 Task: Look for space in Madipakkam, India from 5th June, 2023 to 16th June, 2023 for 2 adults in price range Rs.14000 to Rs.18000. Place can be entire place with 1  bedroom having 1 bed and 1 bathroom. Property type can be house, flat, guest house, hotel. Amenities needed are: wifi, washing machine. Booking option can be shelf check-in. Required host language is English.
Action: Mouse moved to (567, 120)
Screenshot: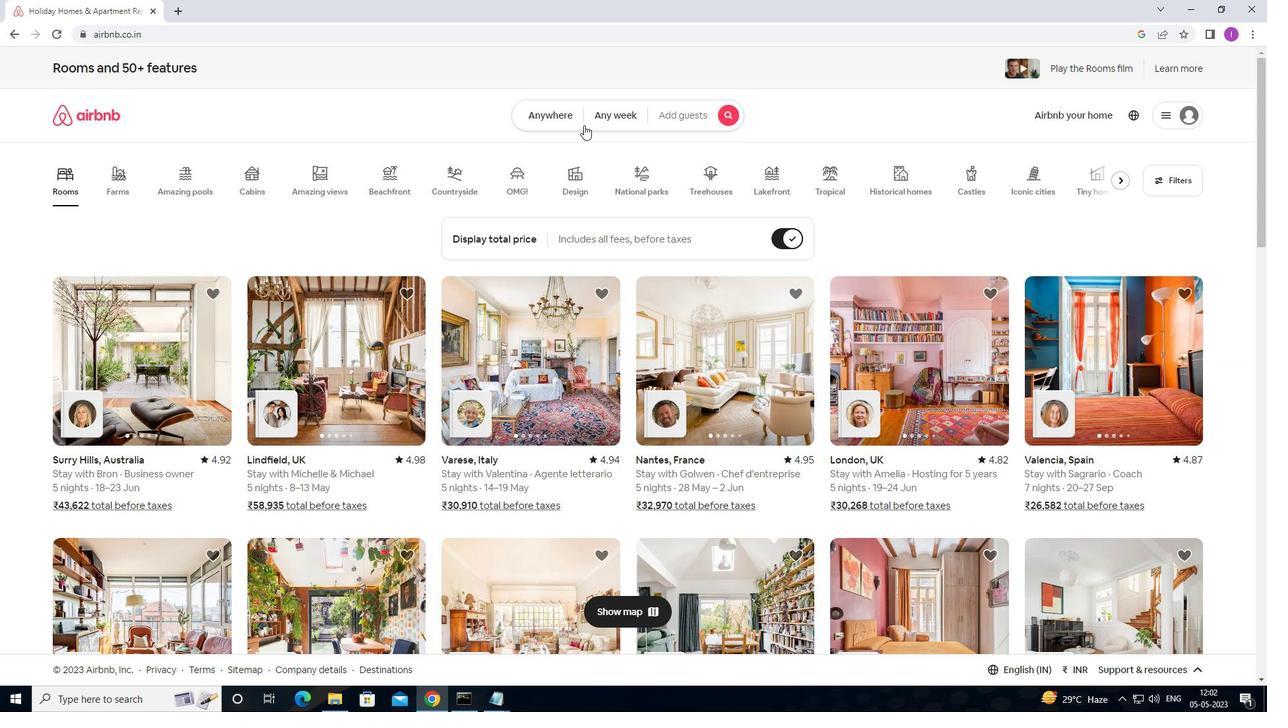 
Action: Mouse pressed left at (567, 120)
Screenshot: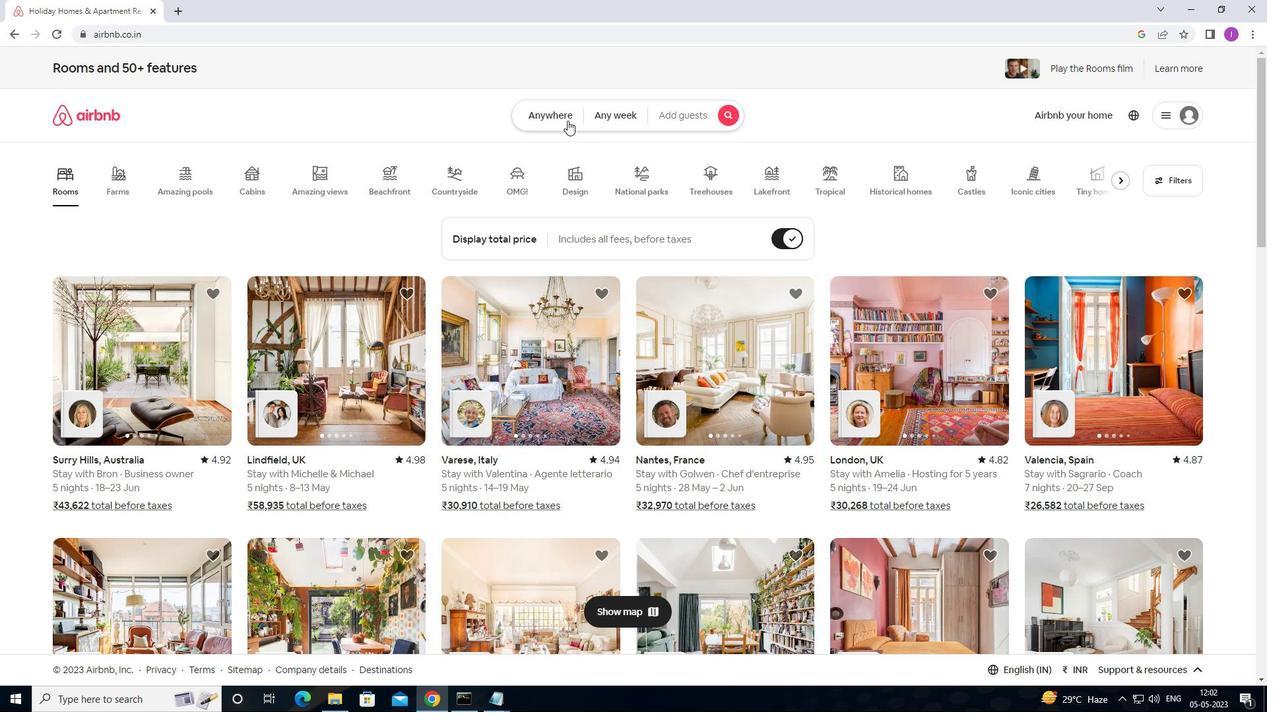 
Action: Mouse moved to (421, 159)
Screenshot: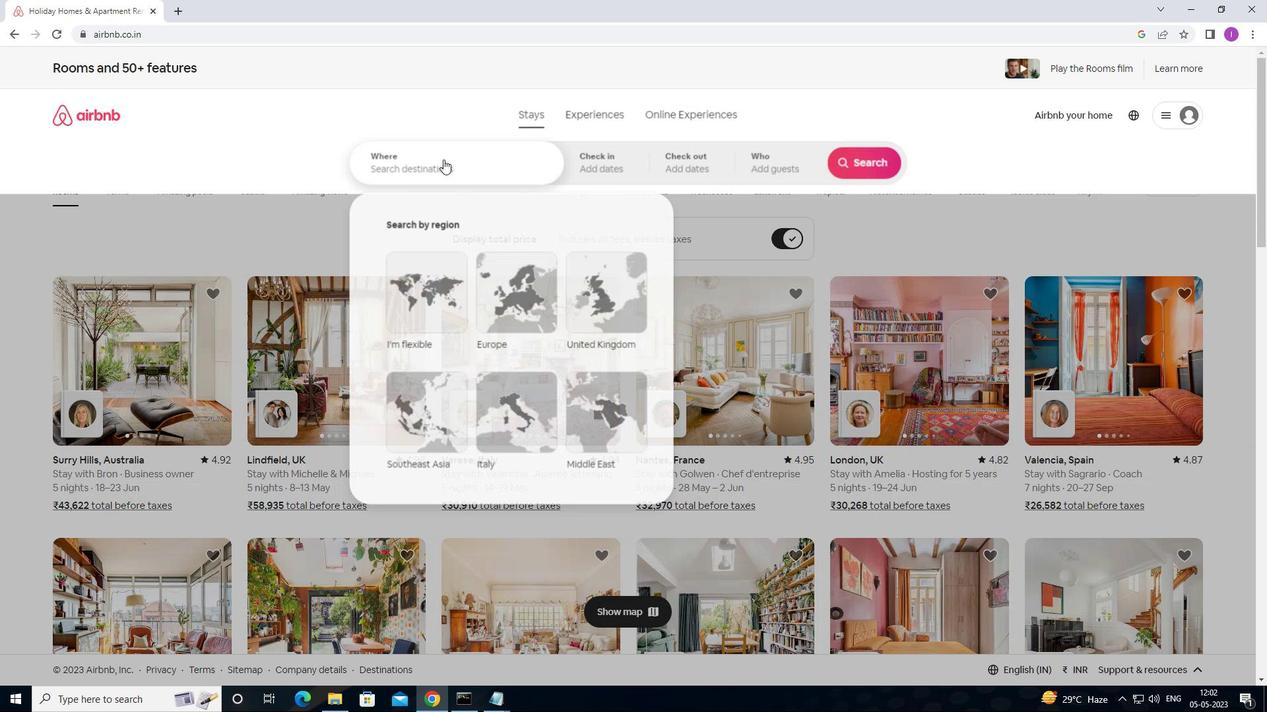 
Action: Mouse pressed left at (421, 159)
Screenshot: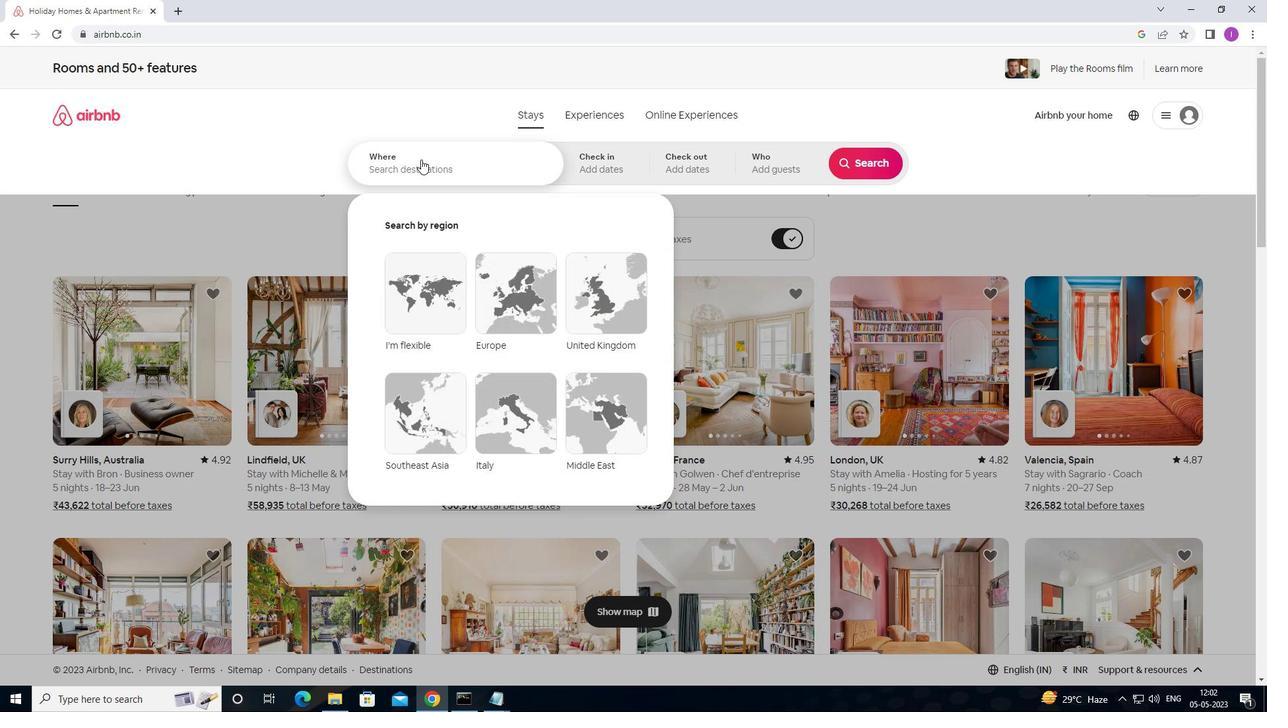 
Action: Mouse moved to (485, 159)
Screenshot: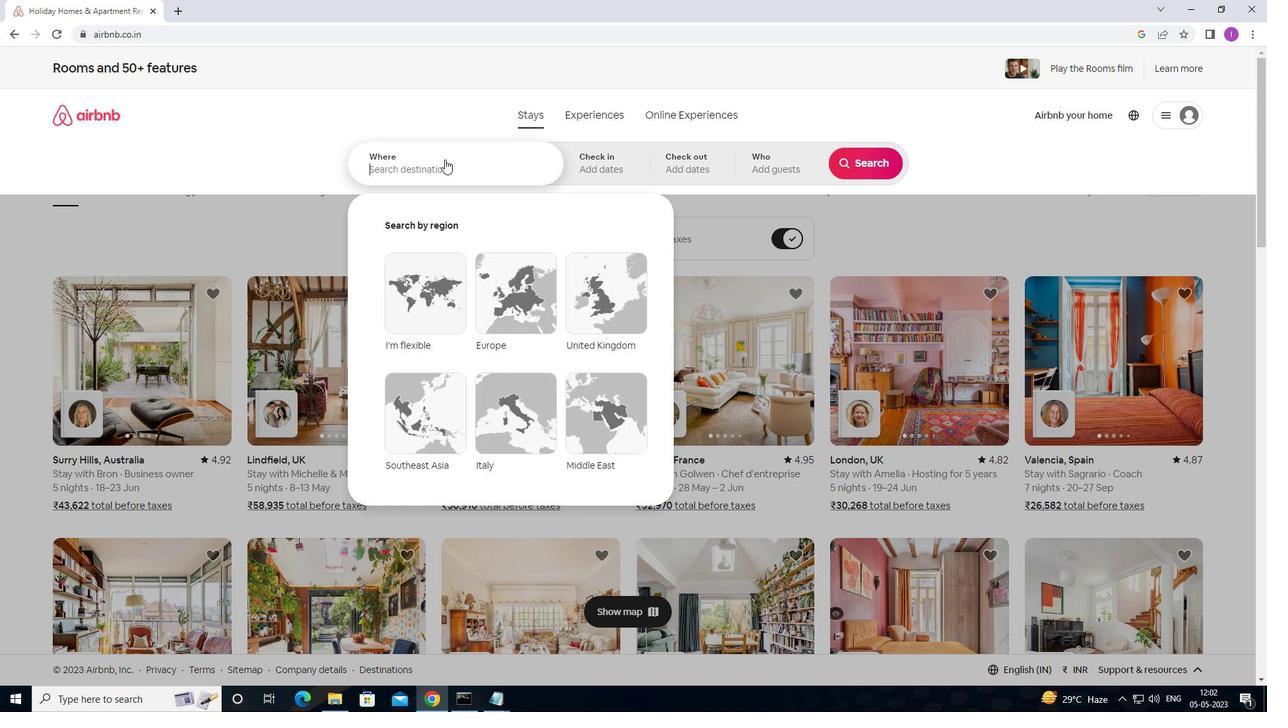 
Action: Key pressed <Key.shift><Key.shift><Key.shift><Key.shift>MADIPAKKAM,<Key.shift>INDIA
Screenshot: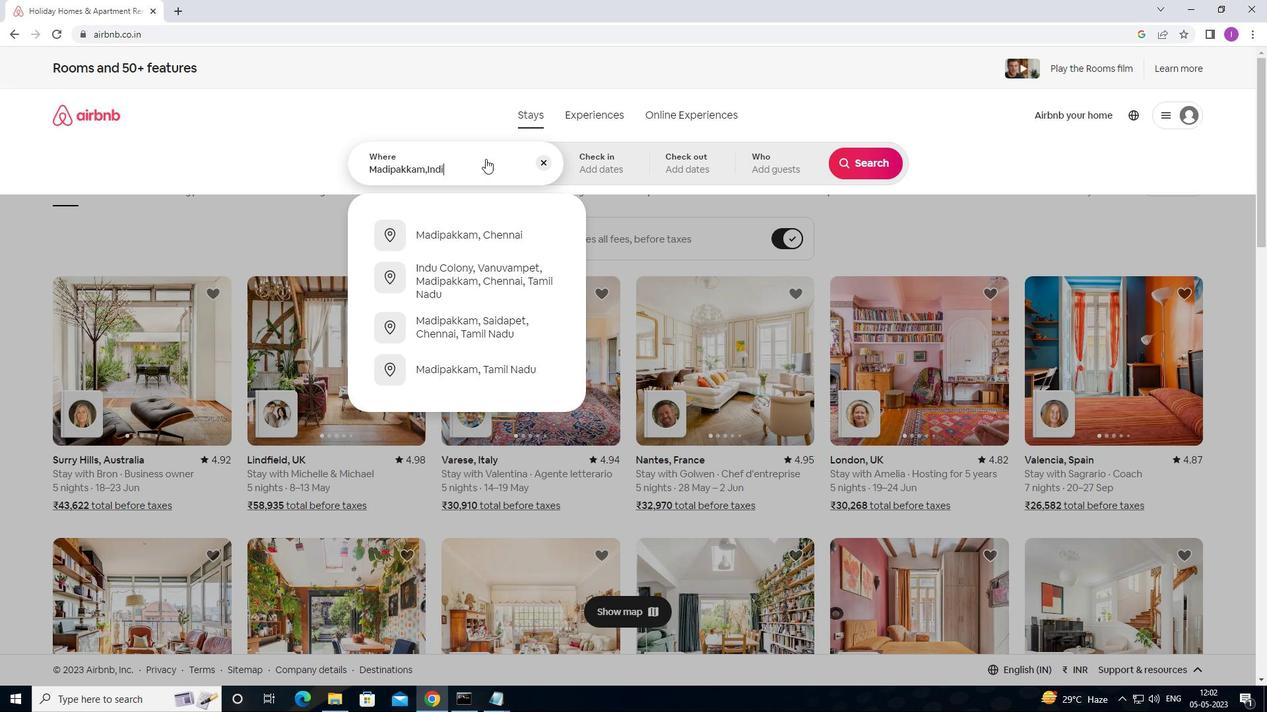 
Action: Mouse moved to (591, 169)
Screenshot: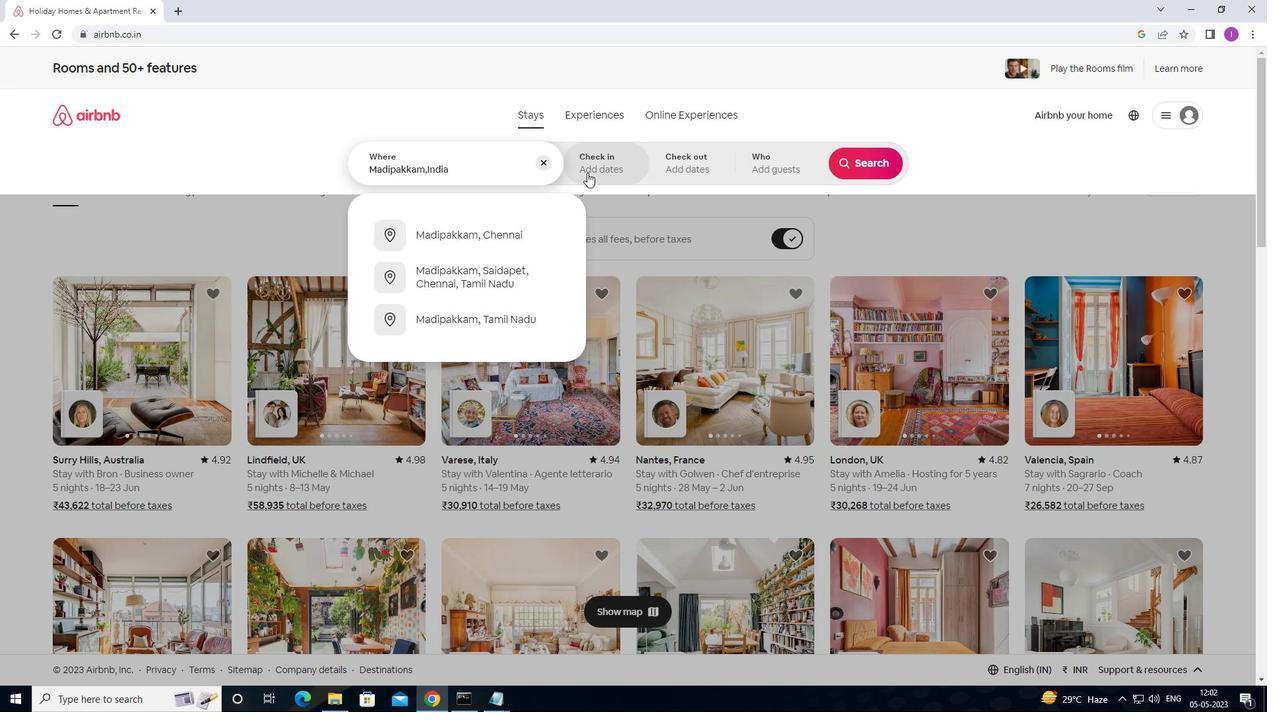 
Action: Mouse pressed left at (591, 169)
Screenshot: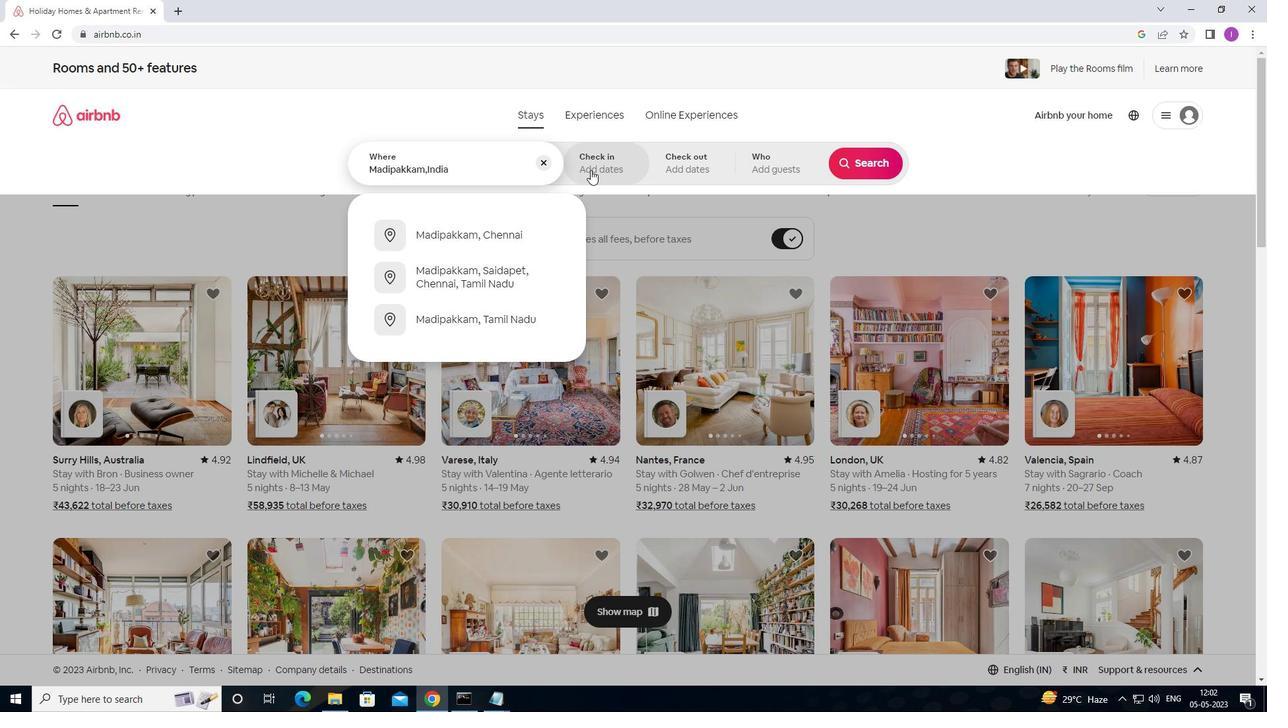 
Action: Mouse moved to (699, 360)
Screenshot: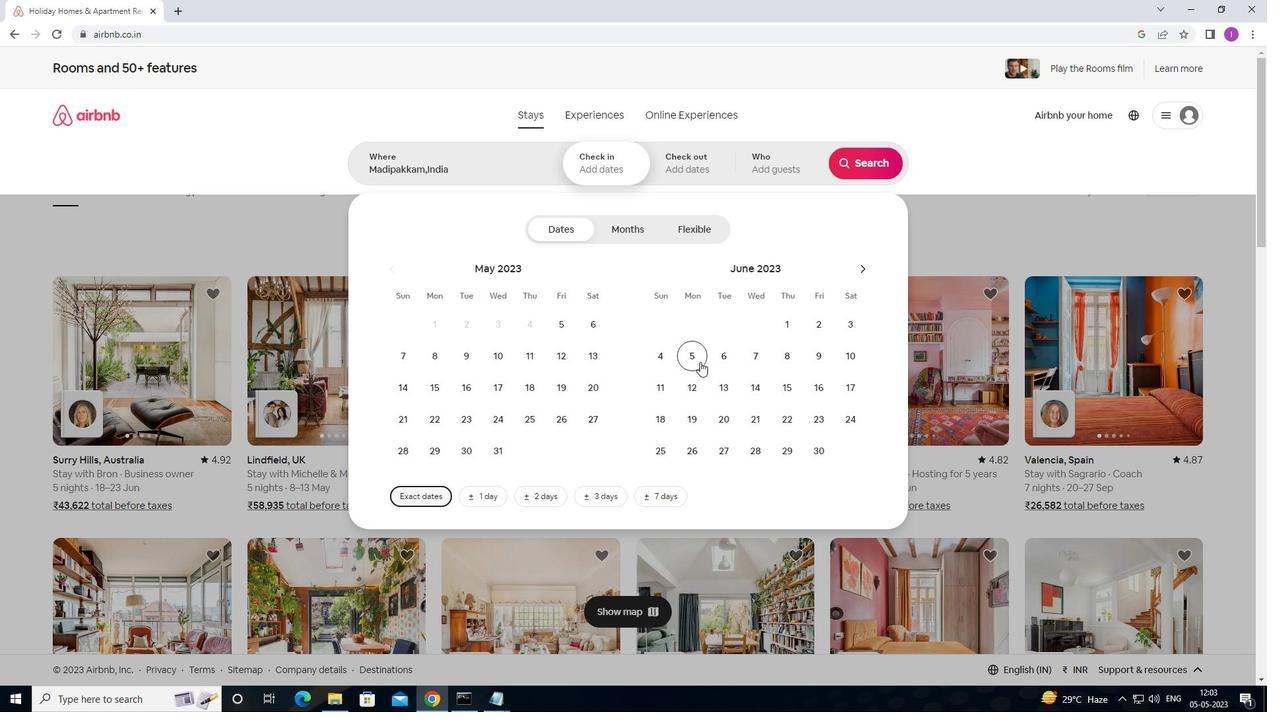 
Action: Mouse pressed left at (699, 360)
Screenshot: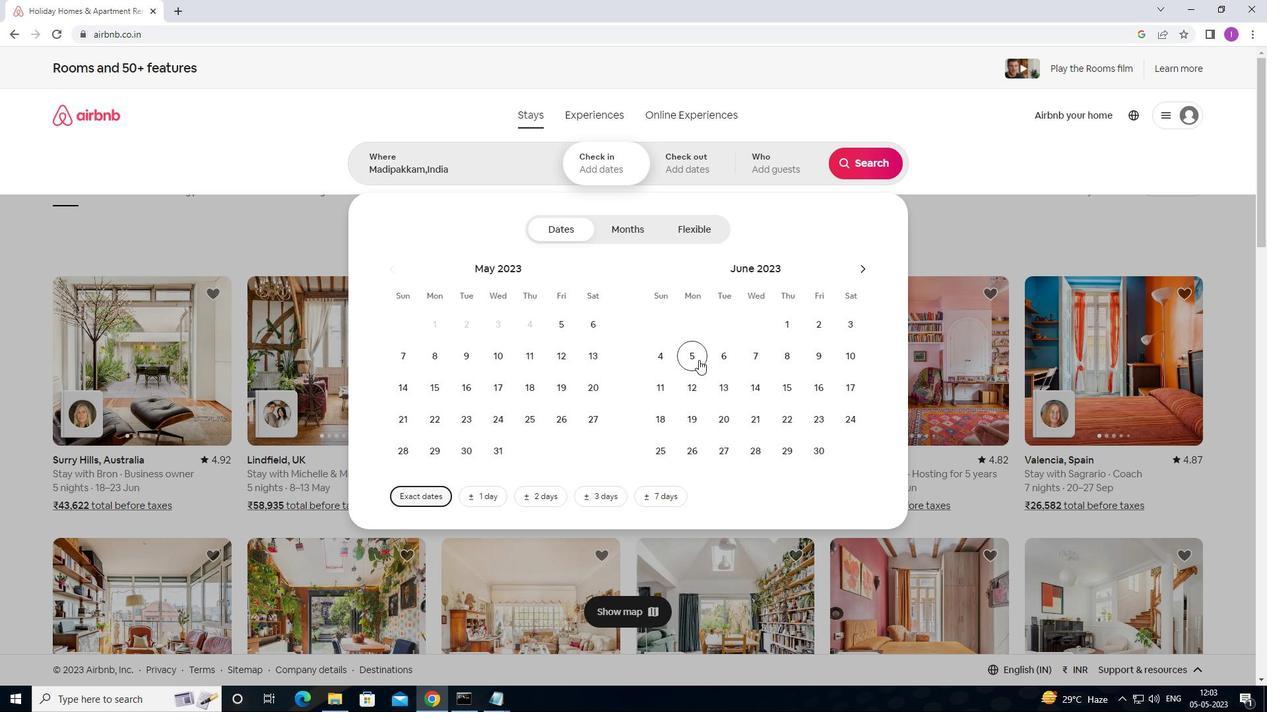 
Action: Mouse moved to (823, 382)
Screenshot: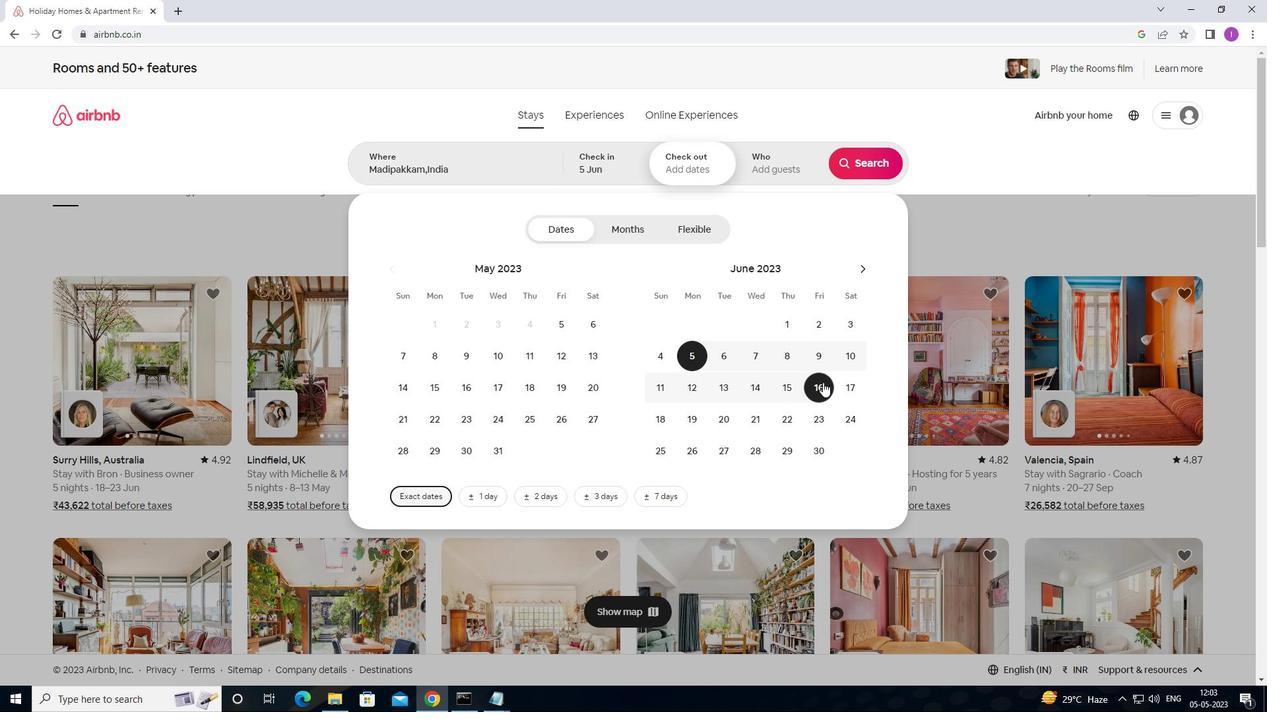 
Action: Mouse pressed left at (823, 382)
Screenshot: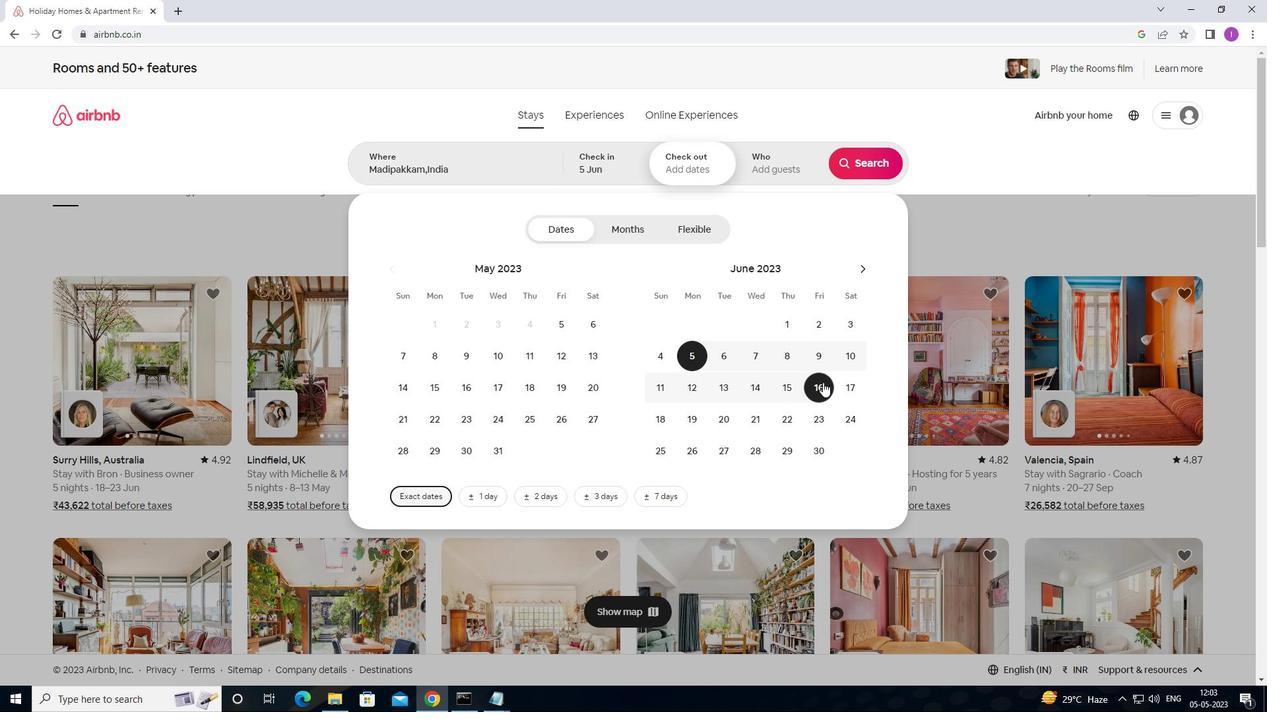 
Action: Mouse moved to (792, 172)
Screenshot: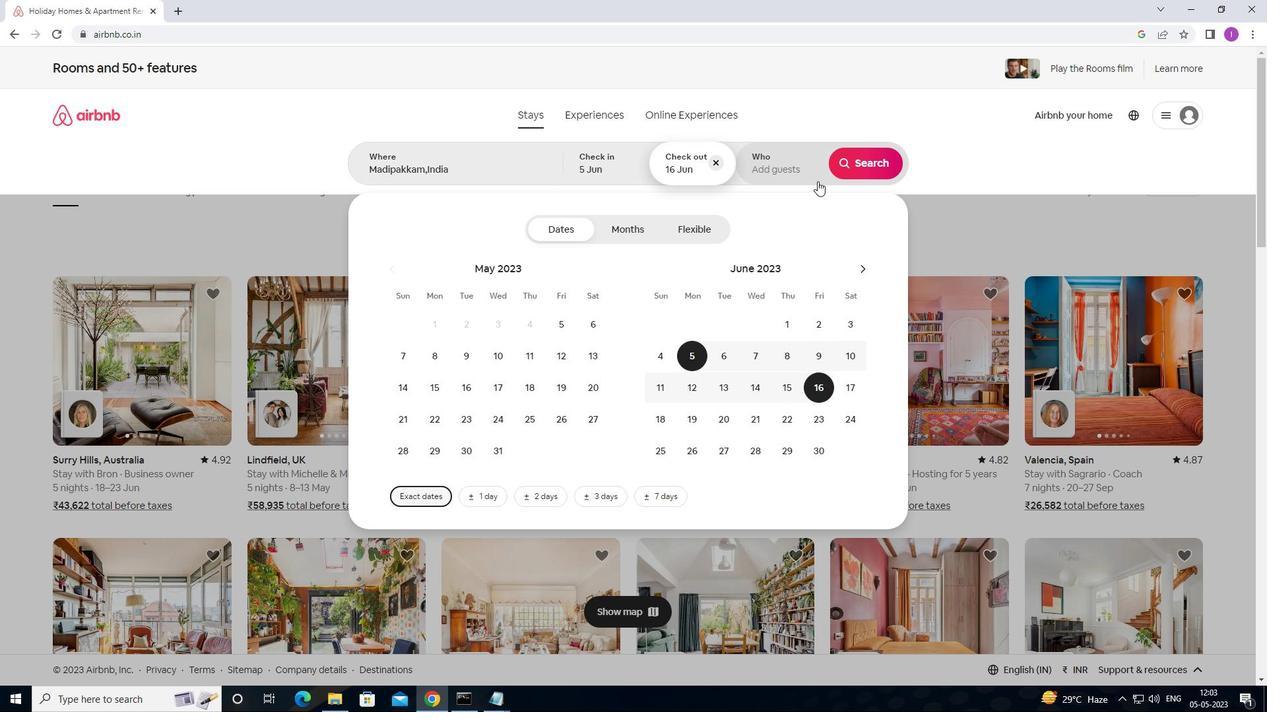 
Action: Mouse pressed left at (792, 172)
Screenshot: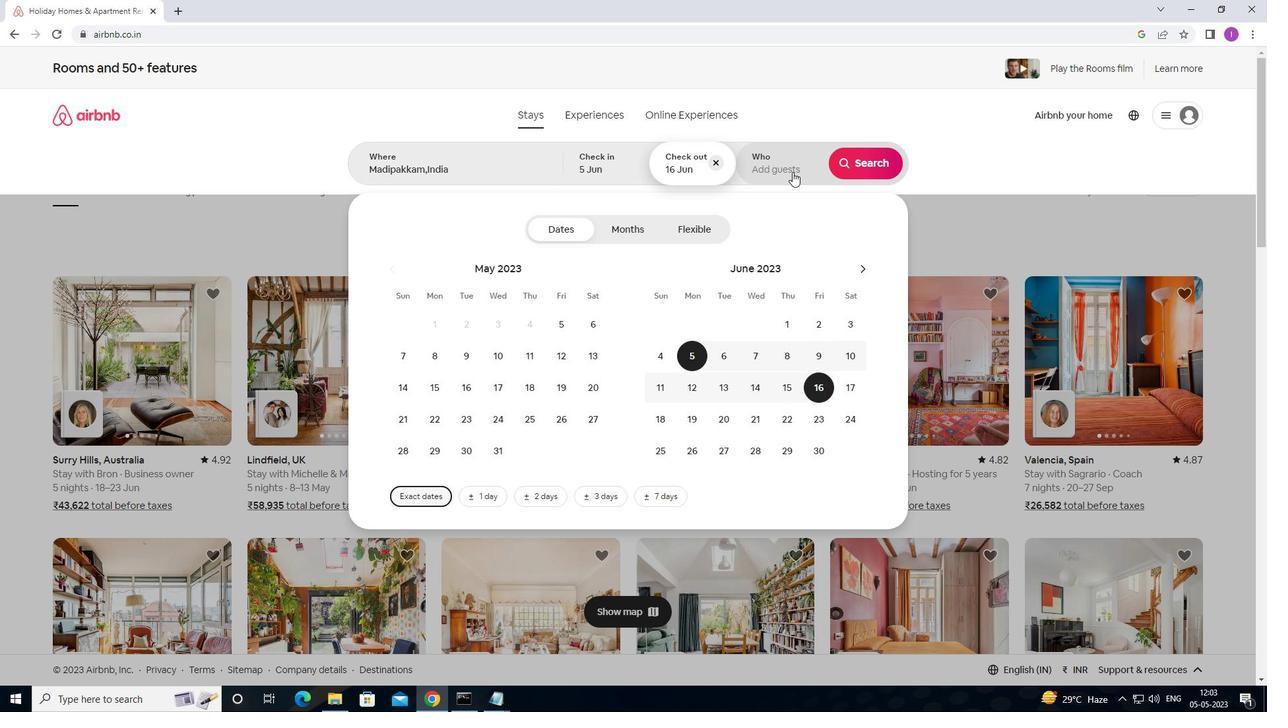 
Action: Mouse moved to (869, 231)
Screenshot: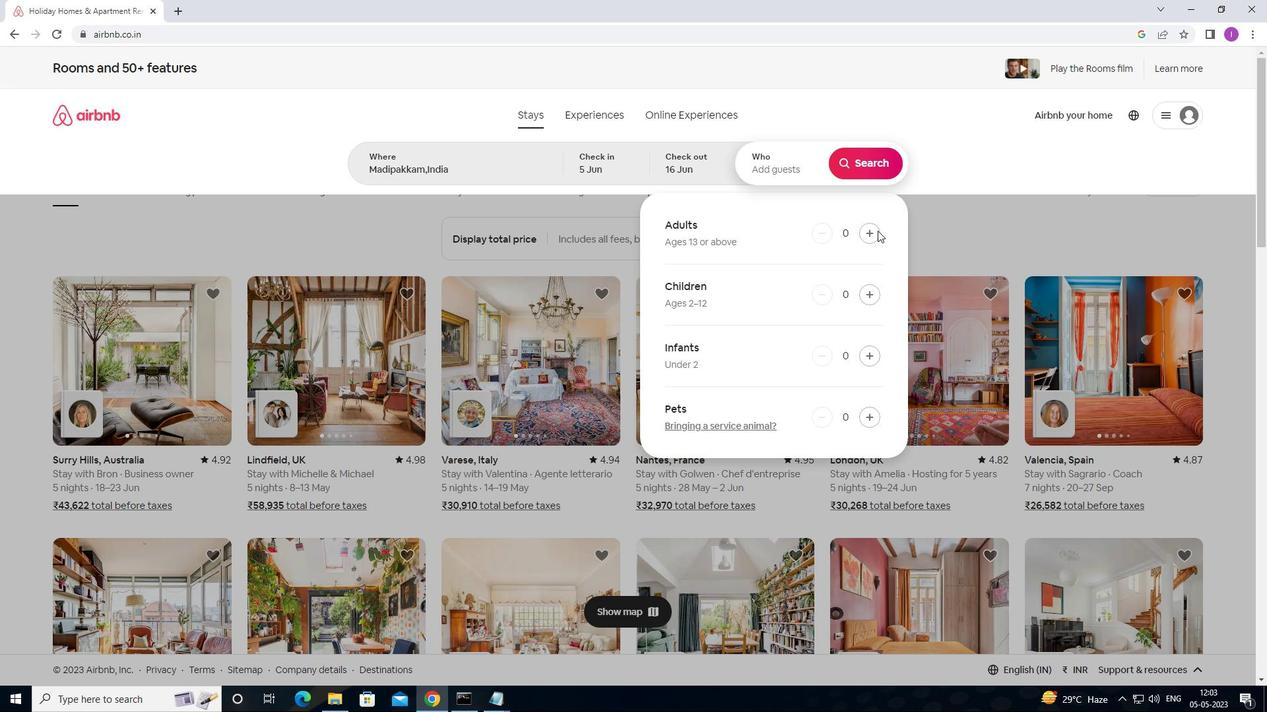 
Action: Mouse pressed left at (869, 231)
Screenshot: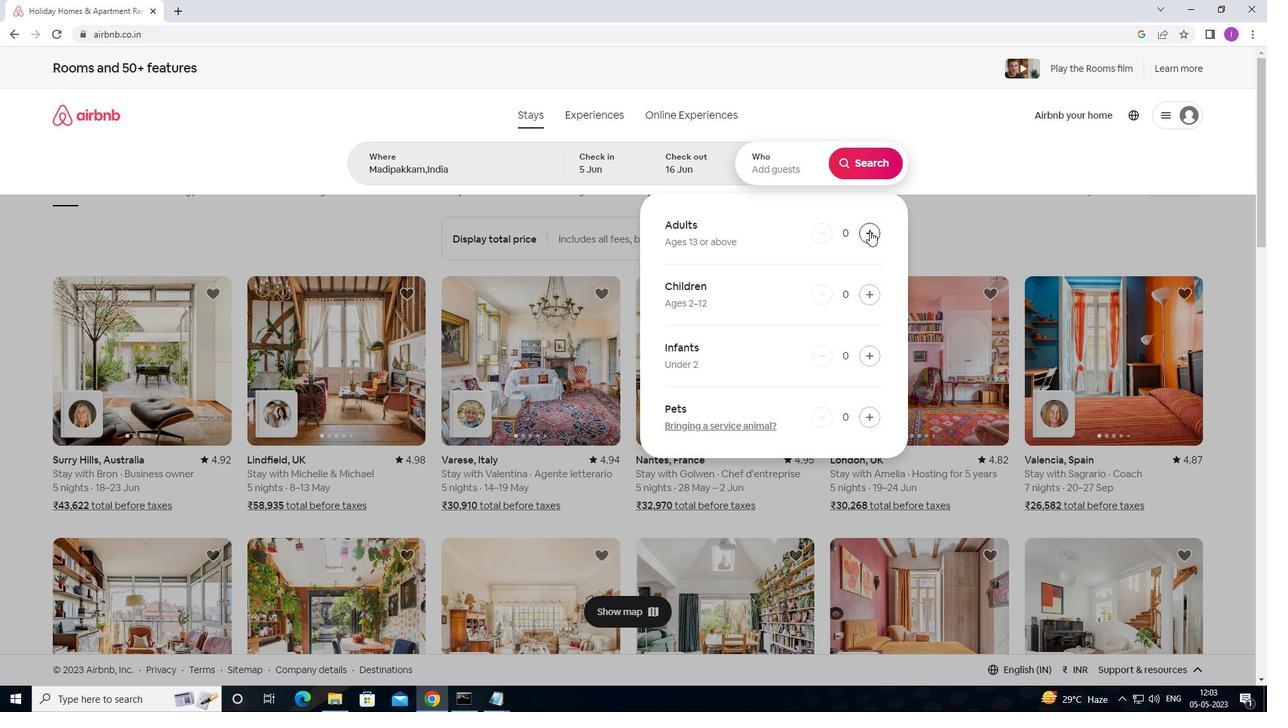
Action: Mouse pressed left at (869, 231)
Screenshot: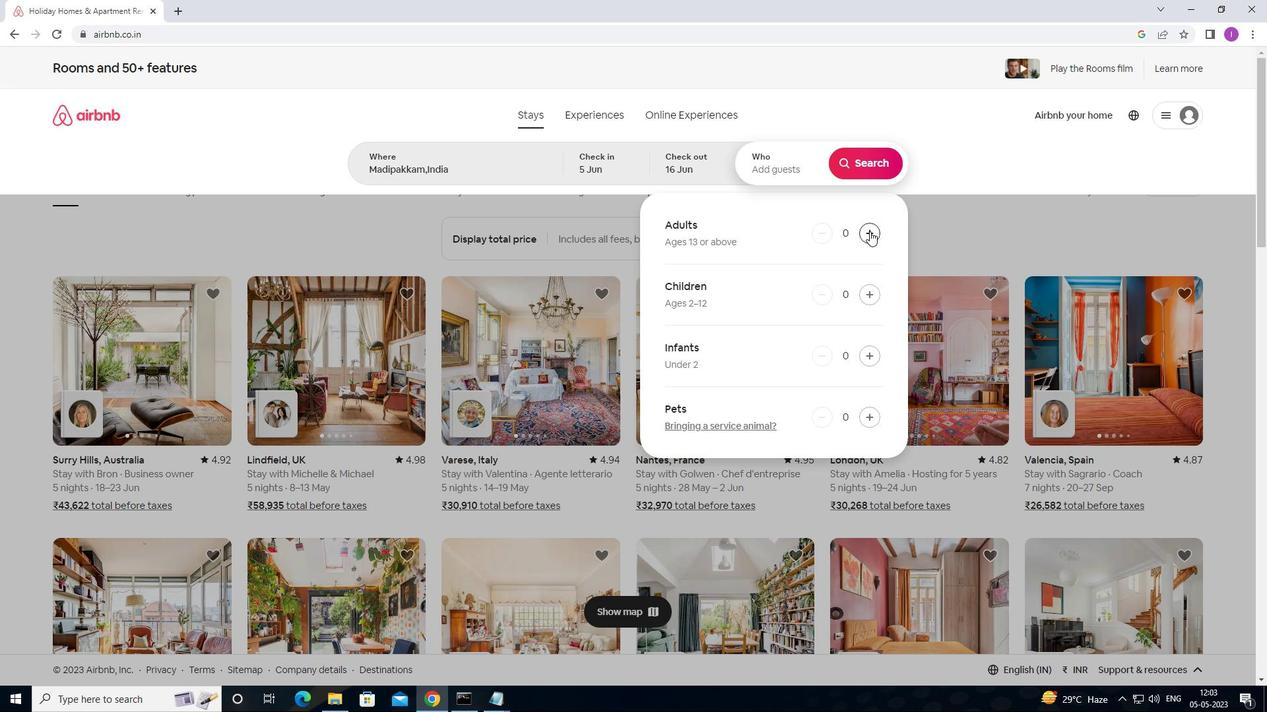 
Action: Mouse moved to (876, 174)
Screenshot: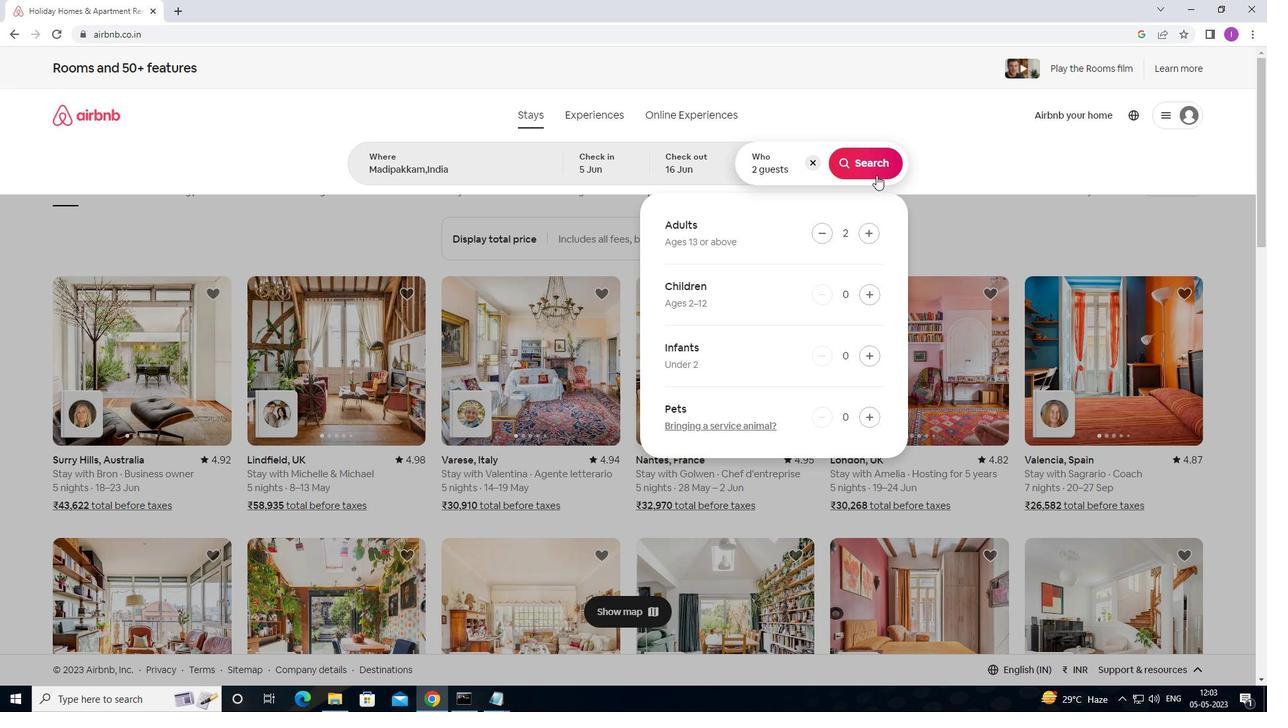 
Action: Mouse pressed left at (876, 174)
Screenshot: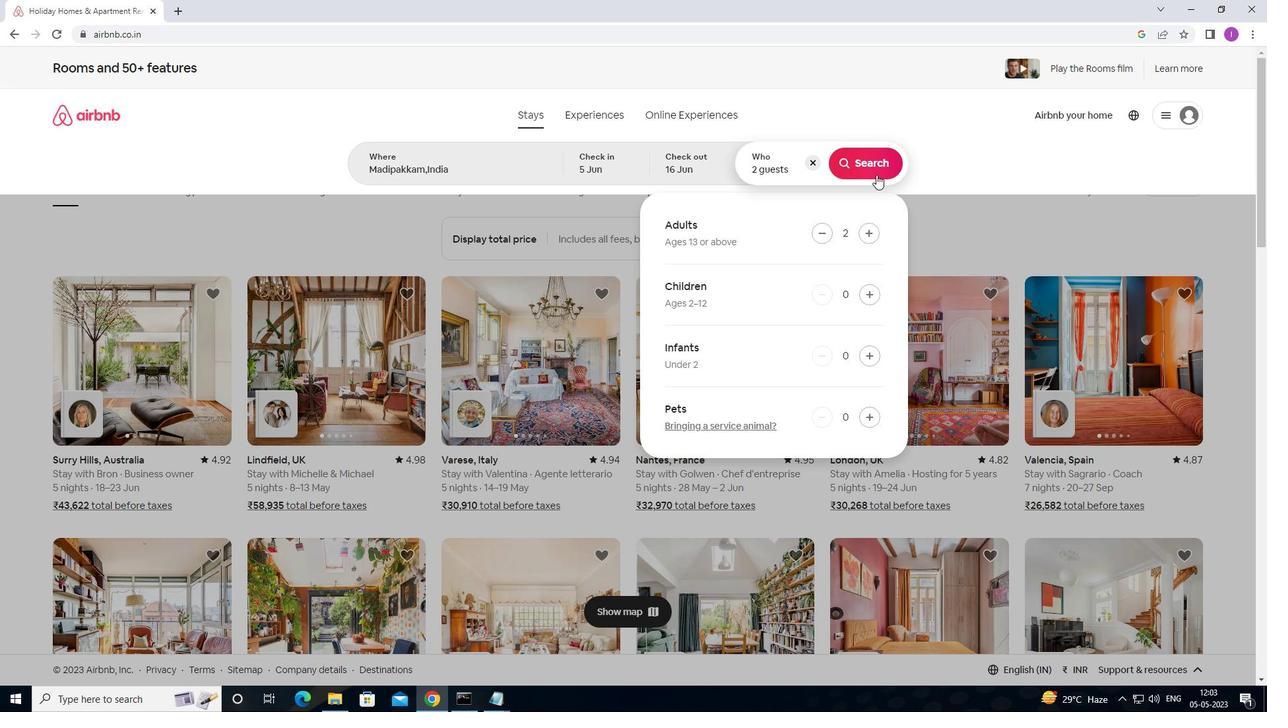 
Action: Mouse moved to (1221, 138)
Screenshot: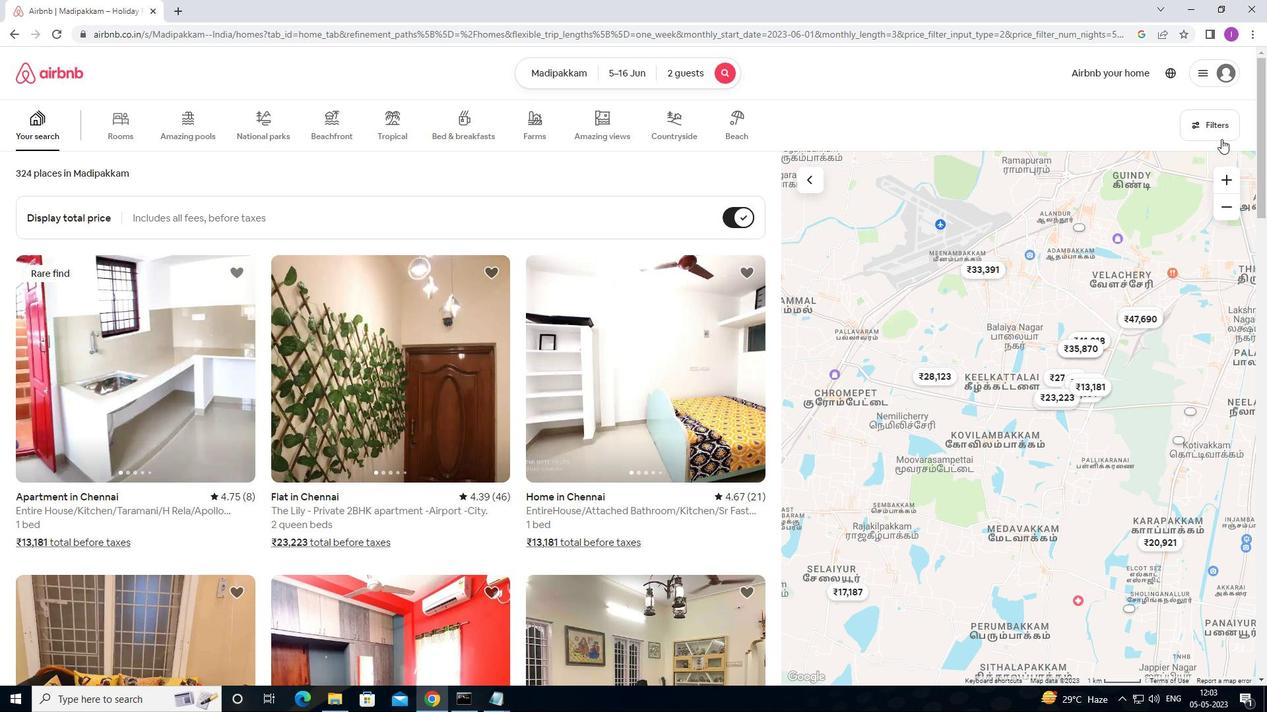 
Action: Mouse pressed left at (1221, 138)
Screenshot: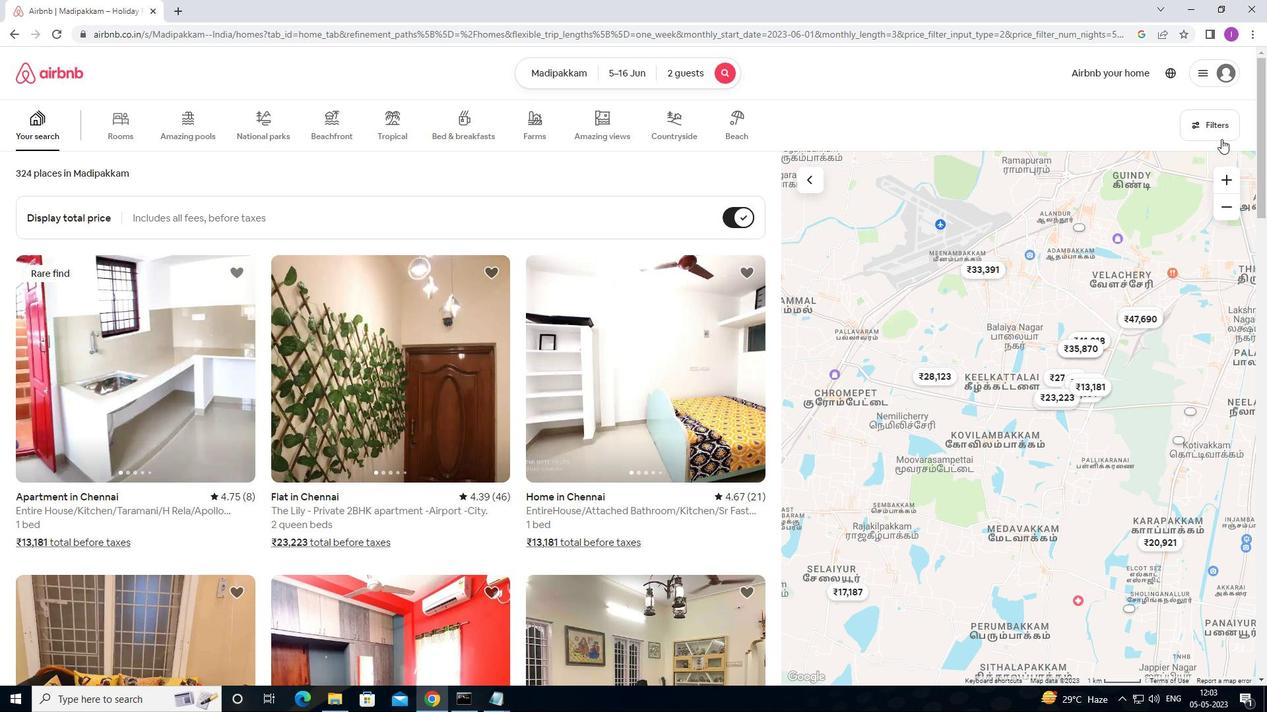 
Action: Mouse moved to (503, 453)
Screenshot: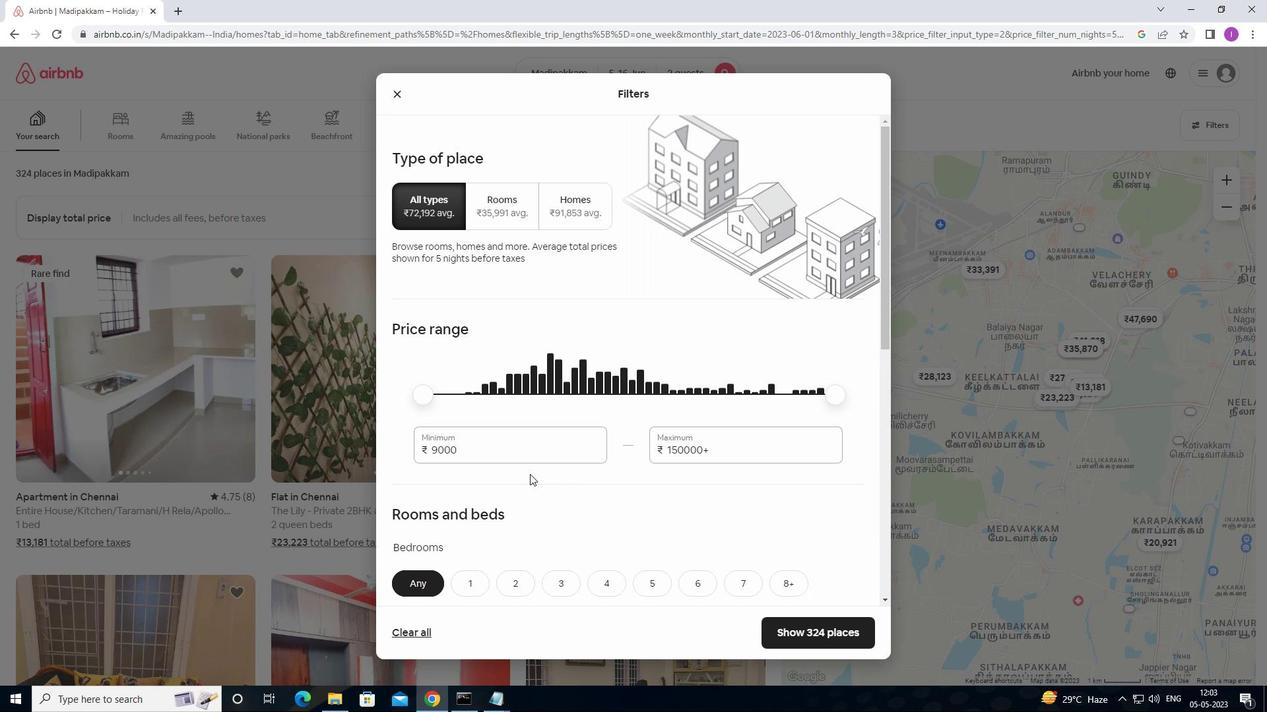 
Action: Mouse pressed left at (503, 453)
Screenshot: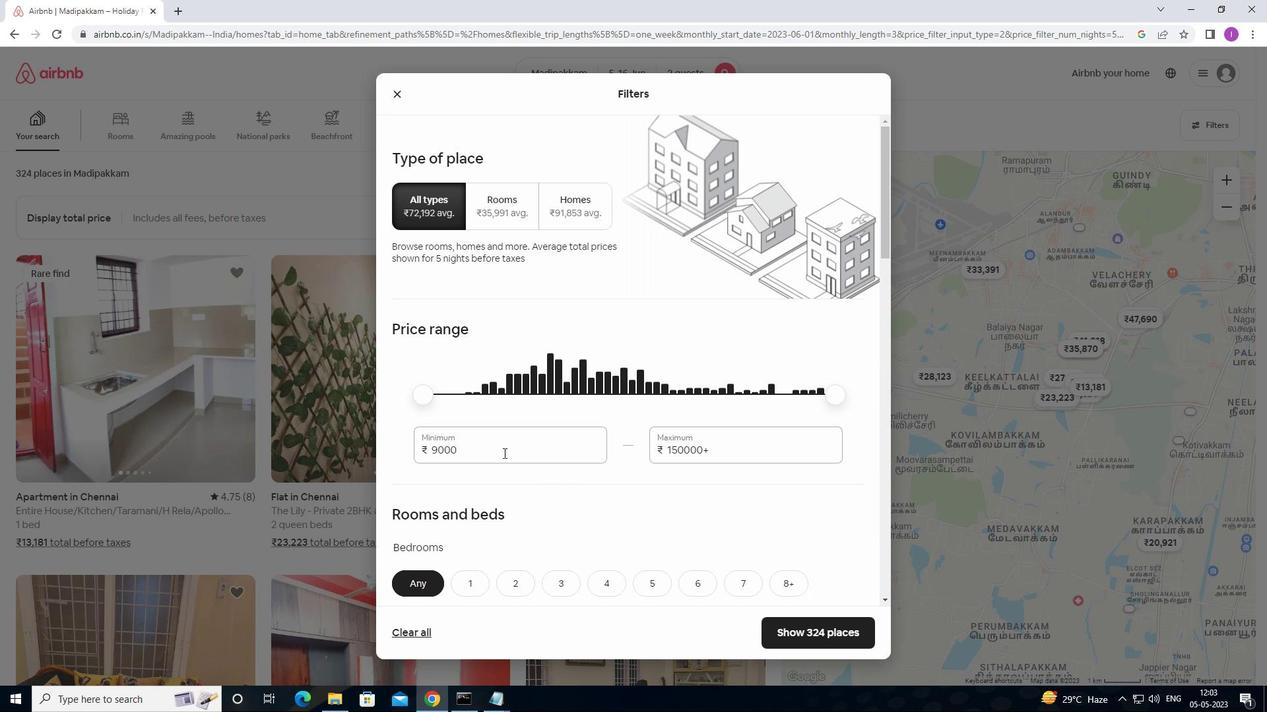 
Action: Mouse moved to (404, 452)
Screenshot: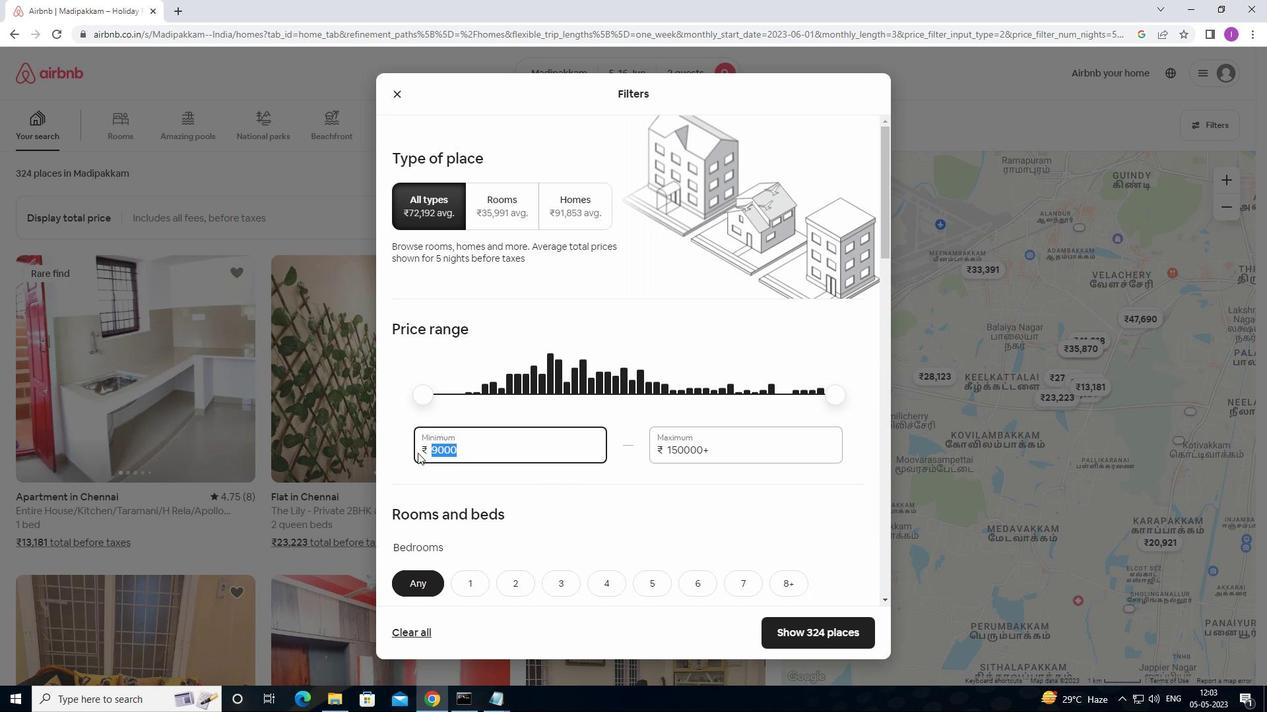 
Action: Key pressed 1
Screenshot: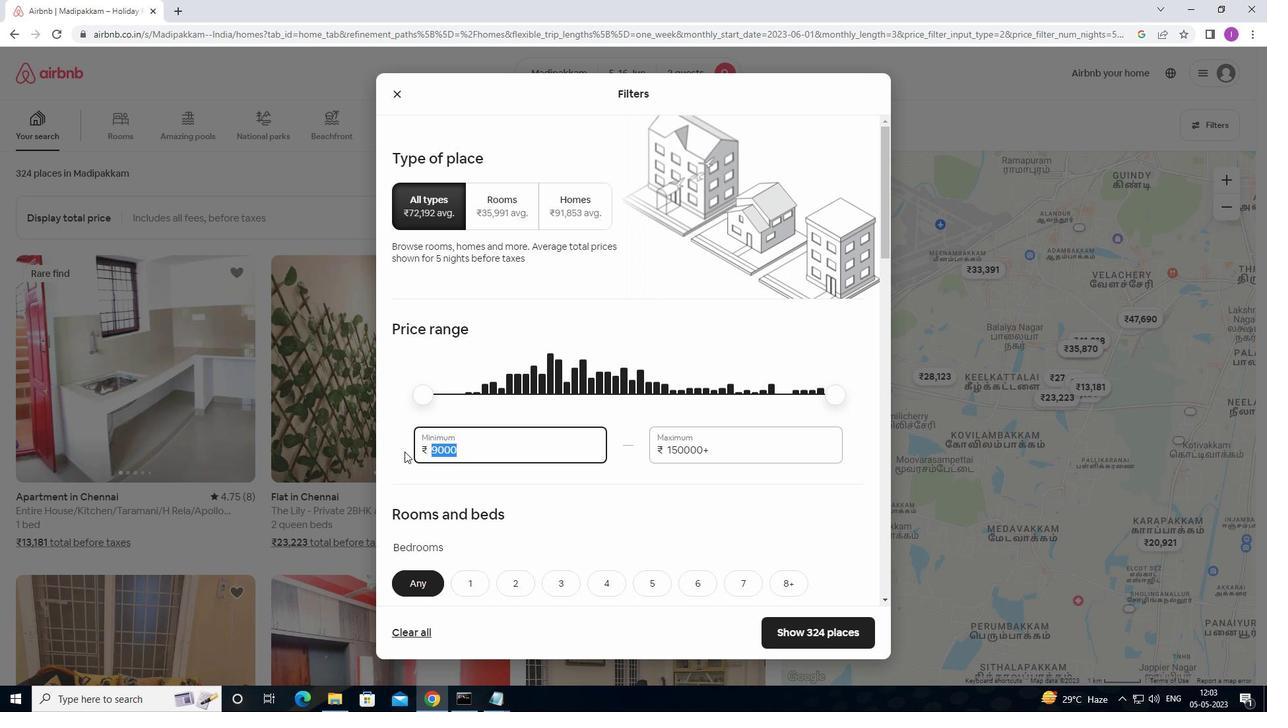
Action: Mouse moved to (409, 448)
Screenshot: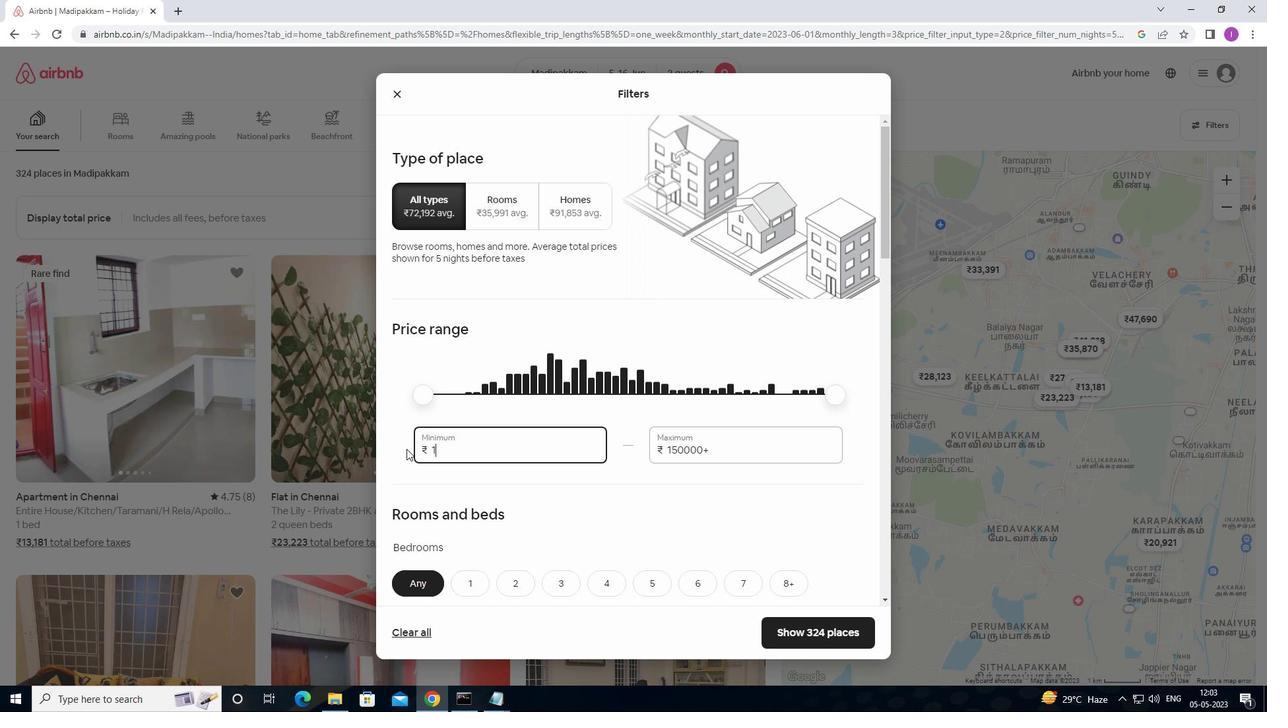 
Action: Key pressed 4
Screenshot: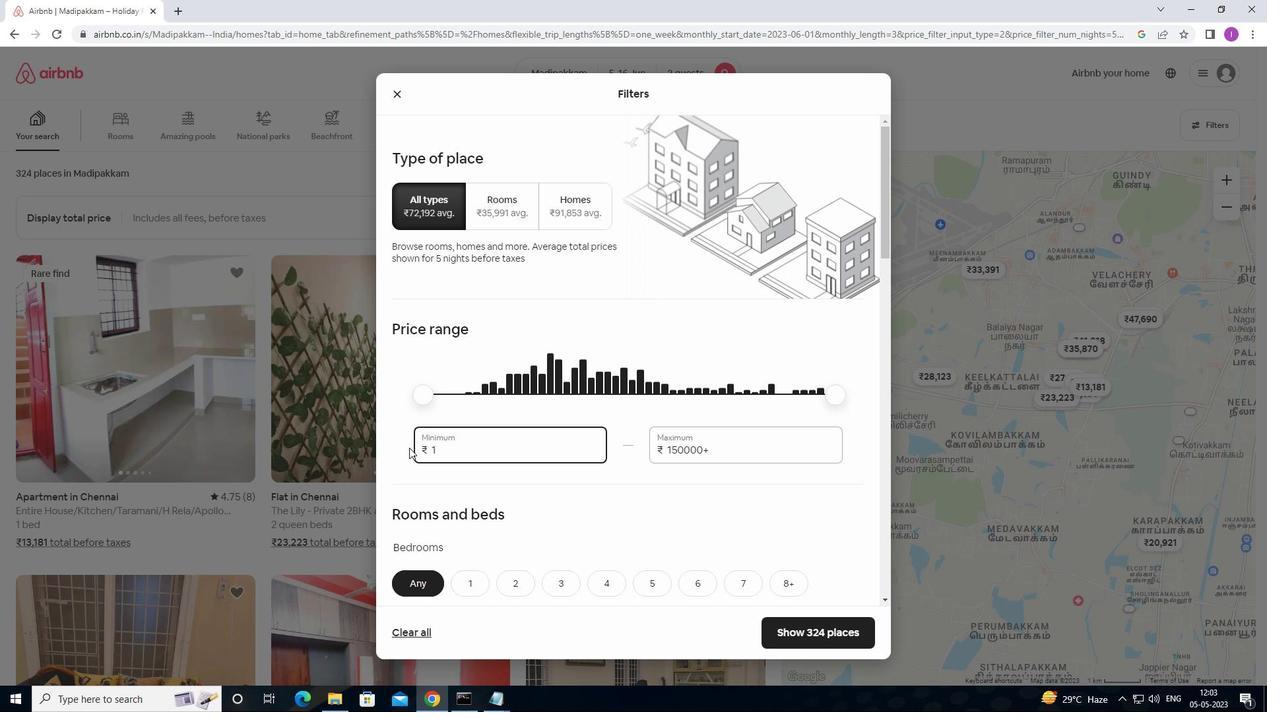 
Action: Mouse moved to (413, 445)
Screenshot: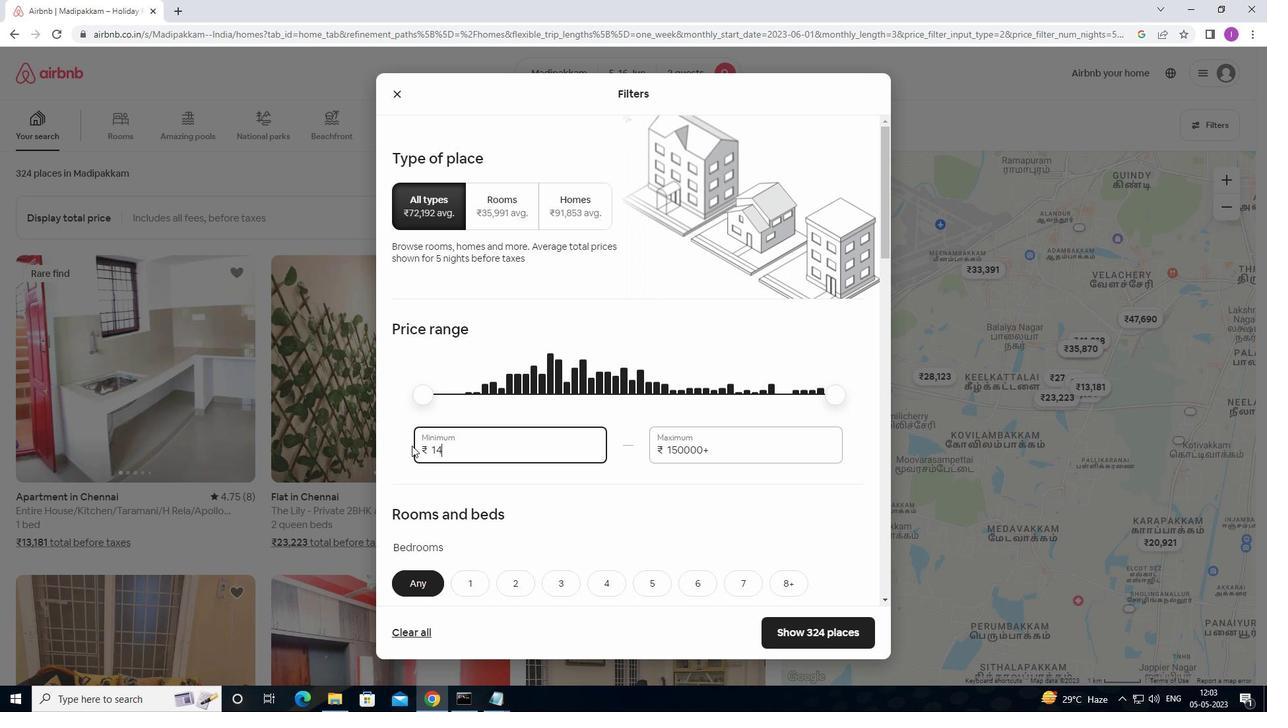 
Action: Key pressed 00
Screenshot: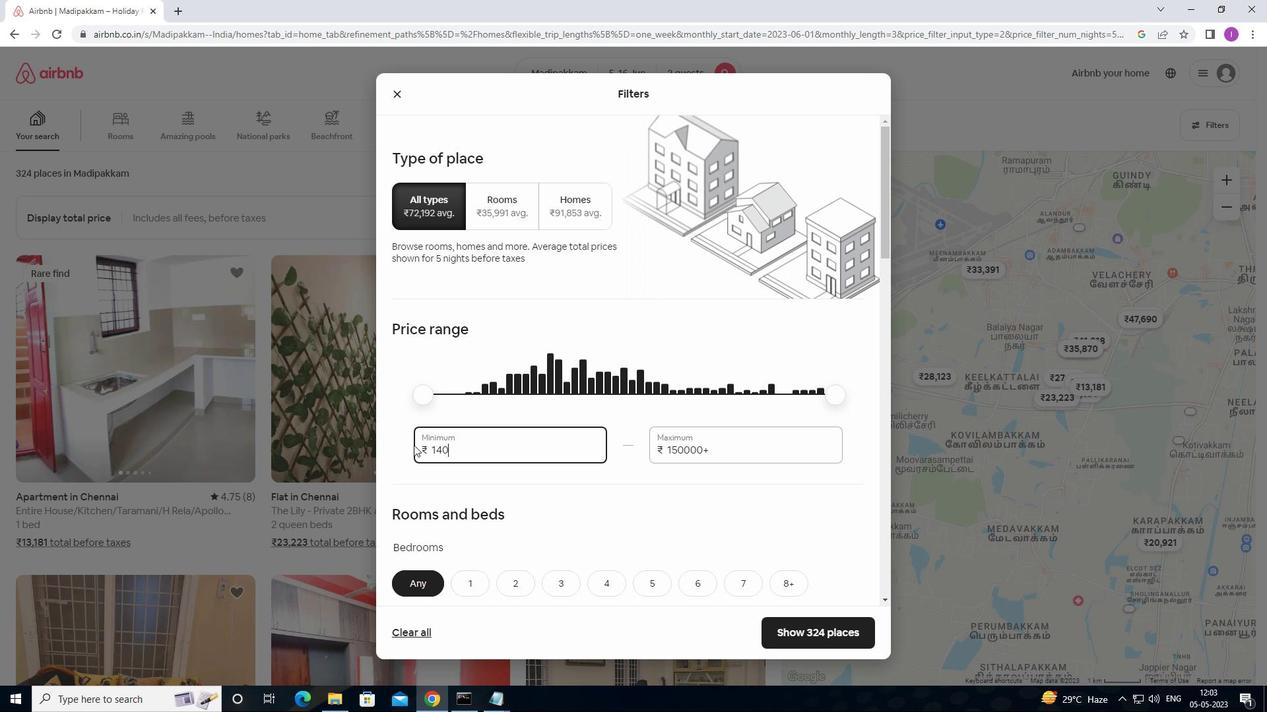 
Action: Mouse moved to (463, 437)
Screenshot: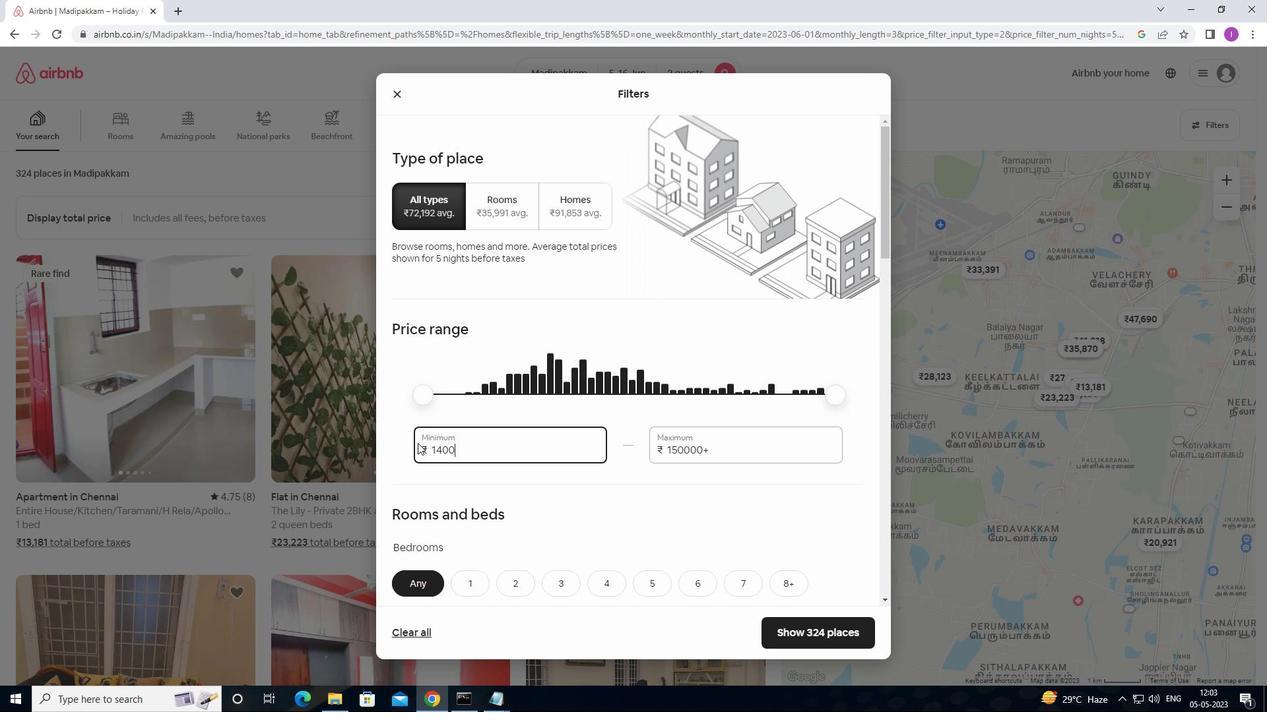 
Action: Key pressed 0
Screenshot: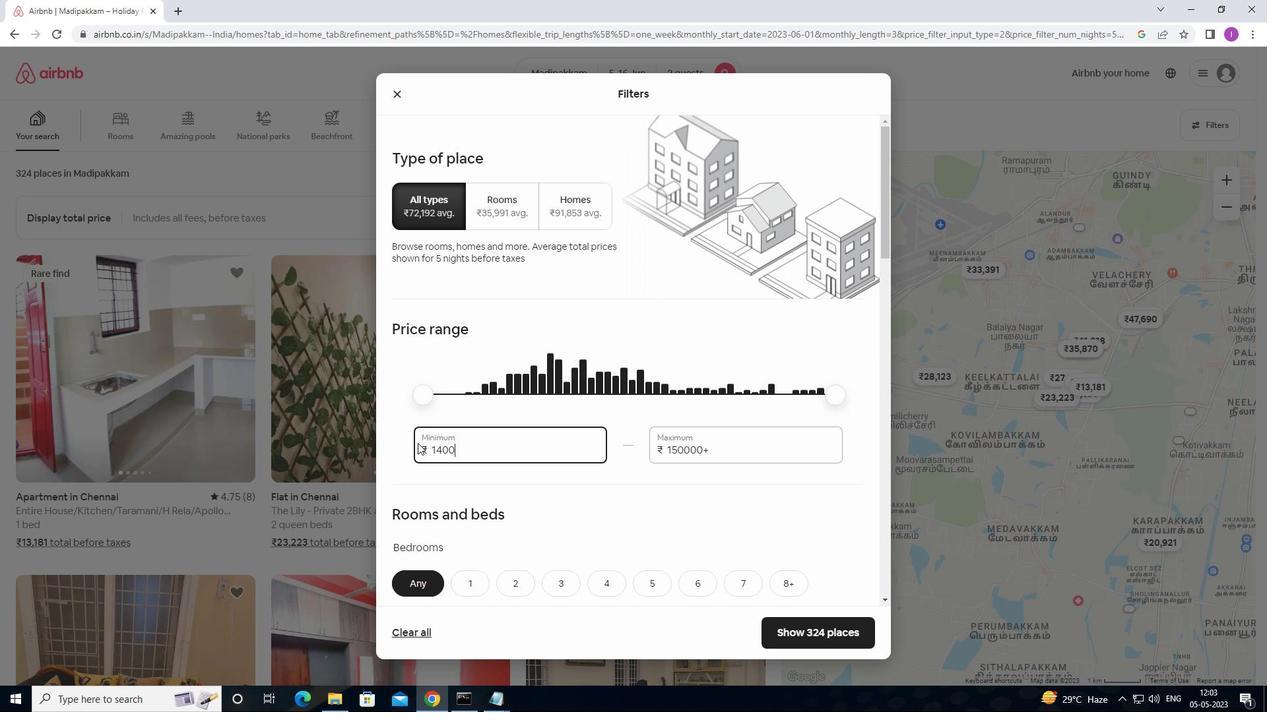 
Action: Mouse moved to (712, 447)
Screenshot: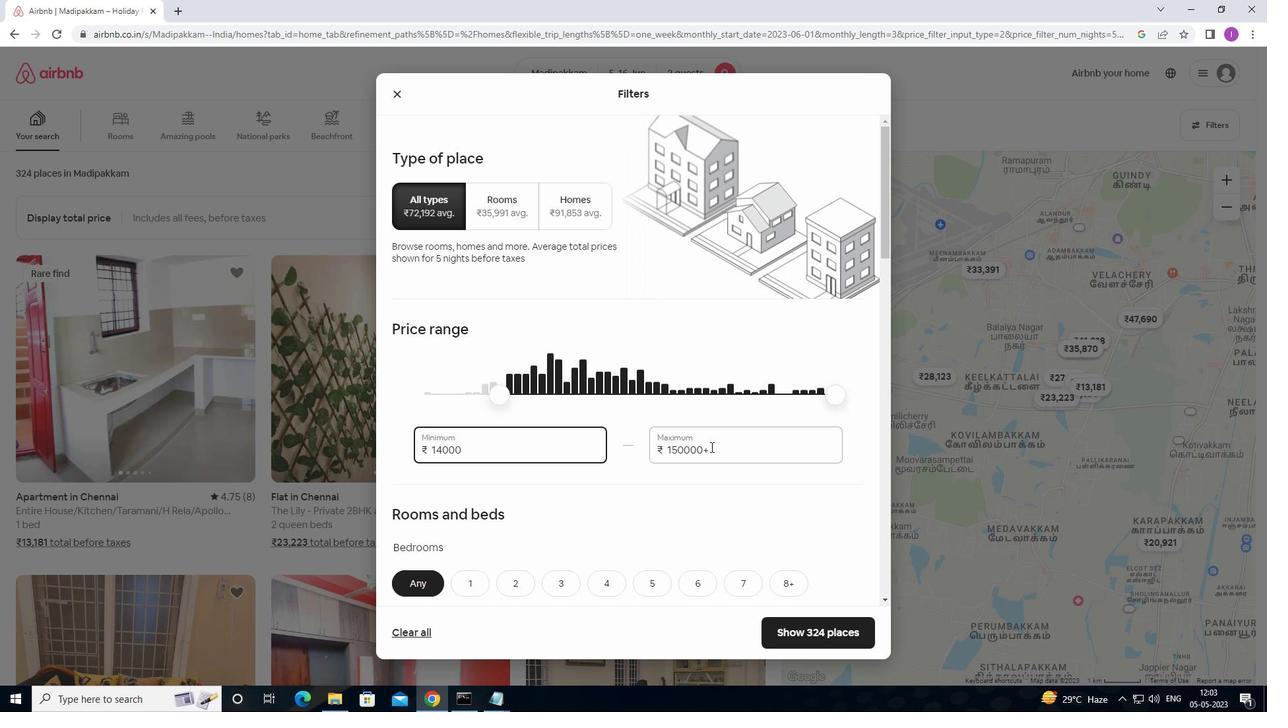 
Action: Mouse pressed left at (712, 447)
Screenshot: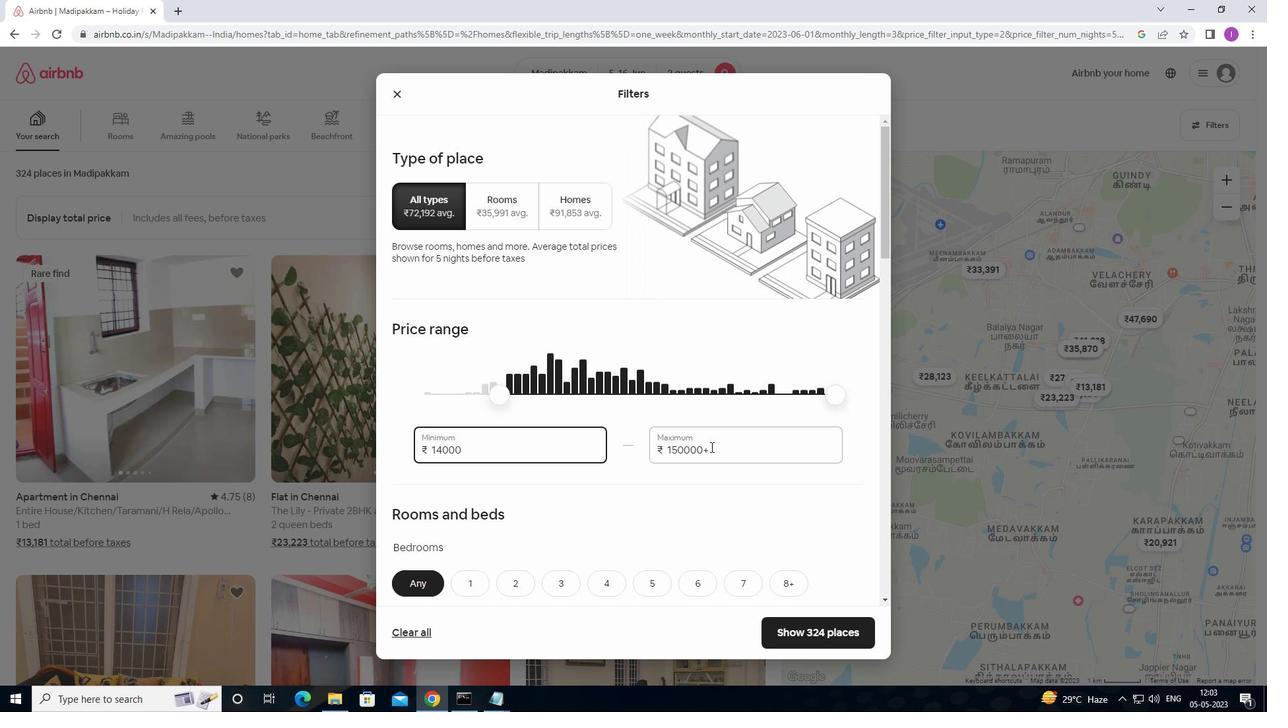 
Action: Mouse moved to (648, 444)
Screenshot: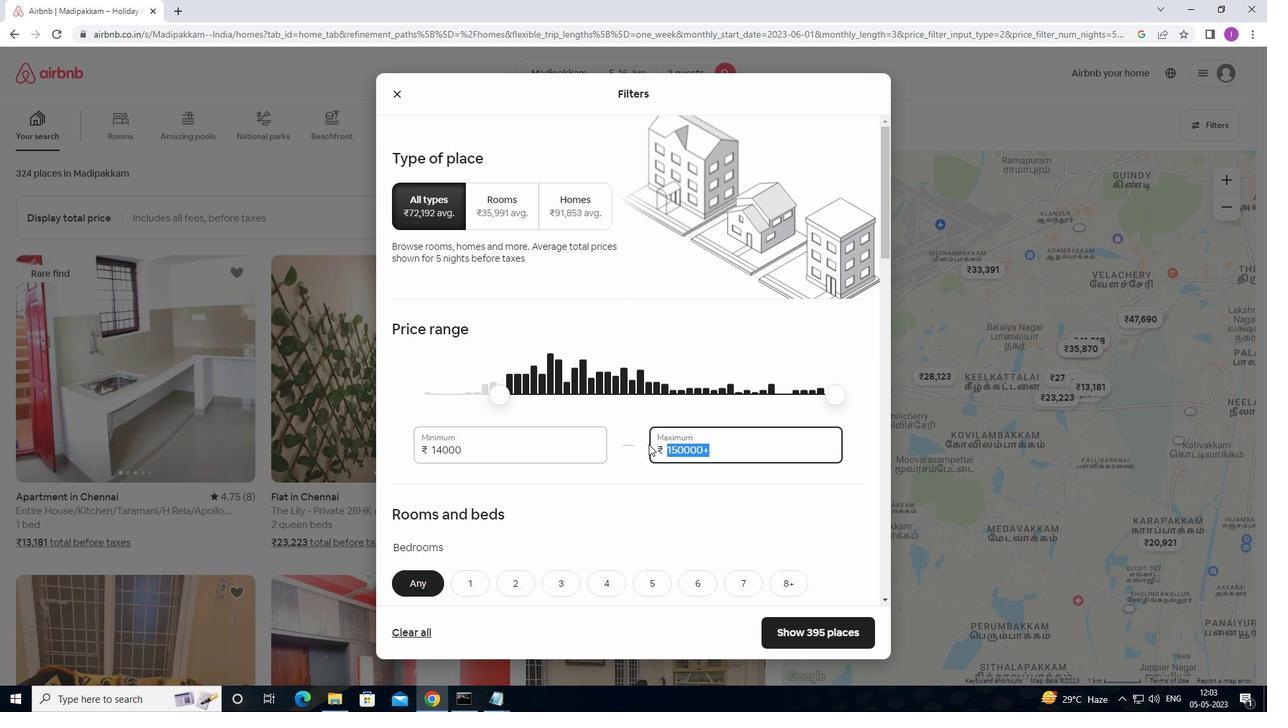 
Action: Key pressed 1
Screenshot: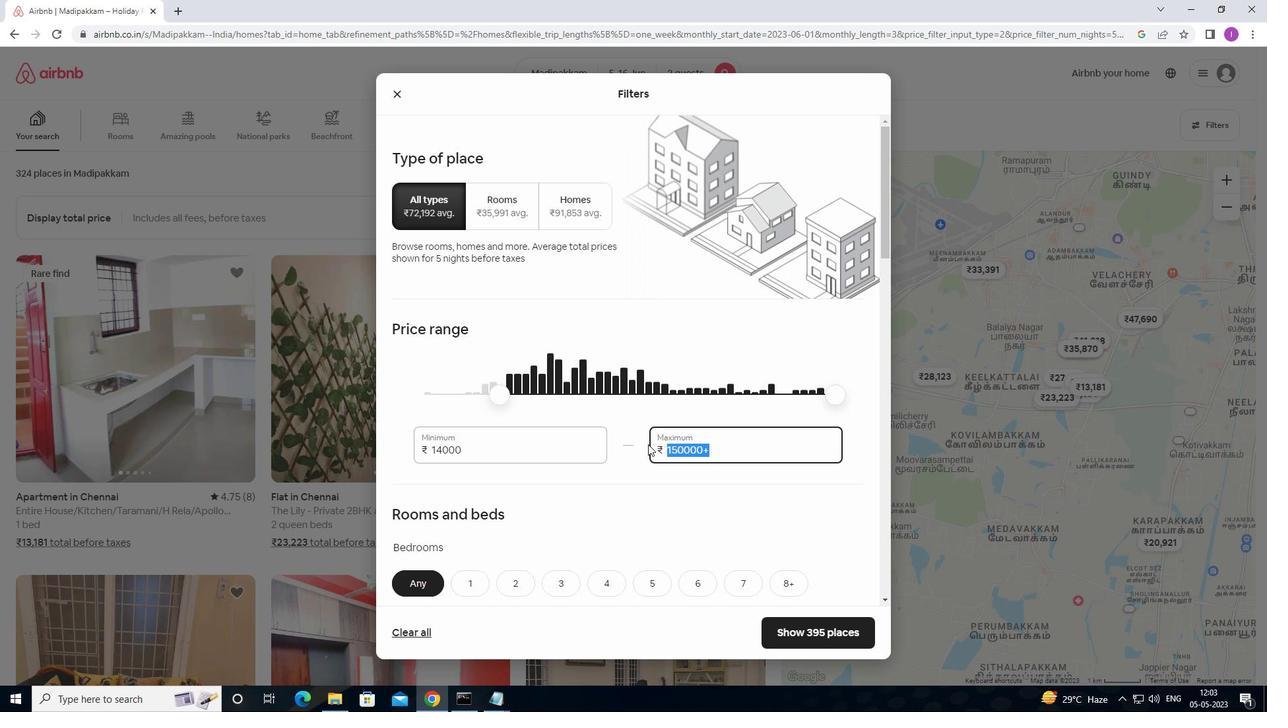 
Action: Mouse moved to (652, 440)
Screenshot: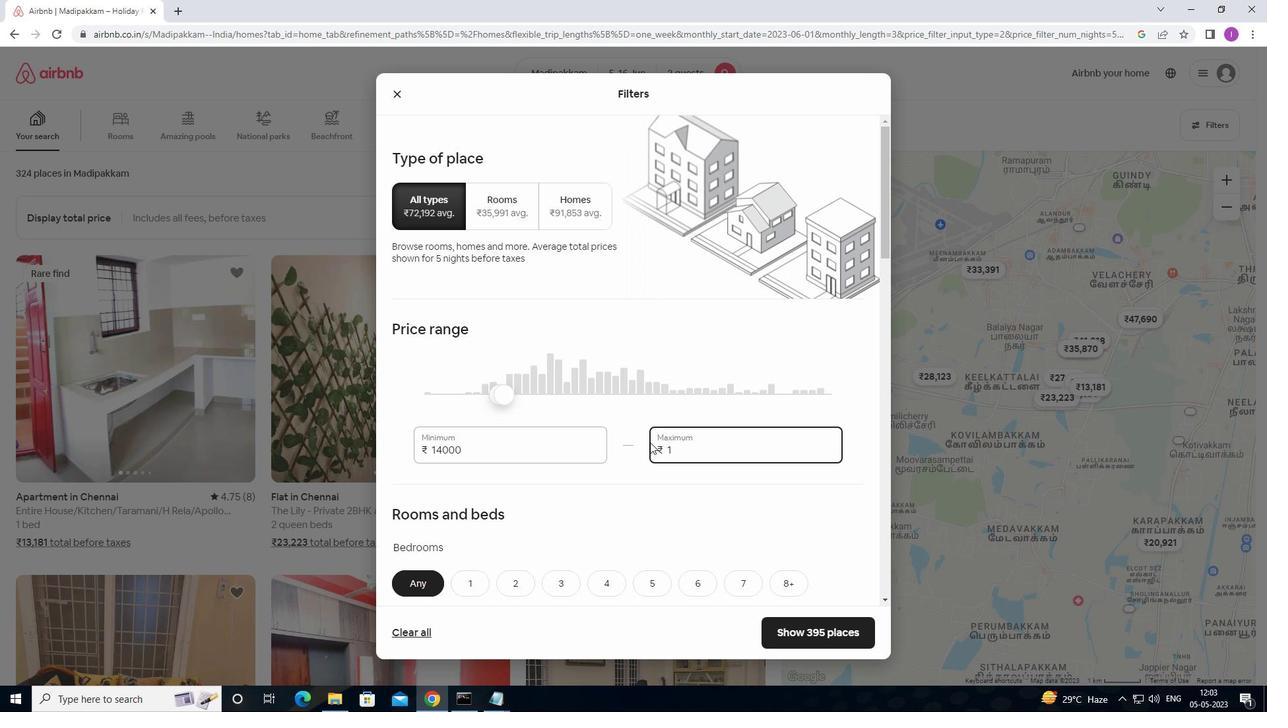 
Action: Key pressed 80000
Screenshot: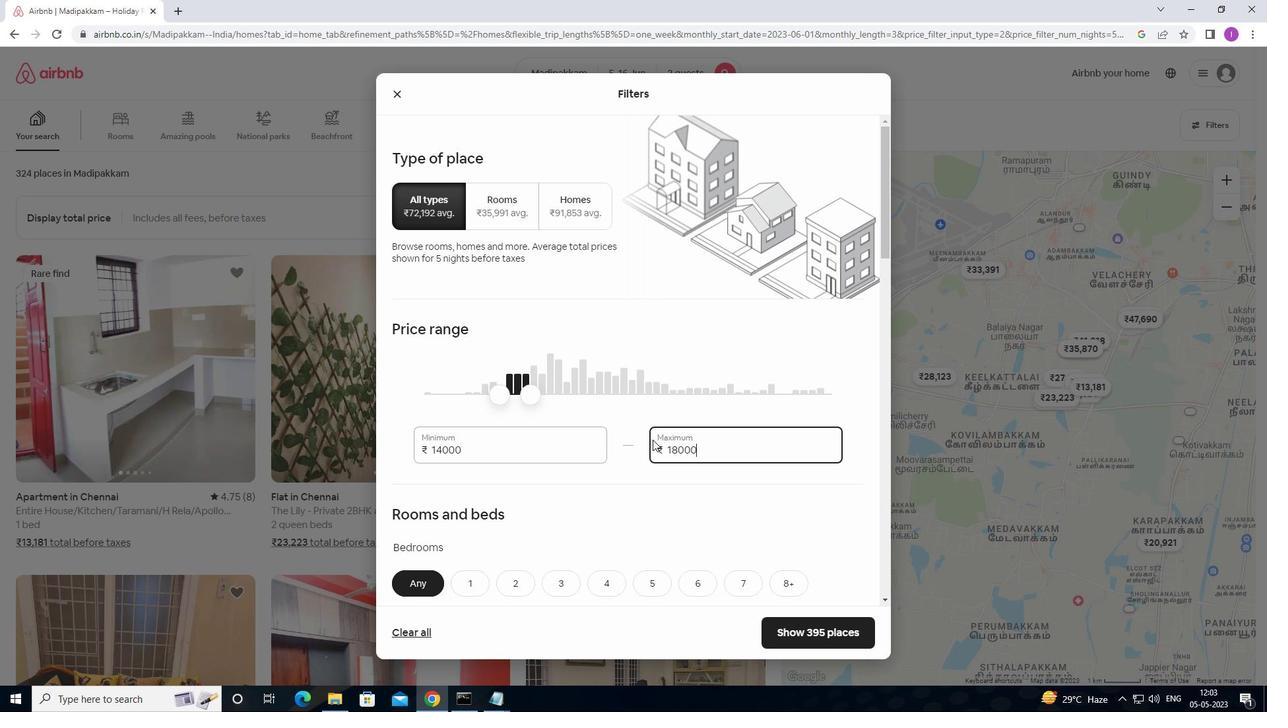 
Action: Mouse moved to (653, 439)
Screenshot: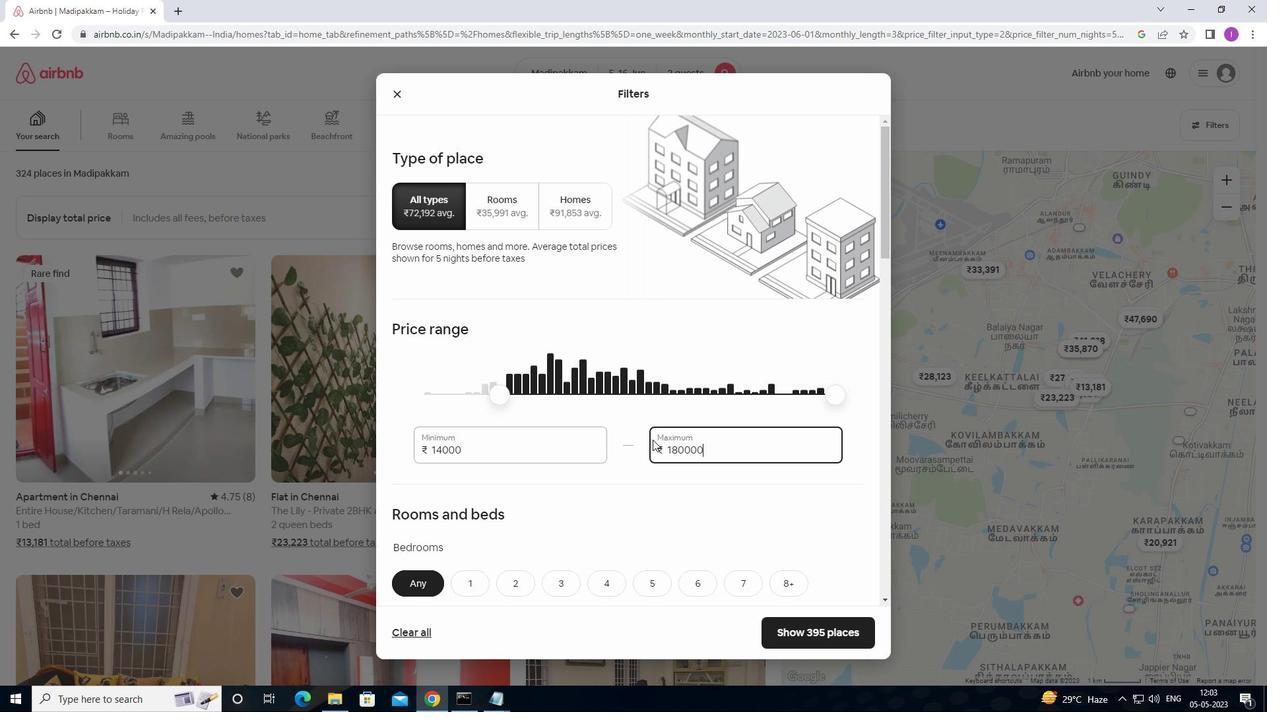 
Action: Key pressed <Key.backspace>
Screenshot: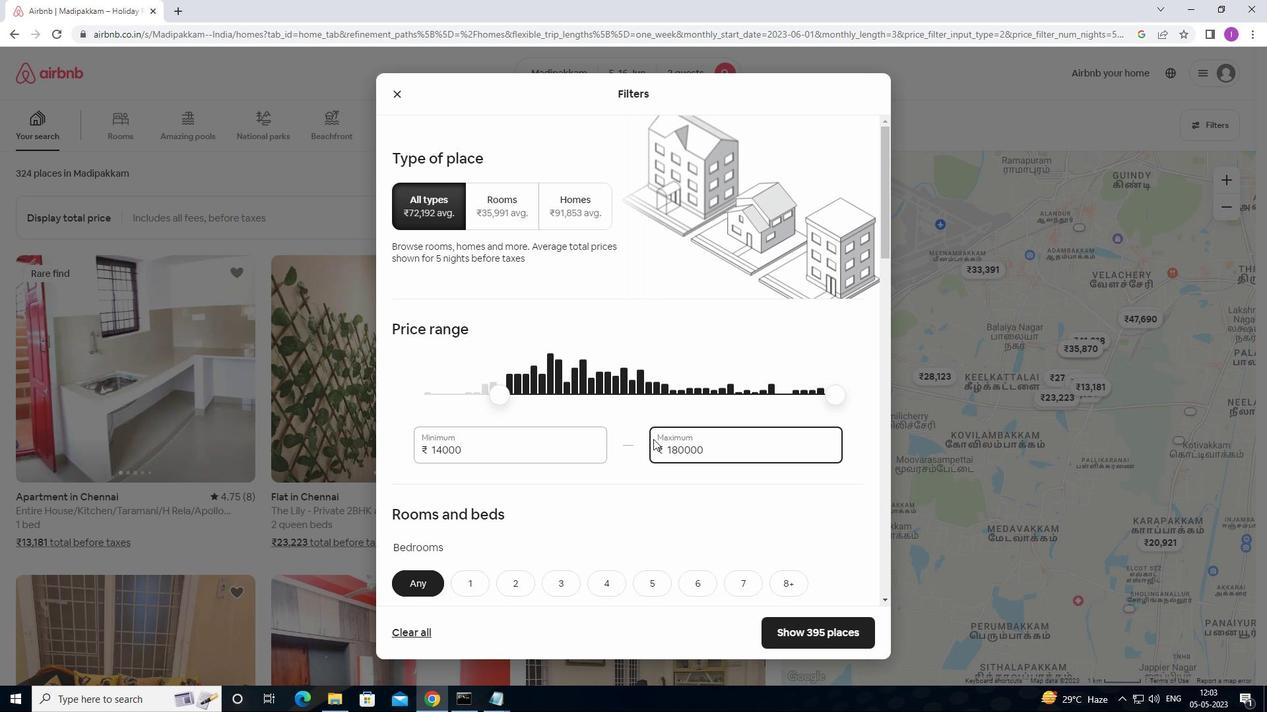 
Action: Mouse moved to (663, 437)
Screenshot: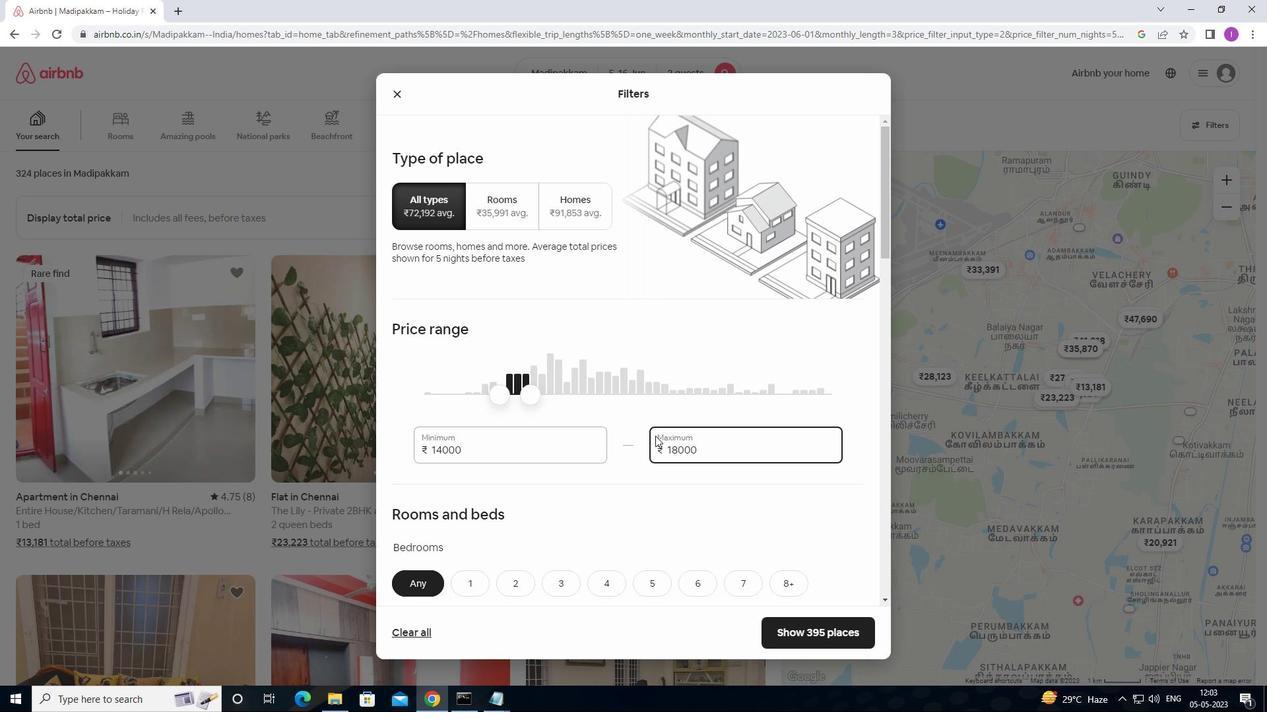 
Action: Mouse scrolled (663, 436) with delta (0, 0)
Screenshot: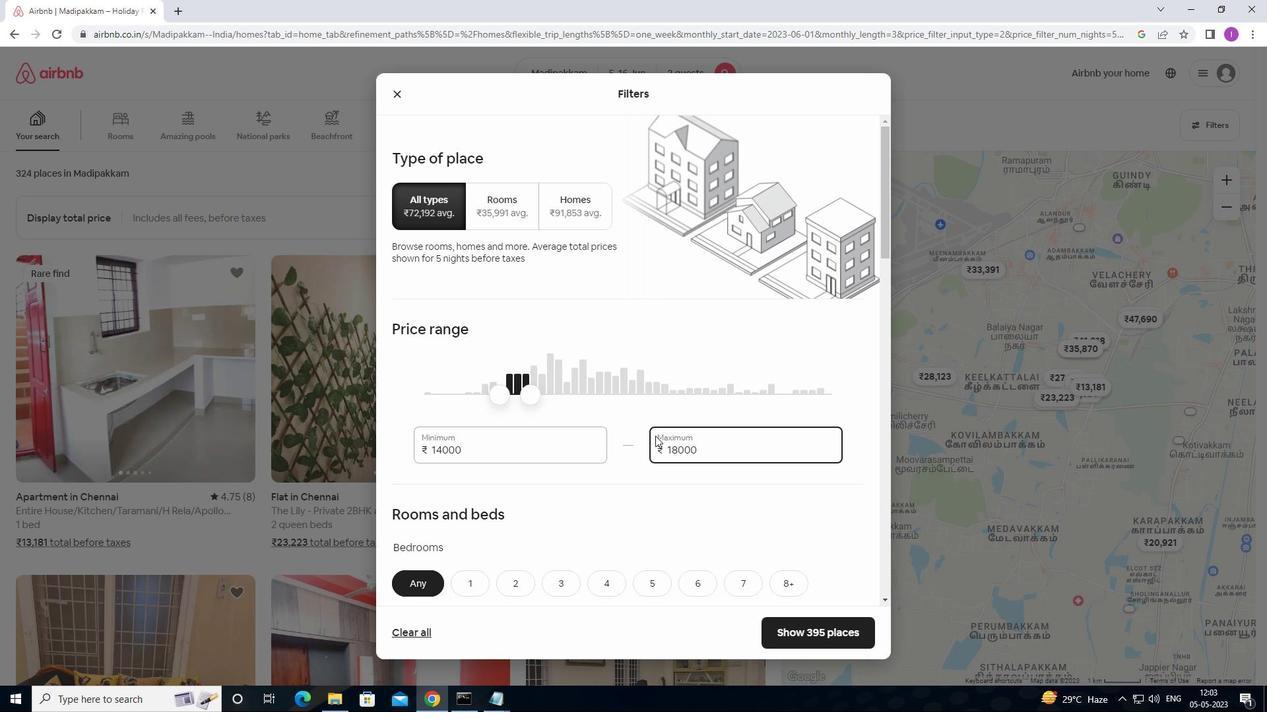 
Action: Mouse moved to (665, 437)
Screenshot: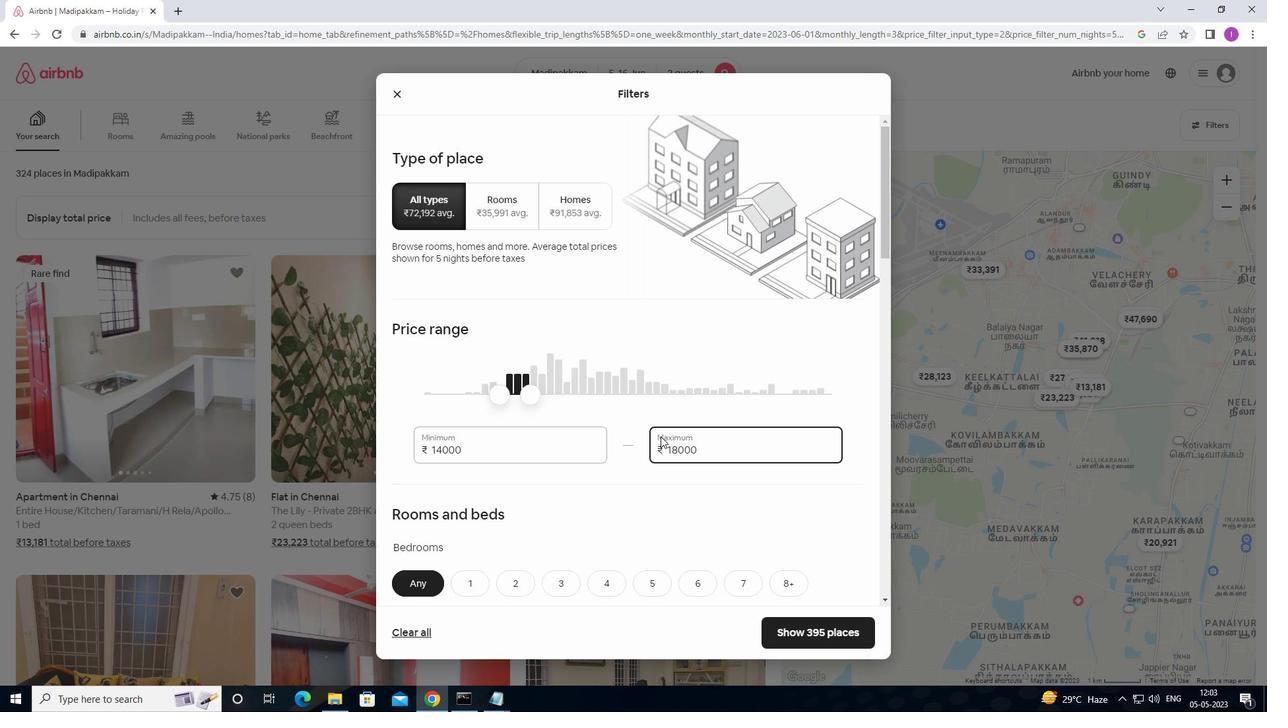 
Action: Mouse scrolled (665, 436) with delta (0, 0)
Screenshot: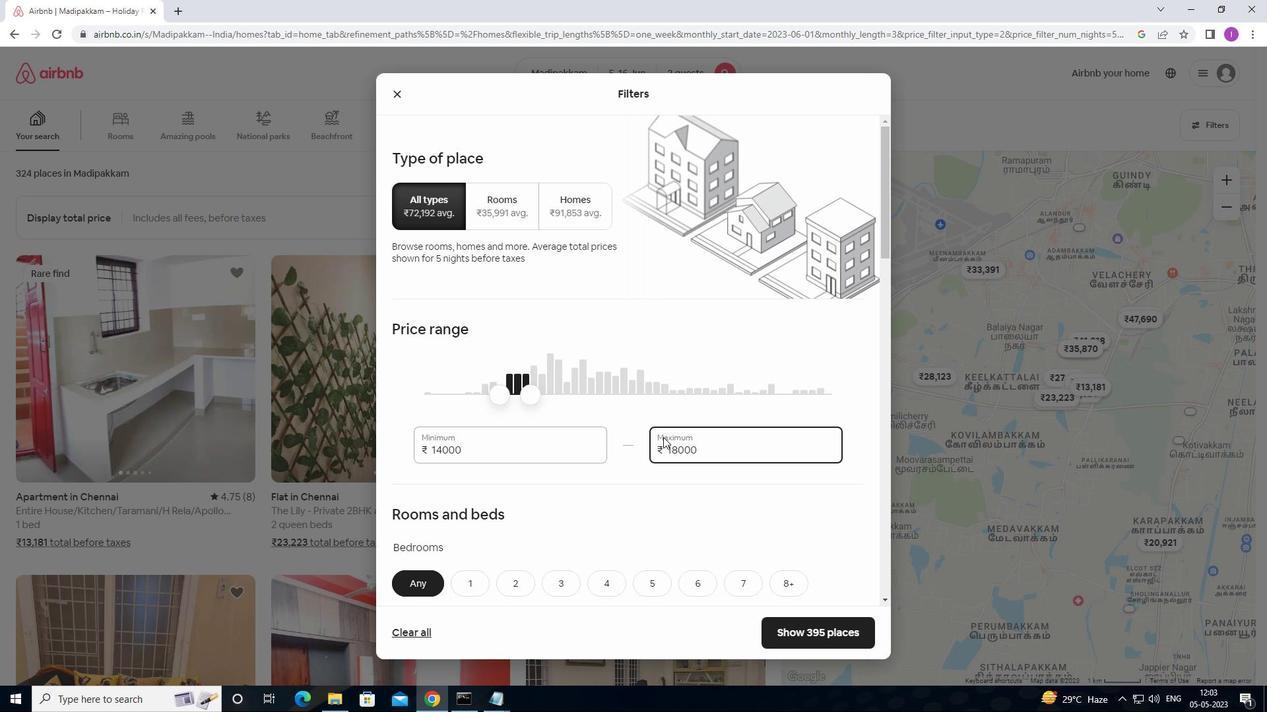 
Action: Mouse moved to (666, 438)
Screenshot: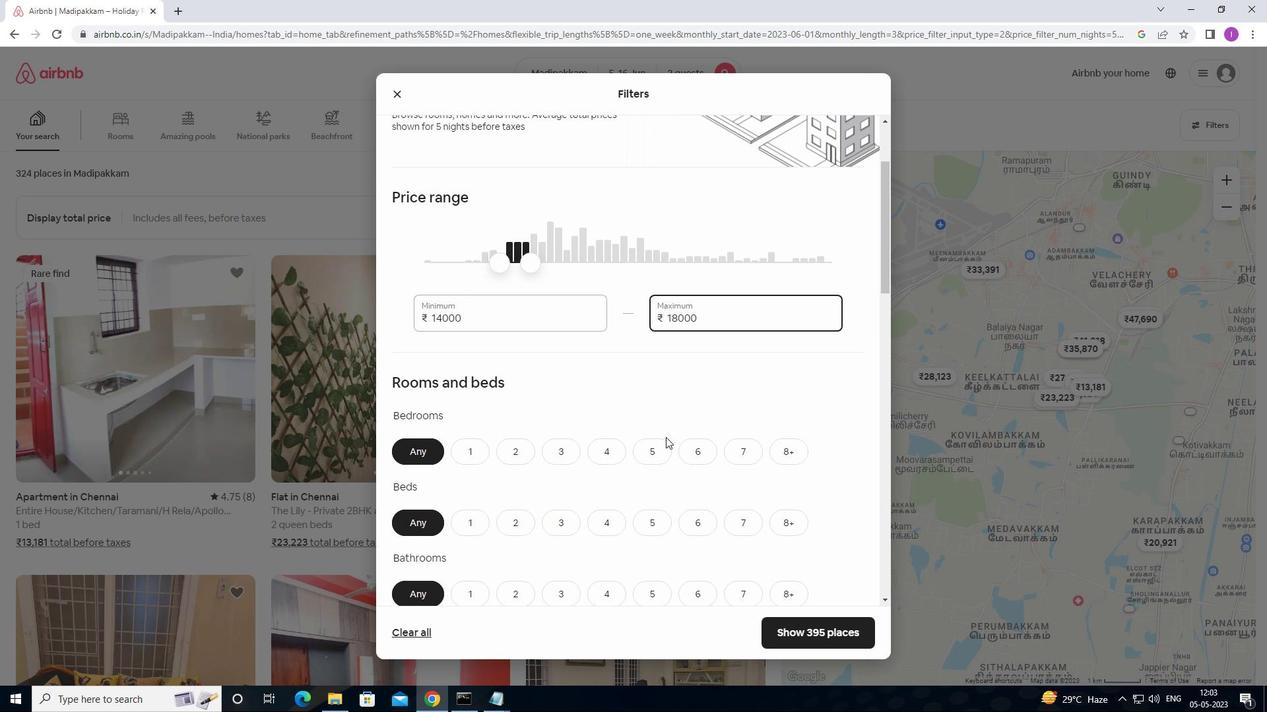 
Action: Mouse scrolled (666, 438) with delta (0, 0)
Screenshot: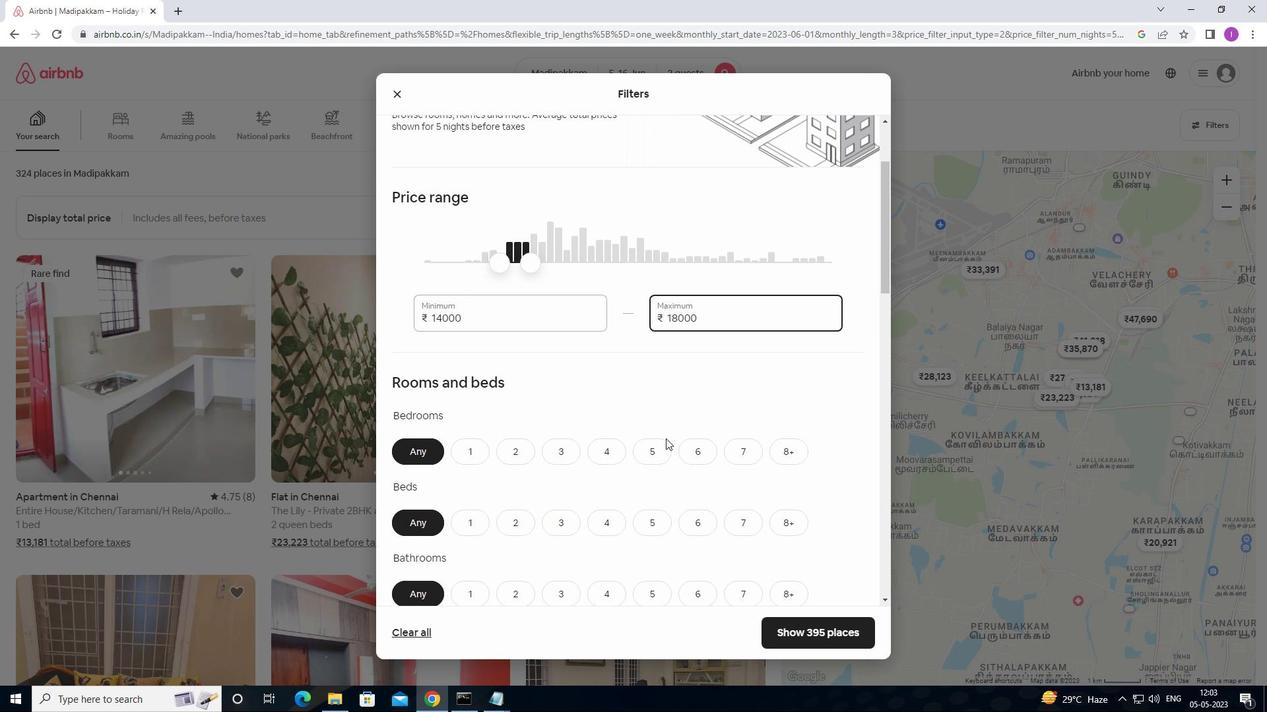 
Action: Mouse scrolled (666, 438) with delta (0, 0)
Screenshot: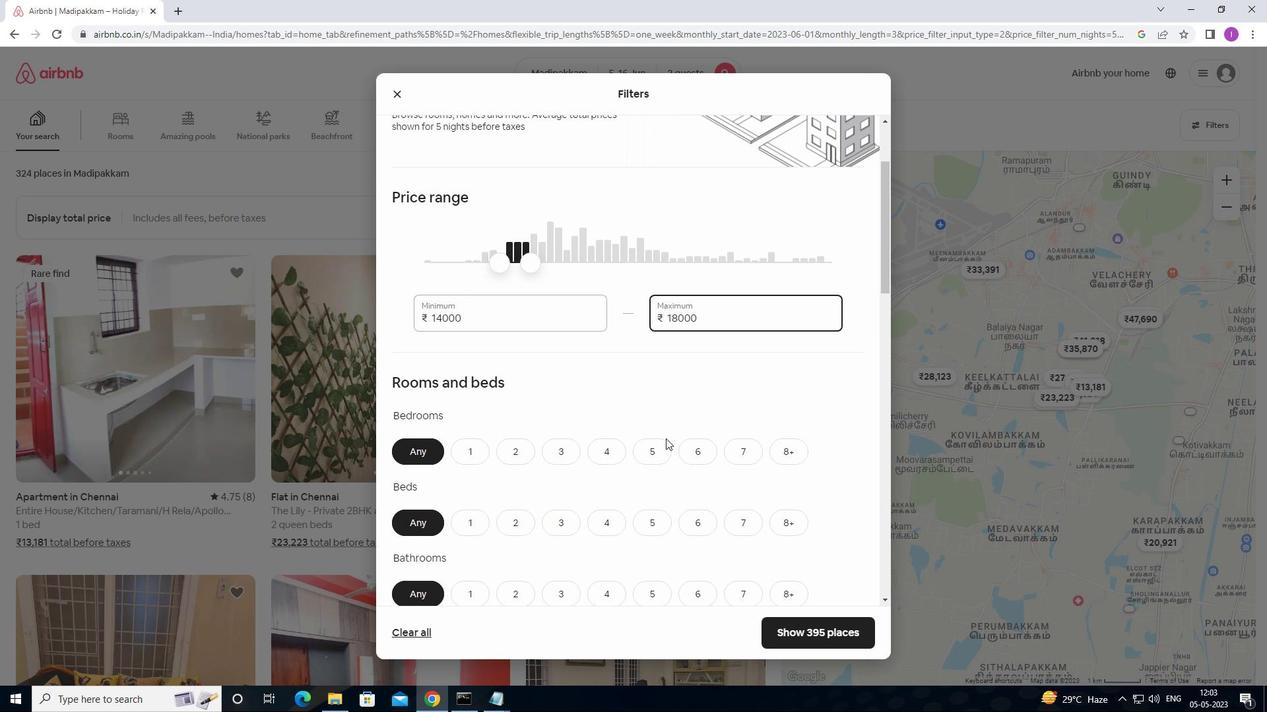 
Action: Mouse moved to (471, 318)
Screenshot: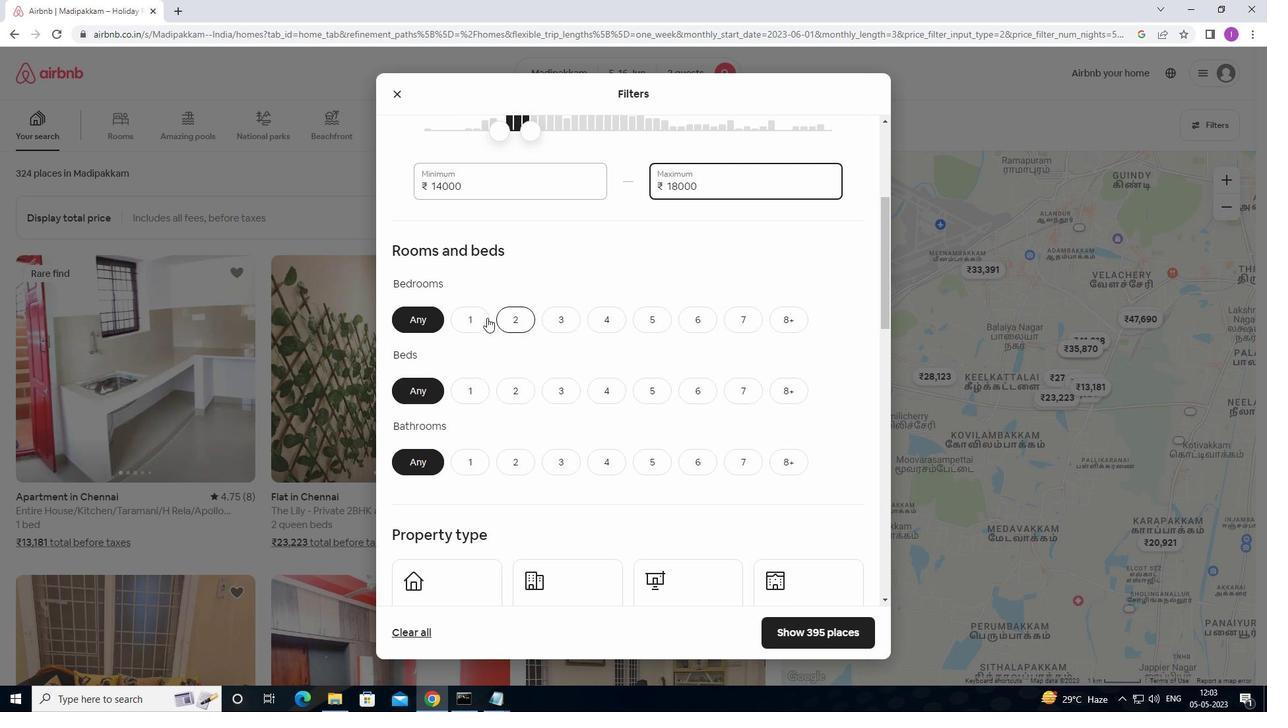 
Action: Mouse pressed left at (471, 318)
Screenshot: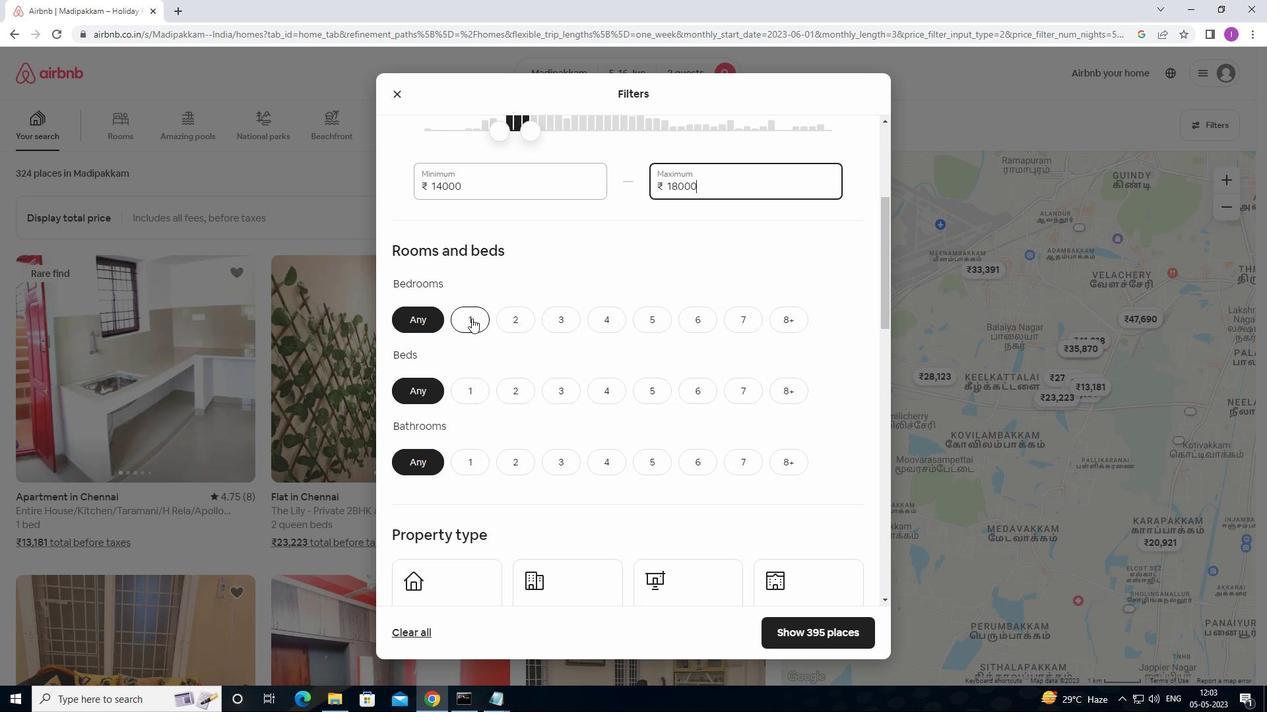 
Action: Mouse moved to (456, 392)
Screenshot: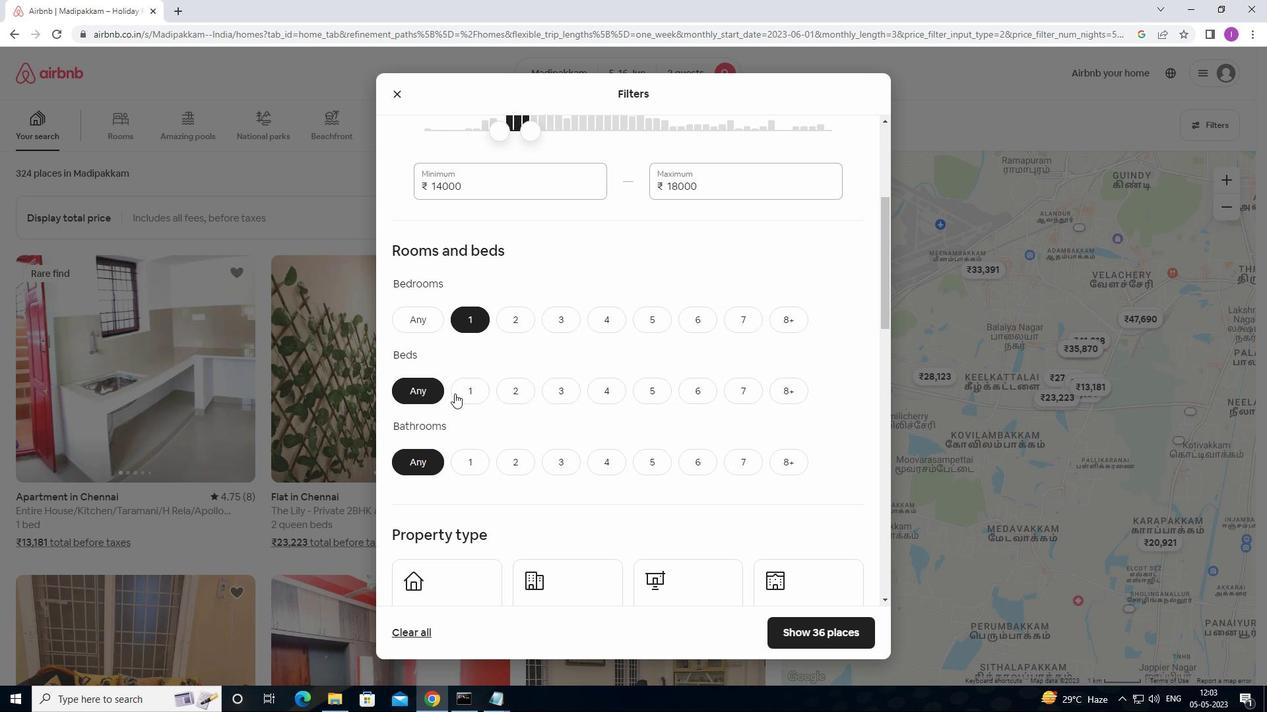 
Action: Mouse pressed left at (456, 392)
Screenshot: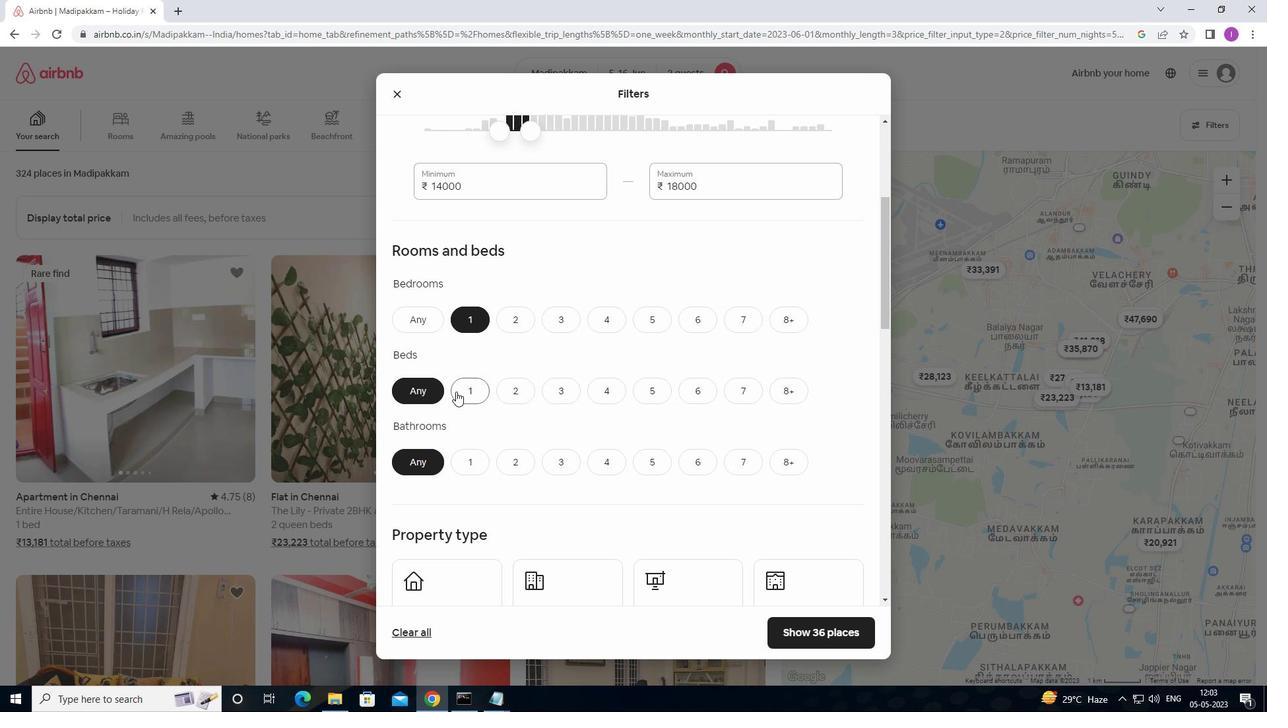 
Action: Mouse moved to (473, 465)
Screenshot: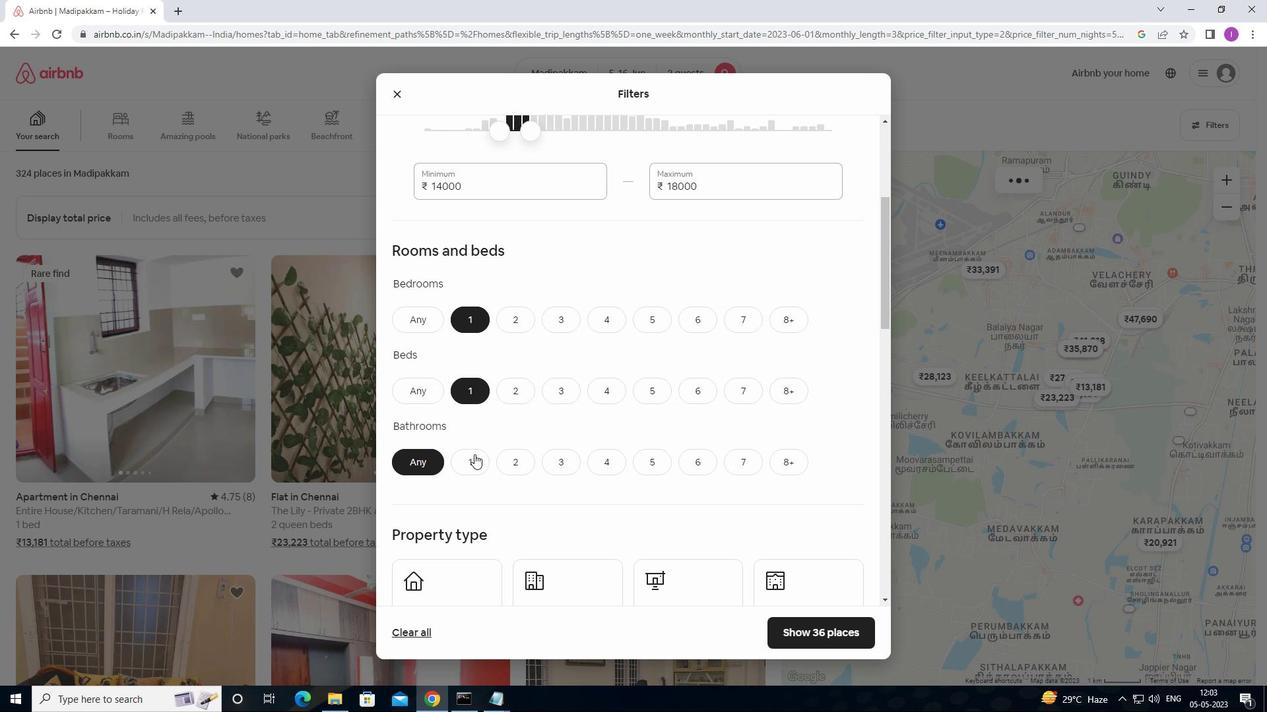 
Action: Mouse pressed left at (473, 465)
Screenshot: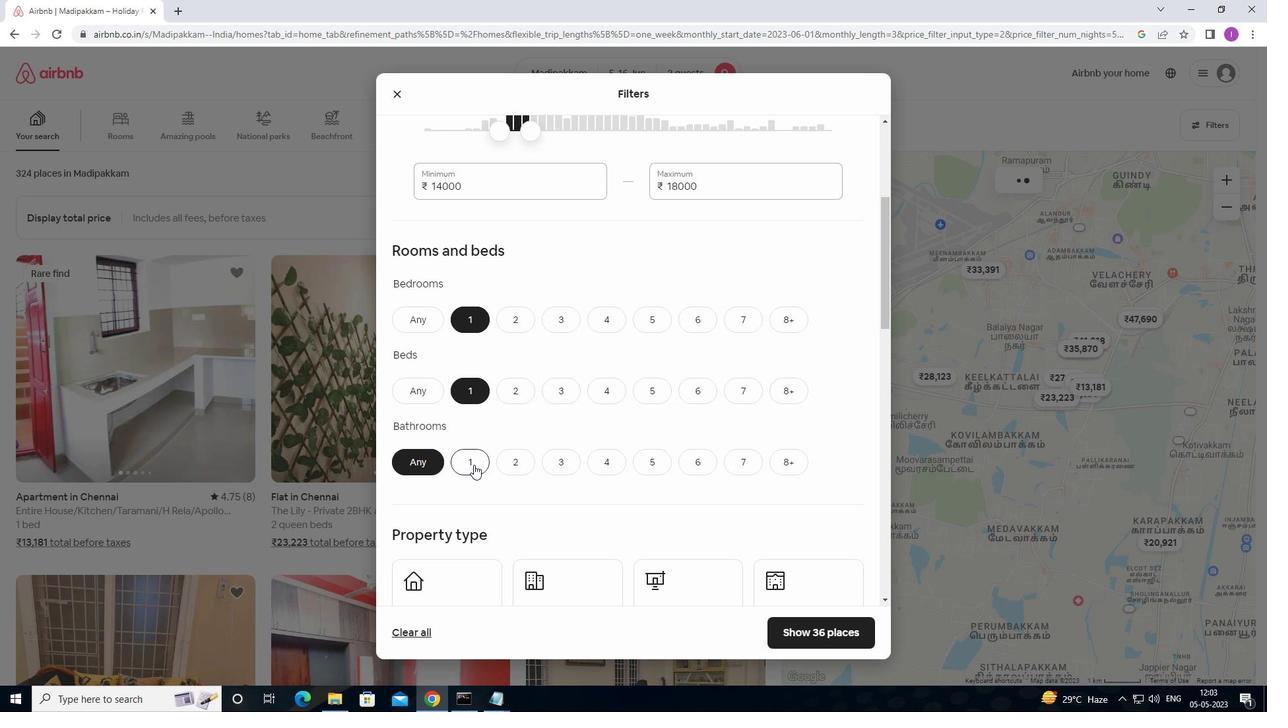 
Action: Mouse moved to (485, 456)
Screenshot: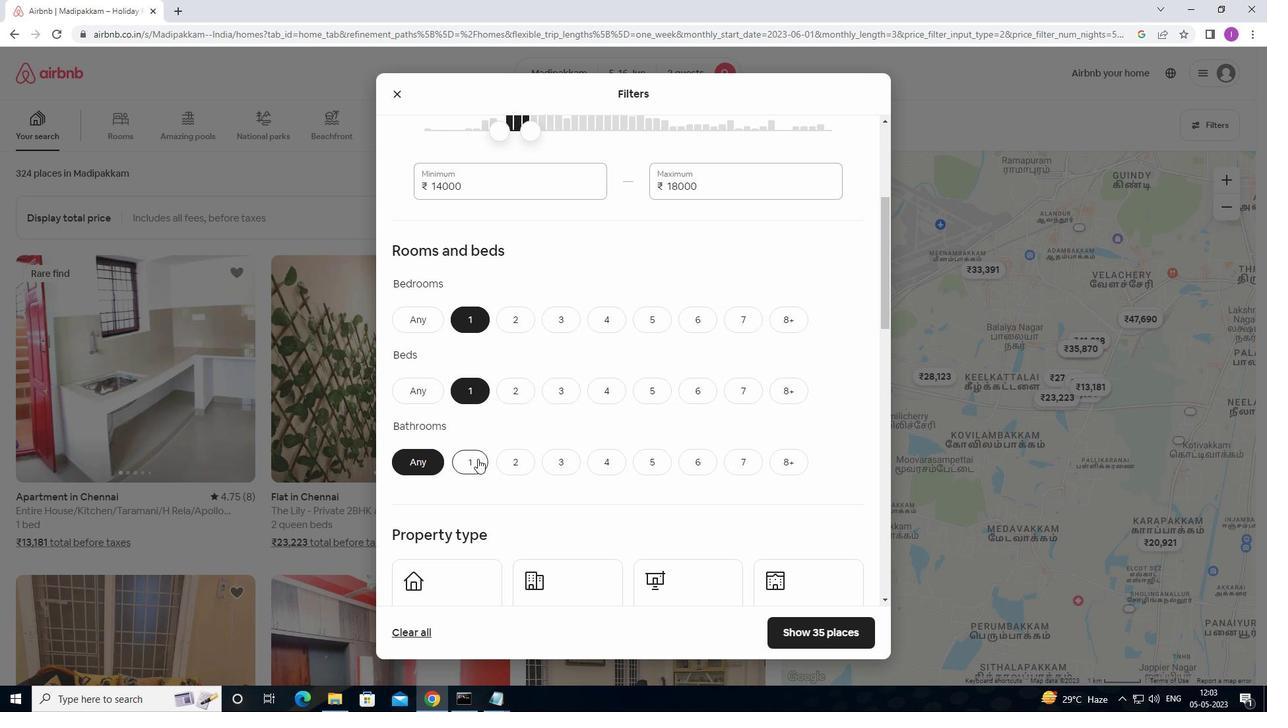 
Action: Mouse scrolled (485, 456) with delta (0, 0)
Screenshot: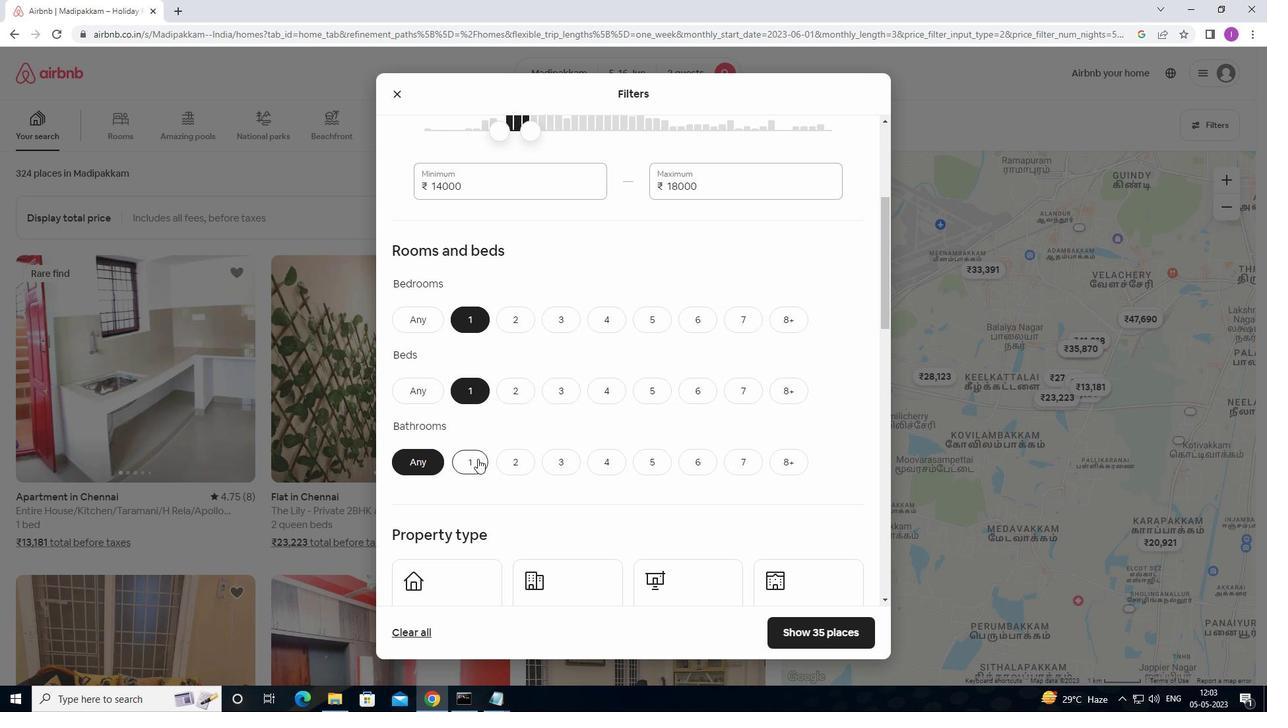 
Action: Mouse moved to (487, 456)
Screenshot: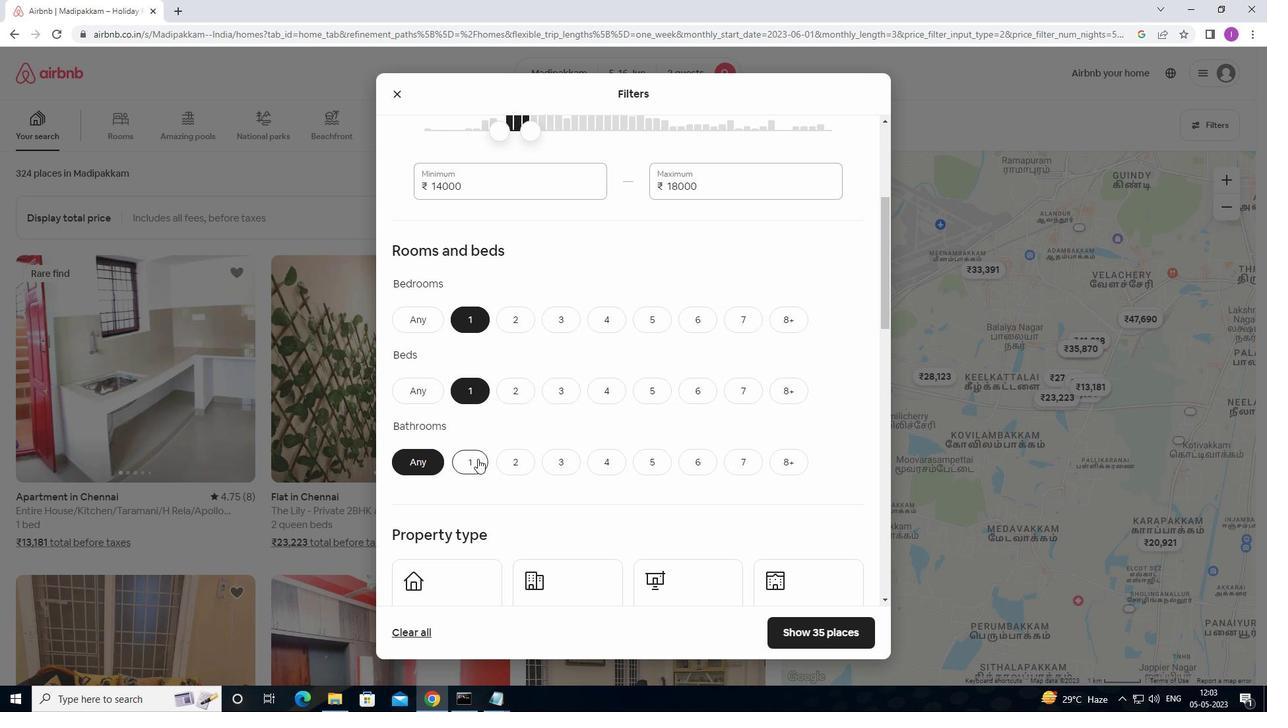 
Action: Mouse scrolled (487, 456) with delta (0, 0)
Screenshot: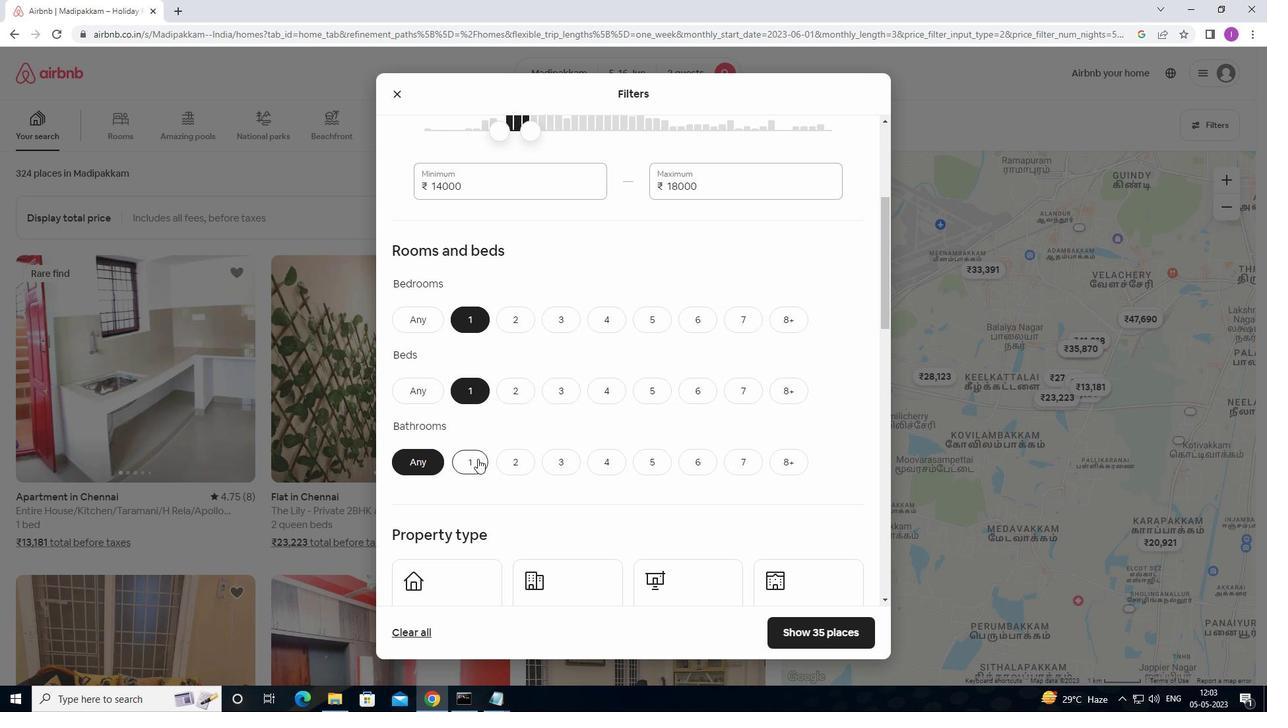 
Action: Mouse moved to (487, 456)
Screenshot: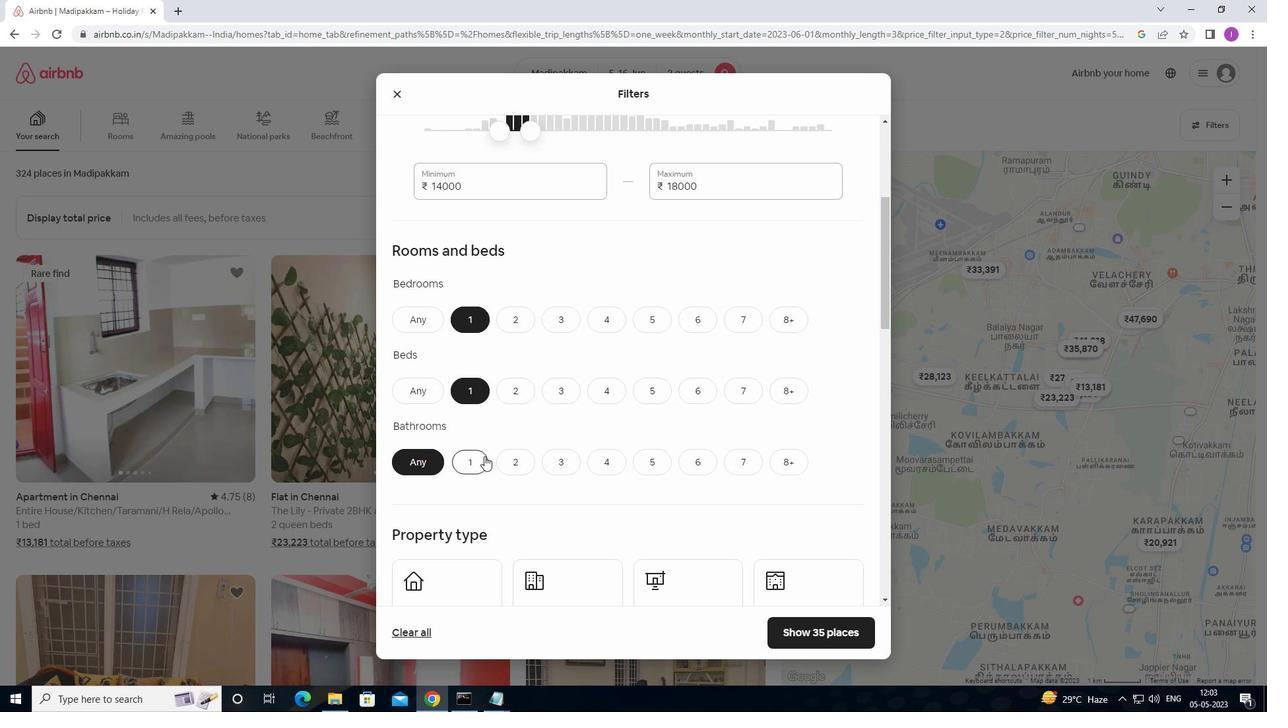 
Action: Mouse scrolled (487, 456) with delta (0, 0)
Screenshot: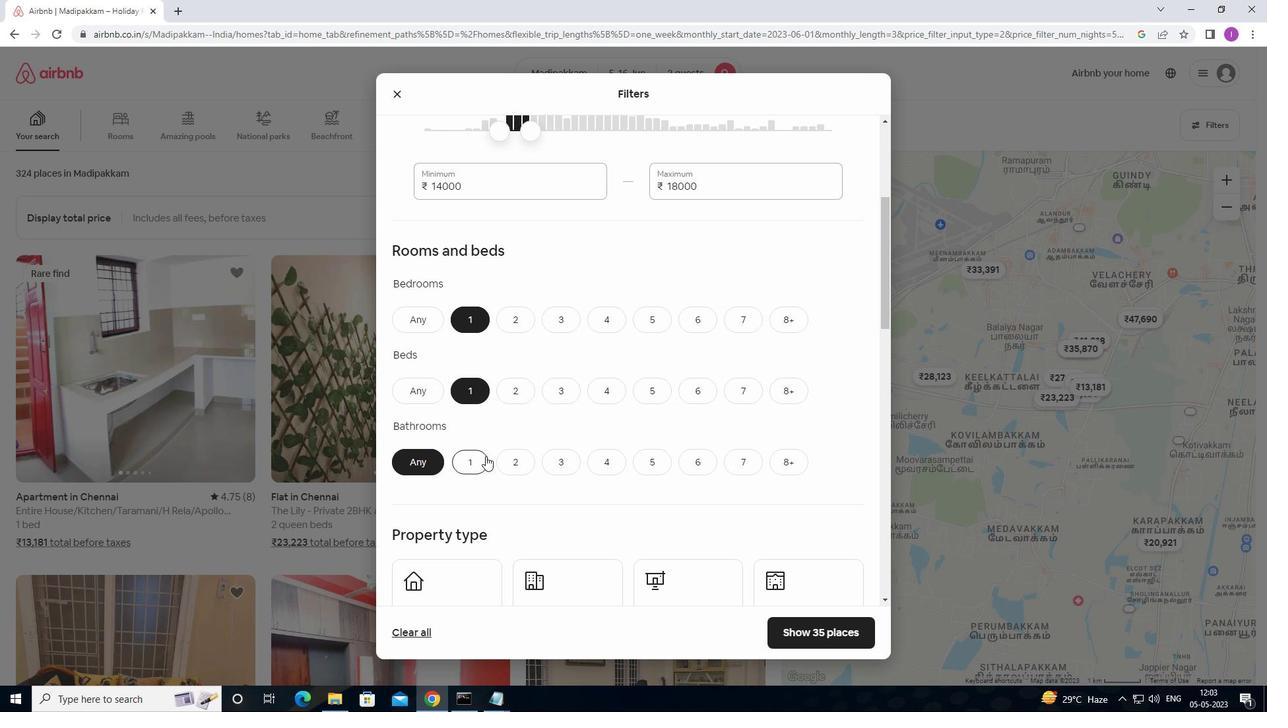 
Action: Mouse moved to (462, 413)
Screenshot: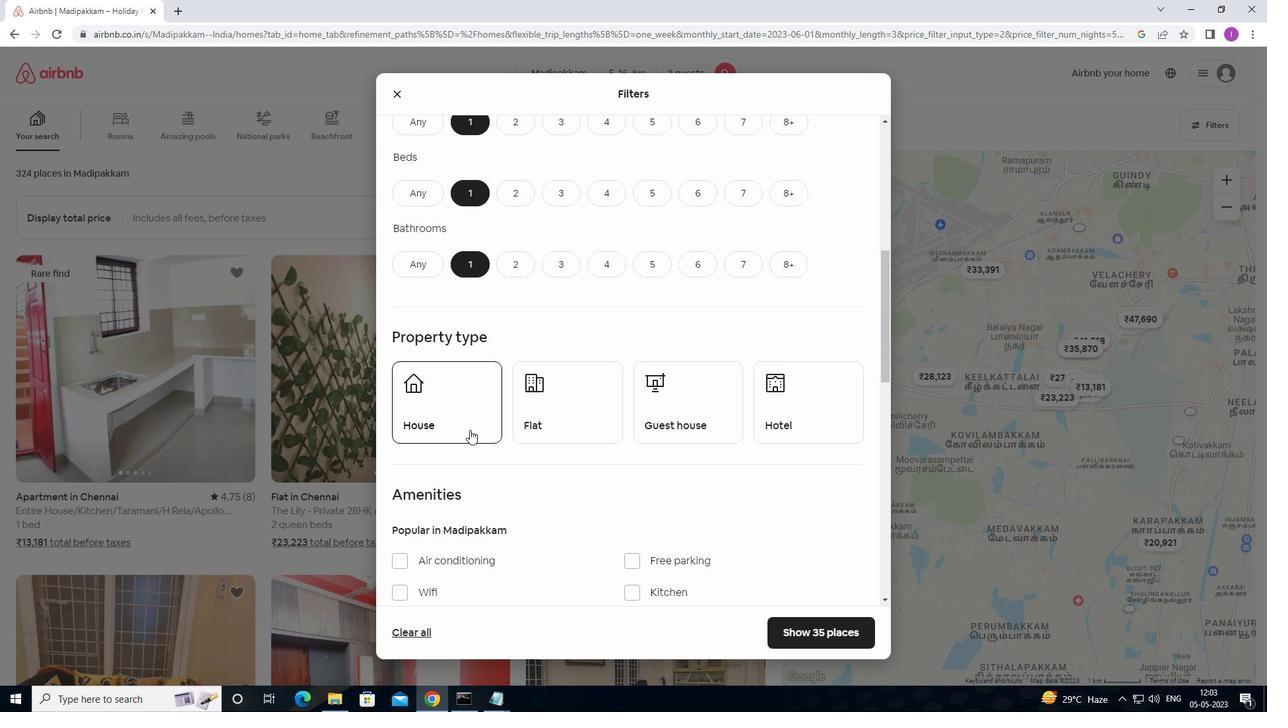 
Action: Mouse pressed left at (462, 413)
Screenshot: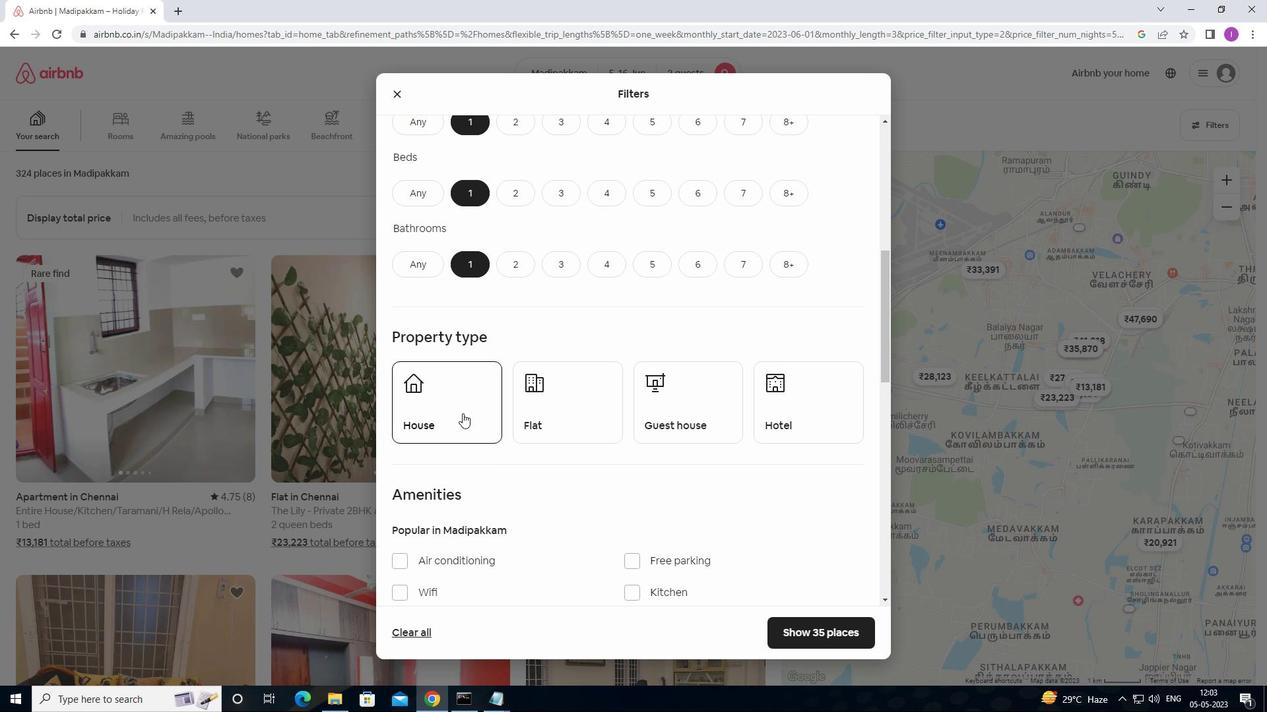 
Action: Mouse moved to (547, 420)
Screenshot: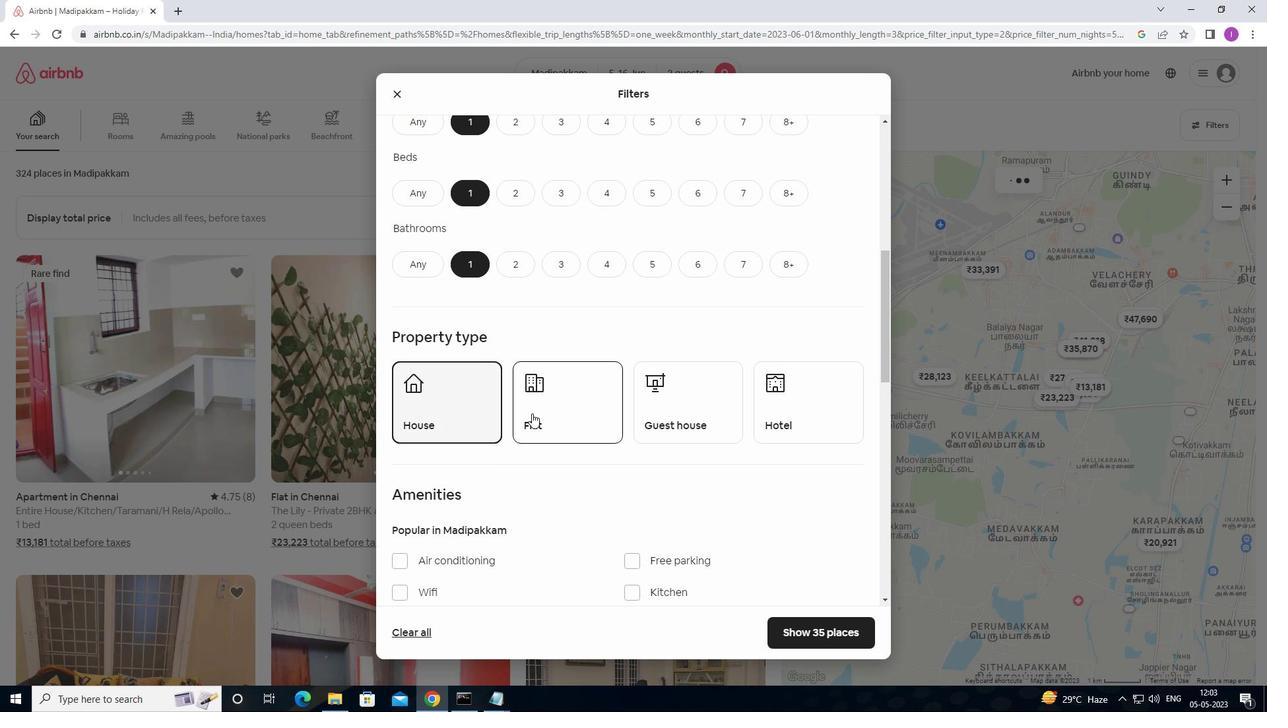 
Action: Mouse pressed left at (547, 420)
Screenshot: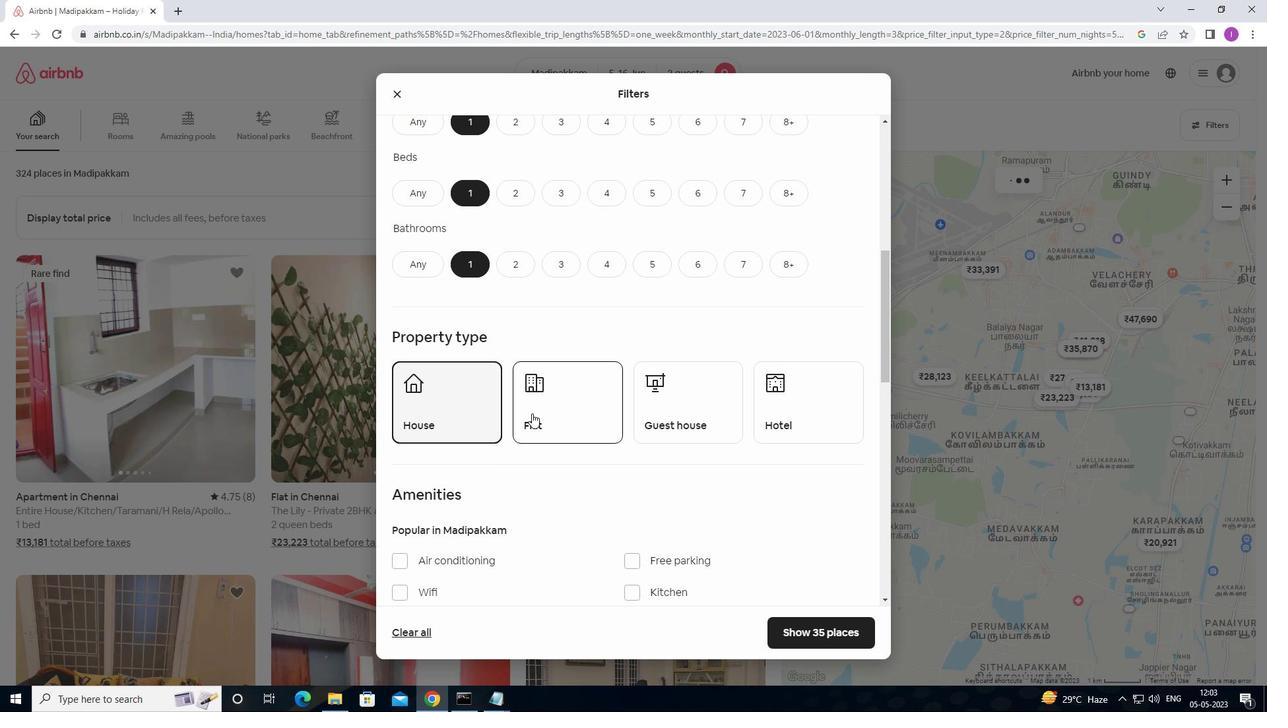 
Action: Mouse moved to (664, 419)
Screenshot: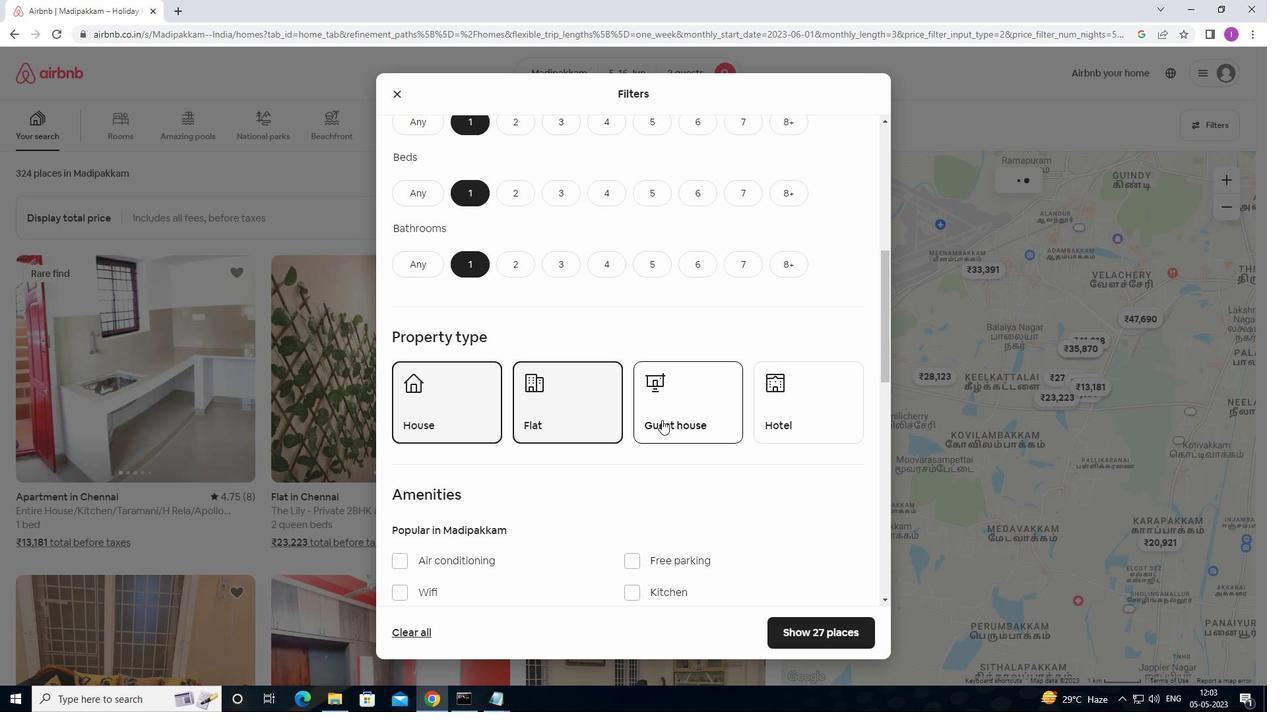 
Action: Mouse pressed left at (664, 419)
Screenshot: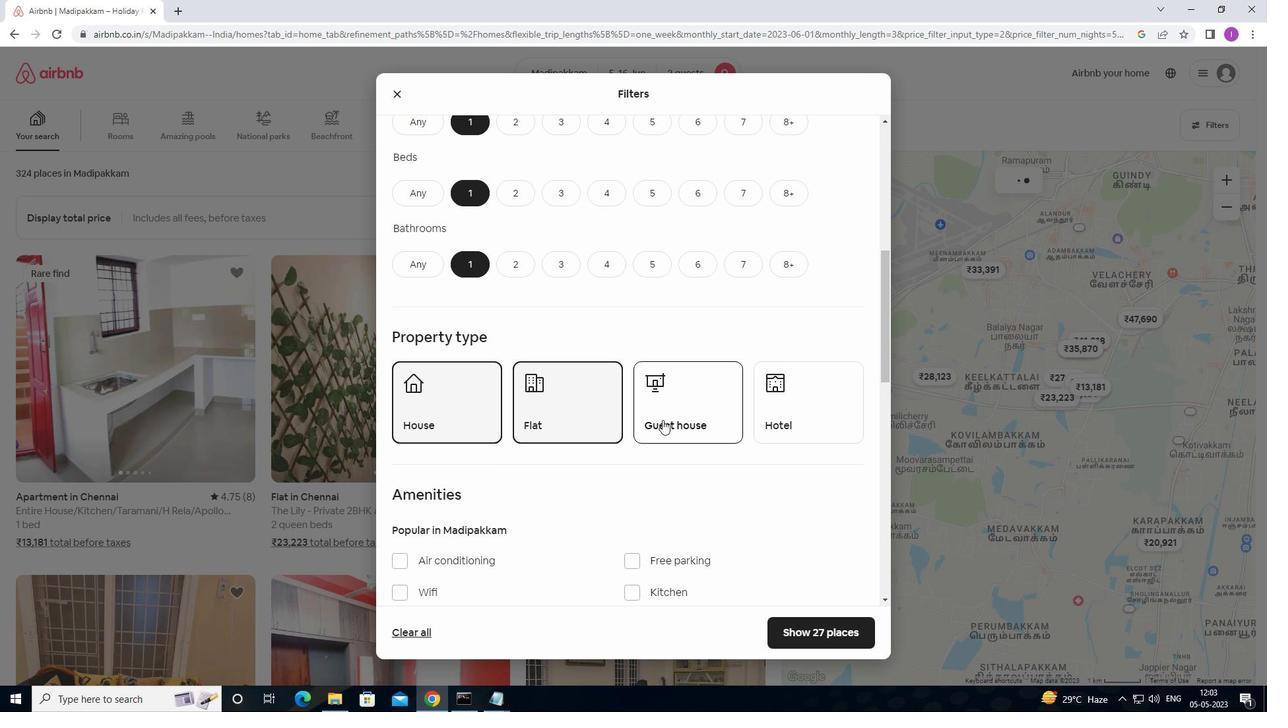 
Action: Mouse moved to (783, 414)
Screenshot: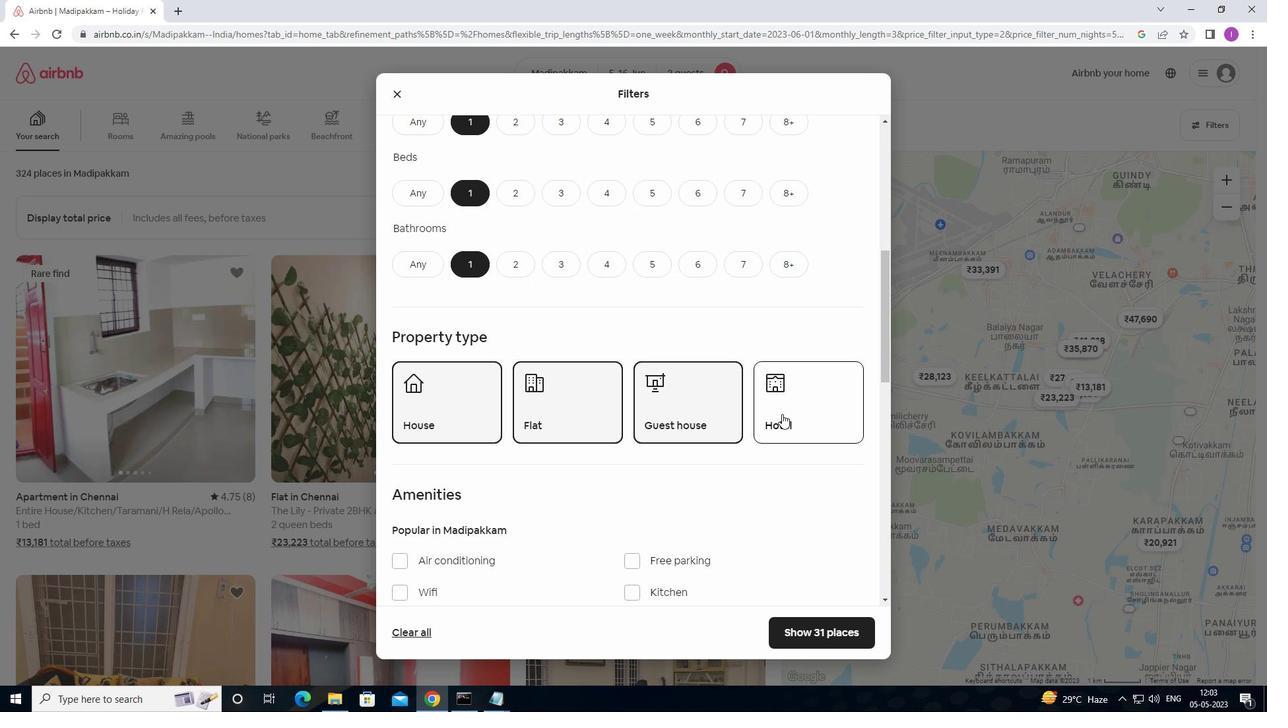 
Action: Mouse pressed left at (783, 414)
Screenshot: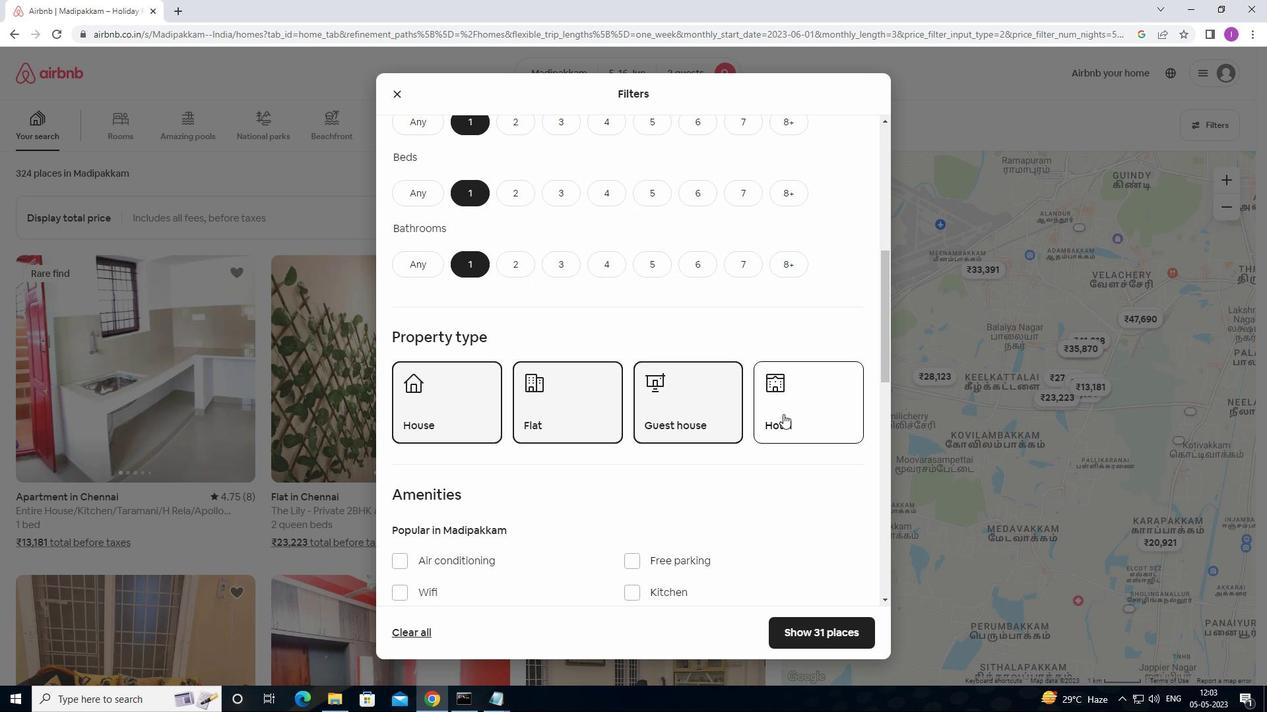 
Action: Mouse moved to (776, 413)
Screenshot: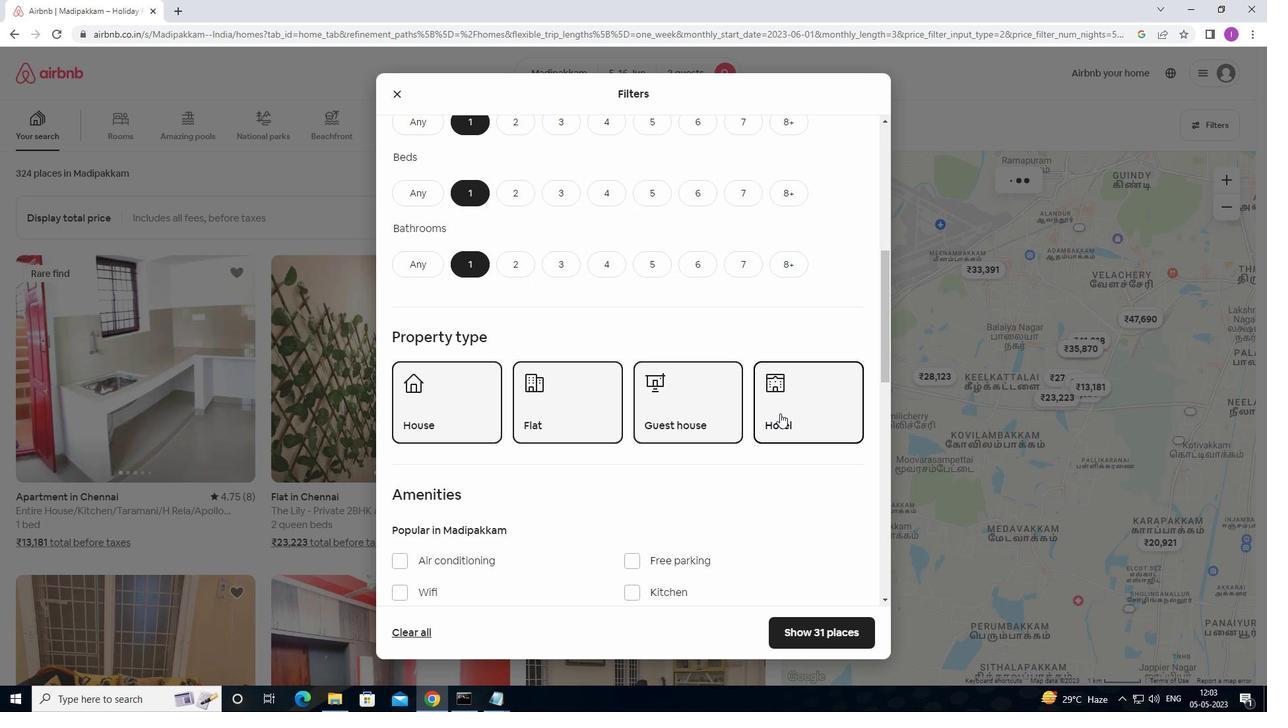 
Action: Mouse scrolled (776, 413) with delta (0, 0)
Screenshot: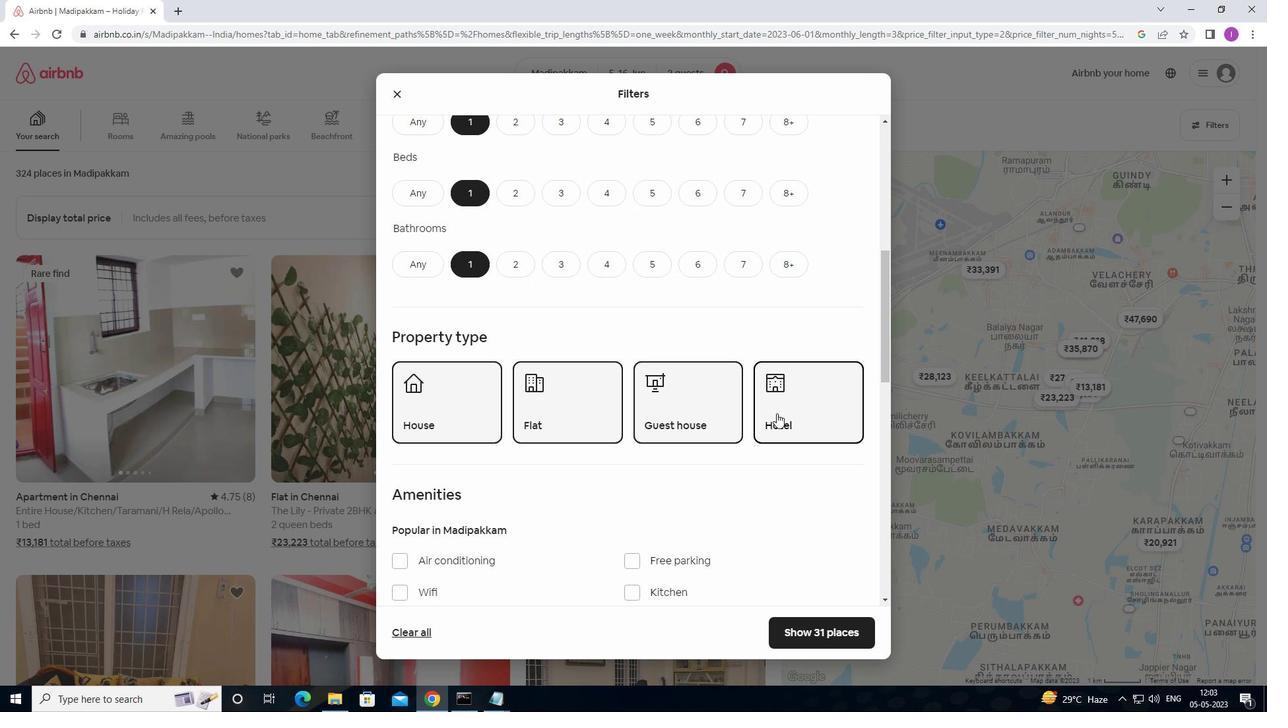 
Action: Mouse scrolled (776, 413) with delta (0, 0)
Screenshot: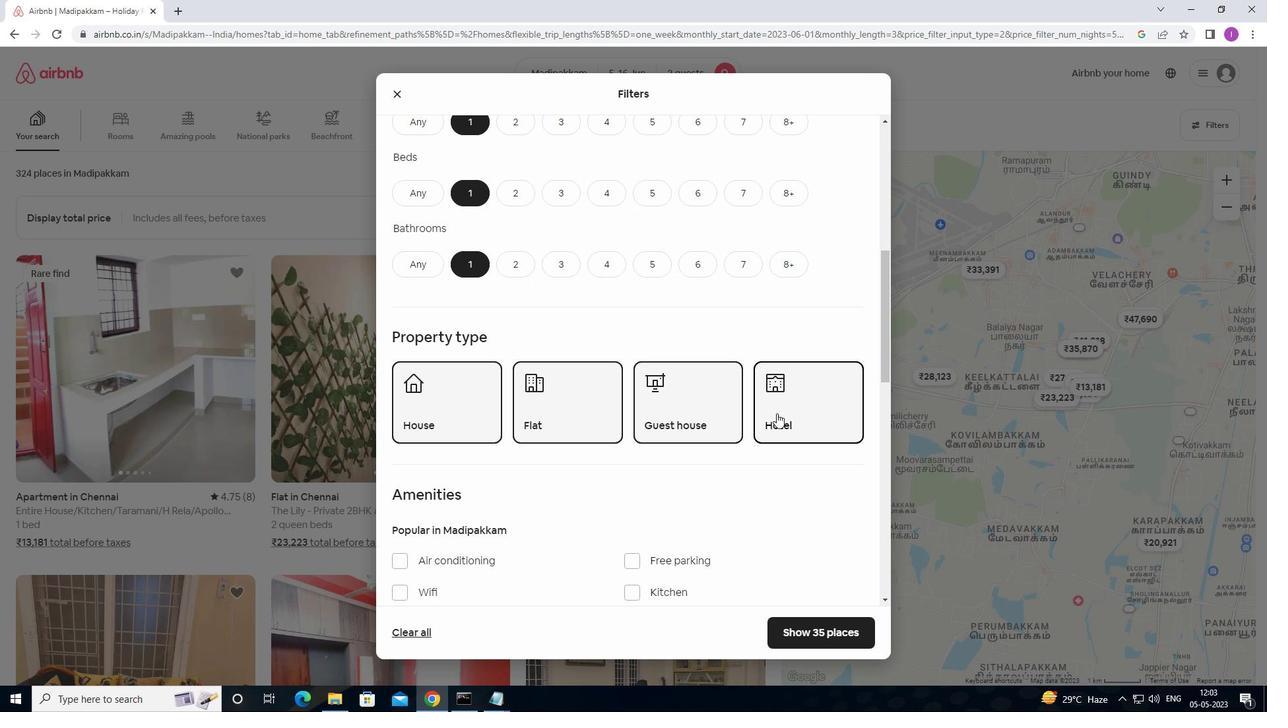 
Action: Mouse scrolled (776, 413) with delta (0, 0)
Screenshot: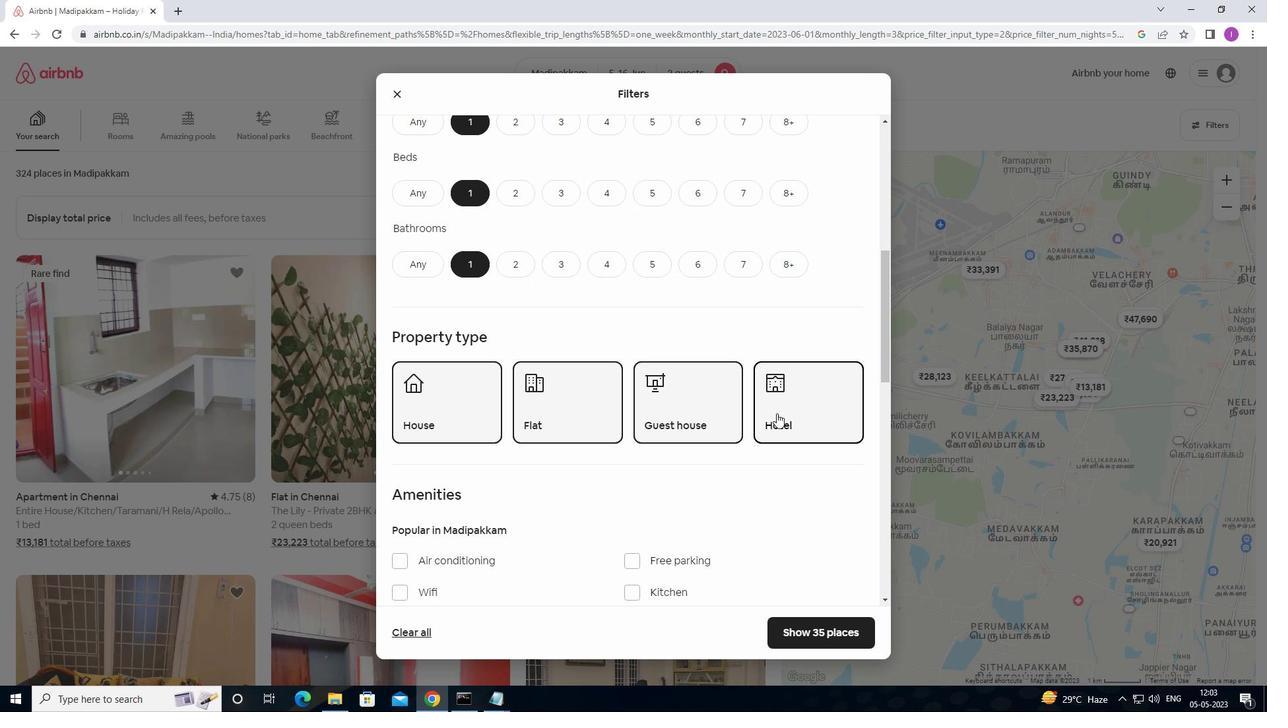 
Action: Mouse scrolled (776, 413) with delta (0, 0)
Screenshot: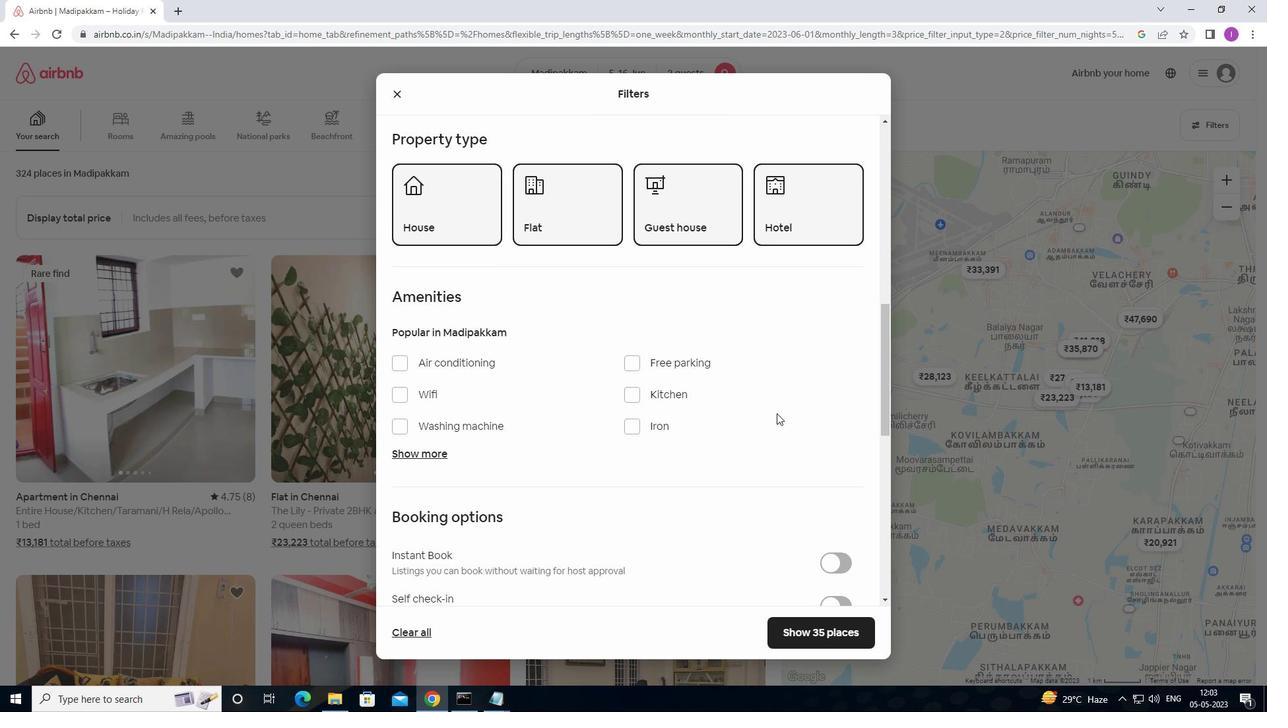 
Action: Mouse moved to (401, 331)
Screenshot: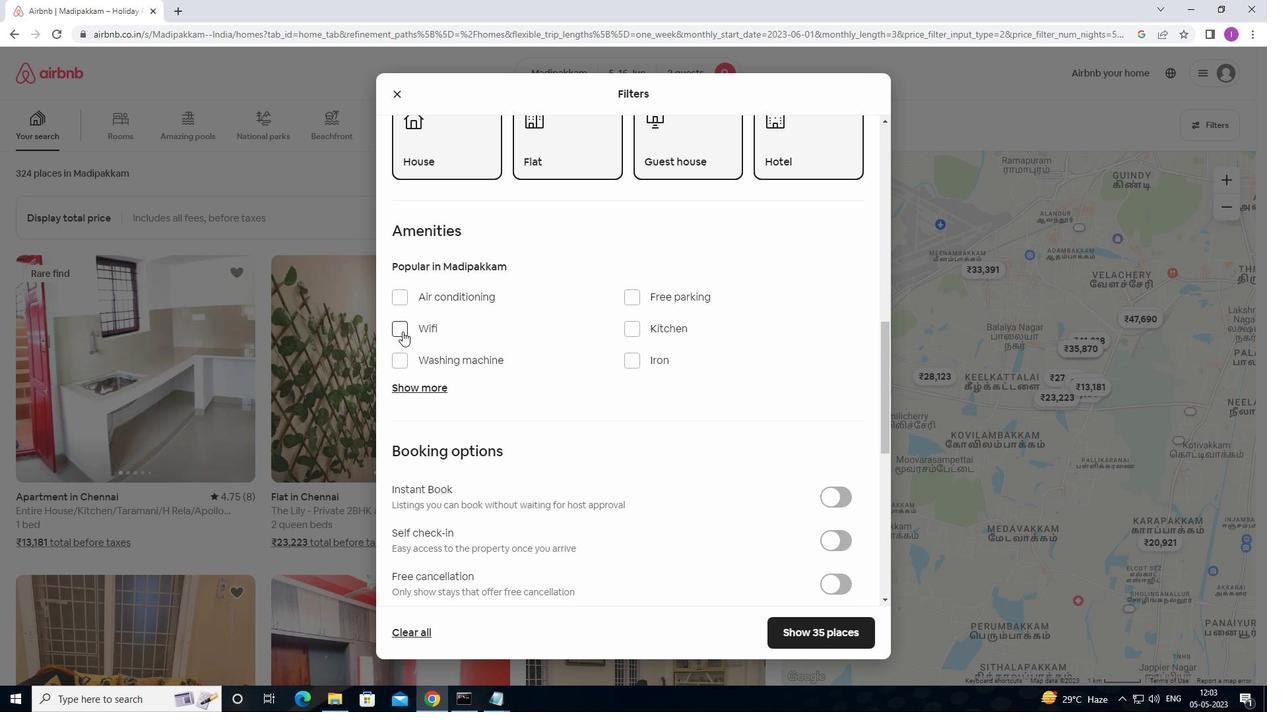 
Action: Mouse pressed left at (401, 331)
Screenshot: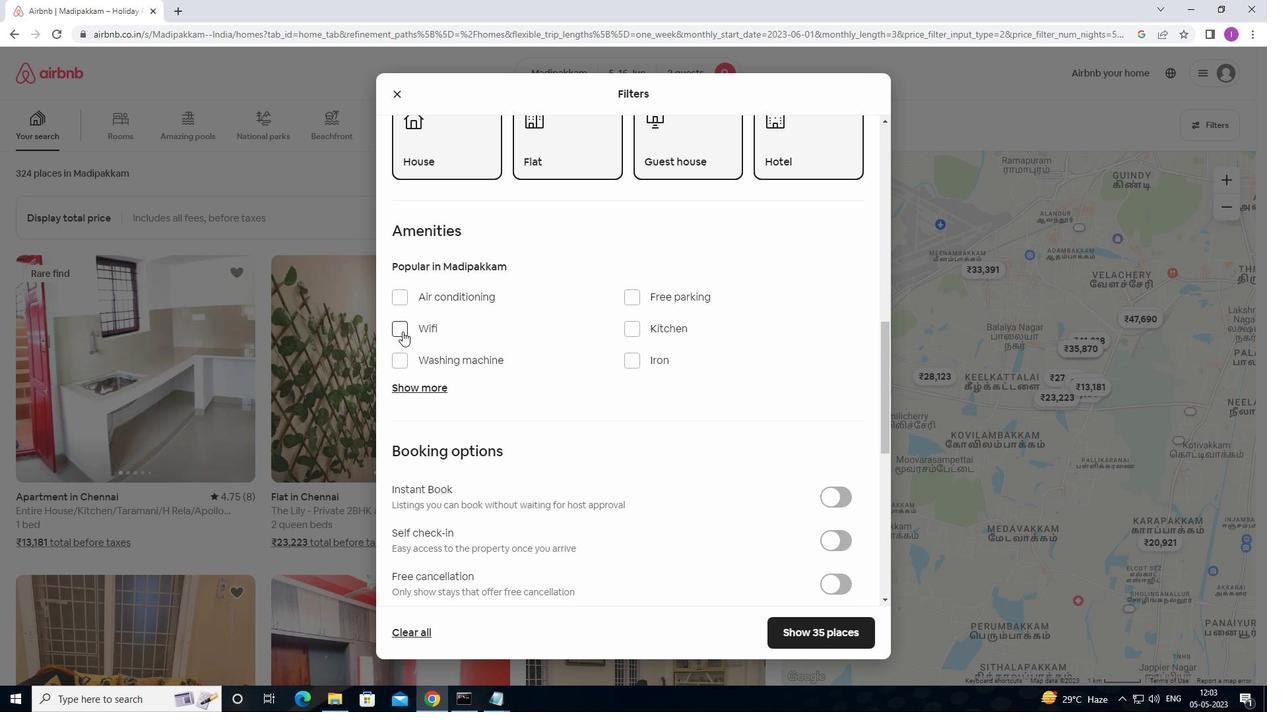 
Action: Mouse moved to (698, 434)
Screenshot: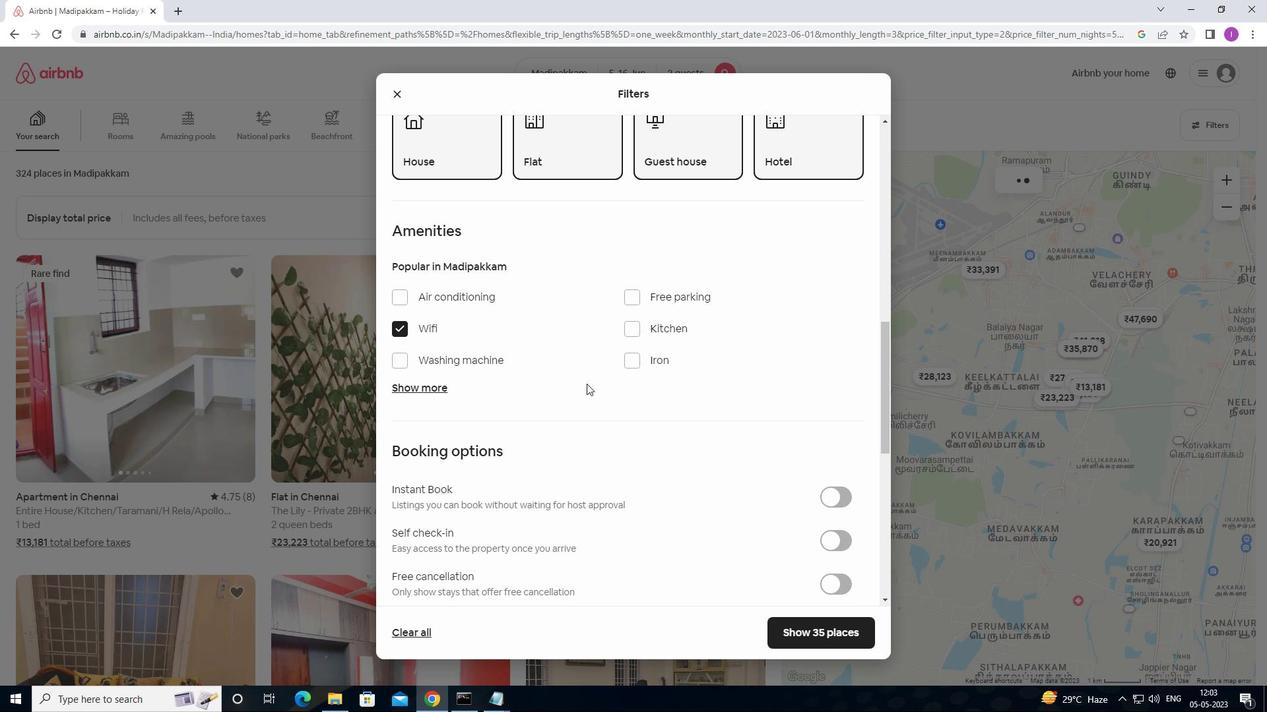 
Action: Mouse scrolled (698, 433) with delta (0, 0)
Screenshot: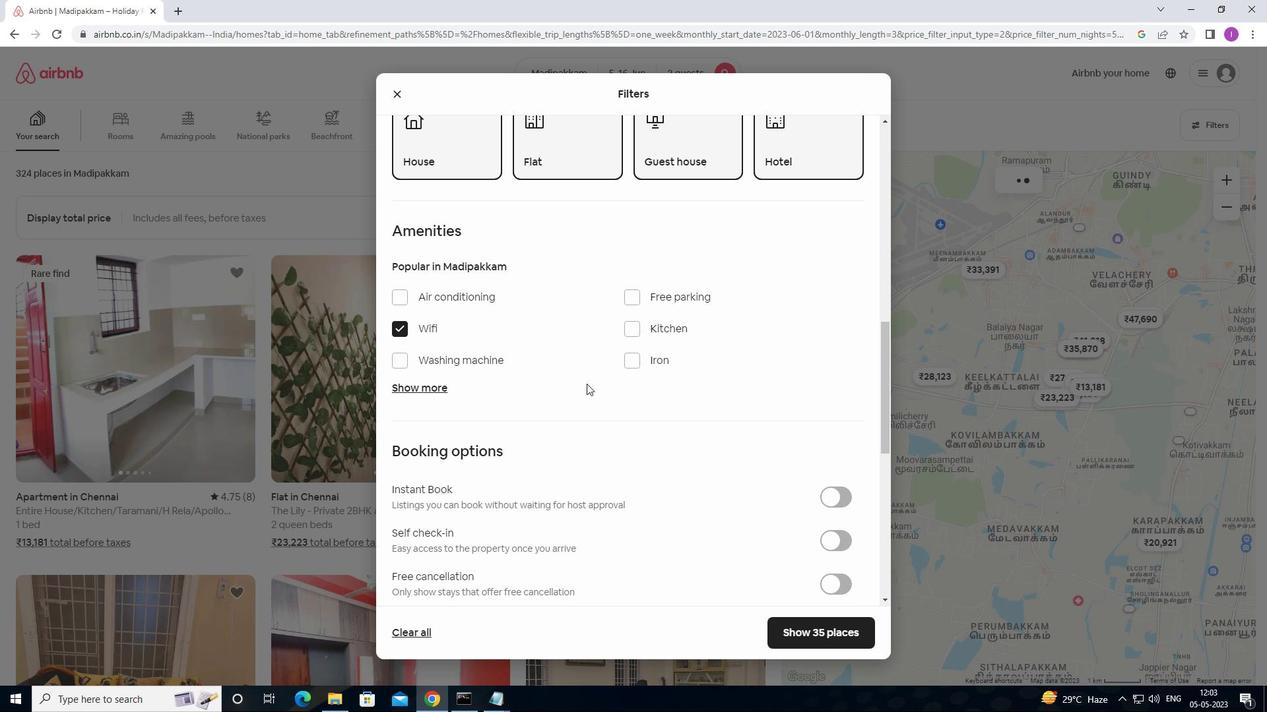 
Action: Mouse moved to (716, 443)
Screenshot: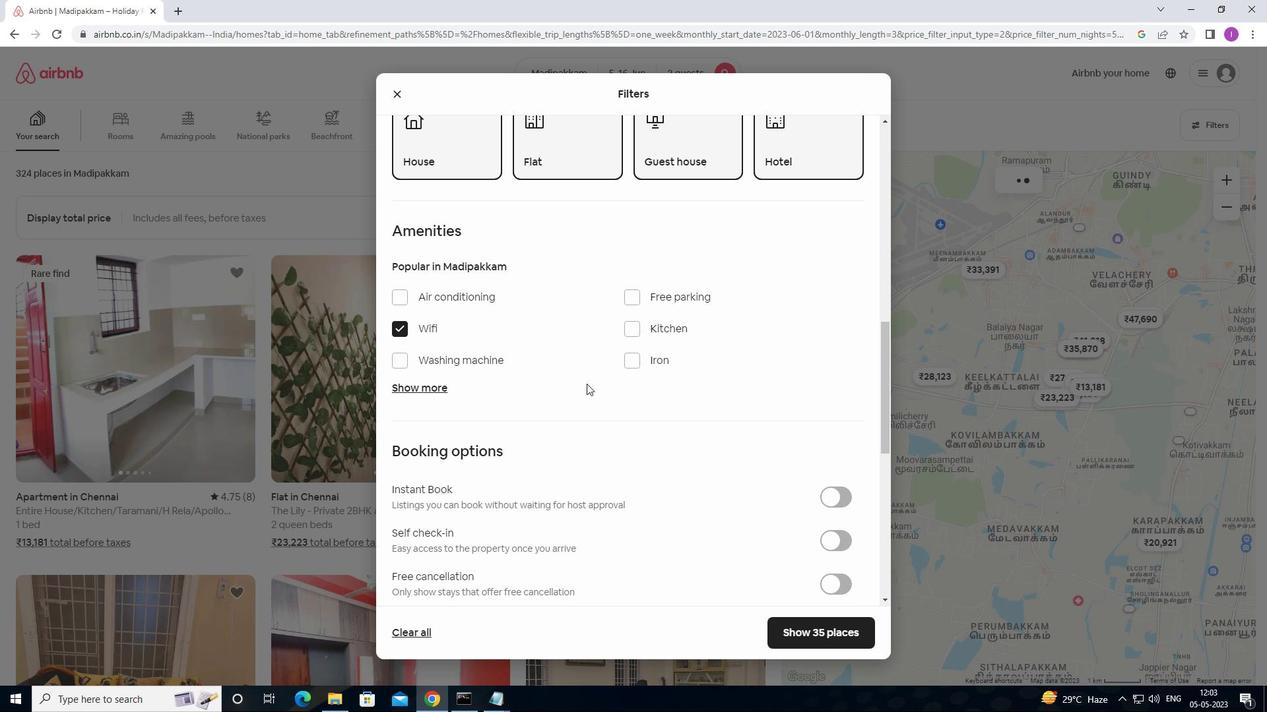 
Action: Mouse scrolled (716, 442) with delta (0, 0)
Screenshot: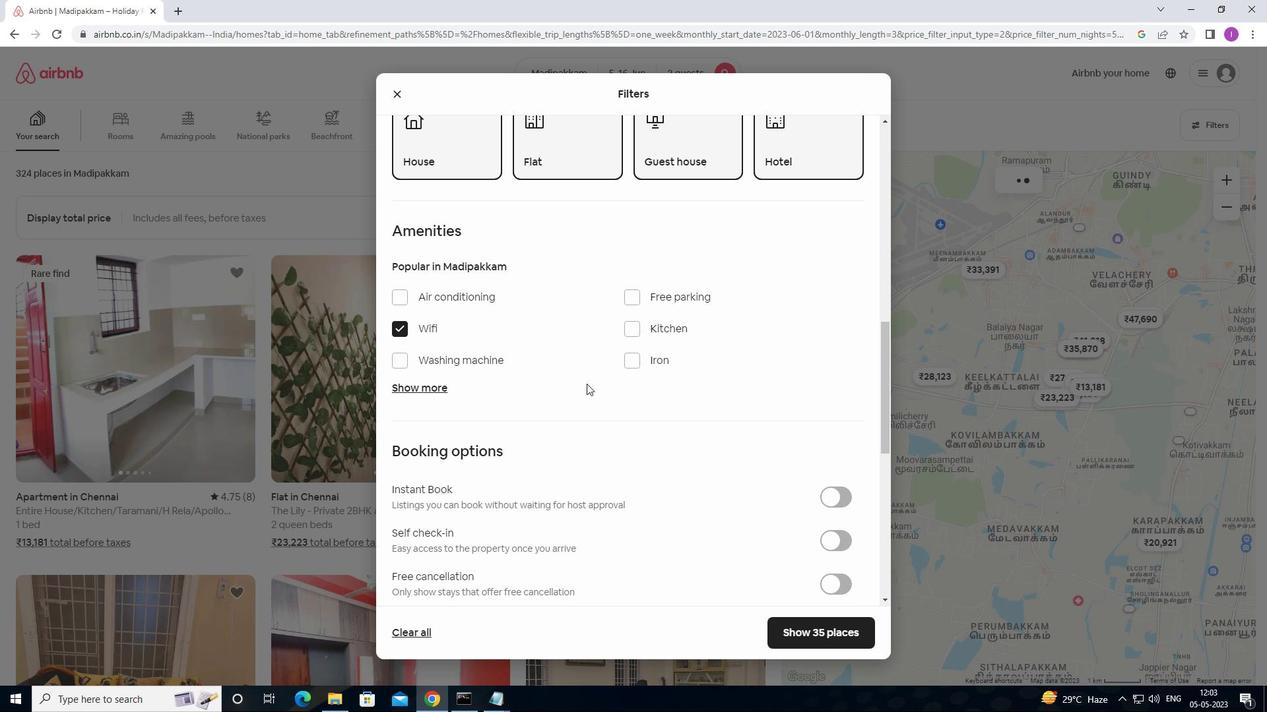 
Action: Mouse moved to (720, 444)
Screenshot: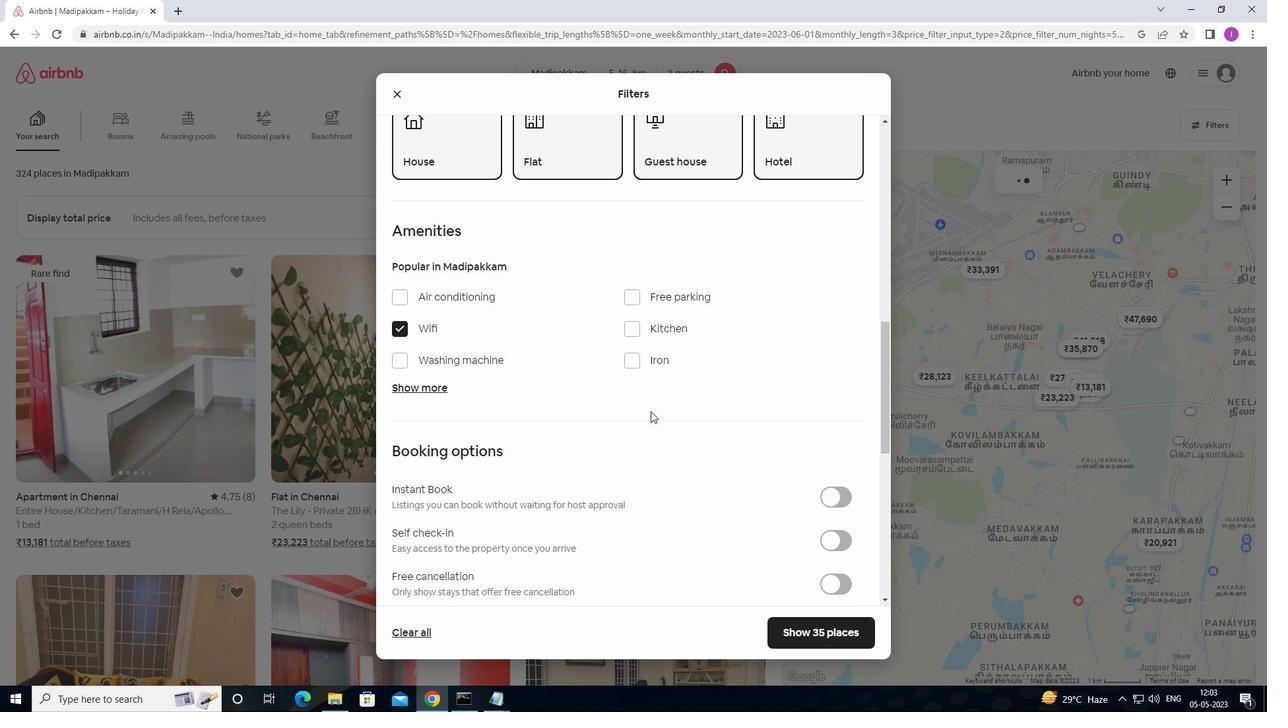 
Action: Mouse scrolled (720, 444) with delta (0, 0)
Screenshot: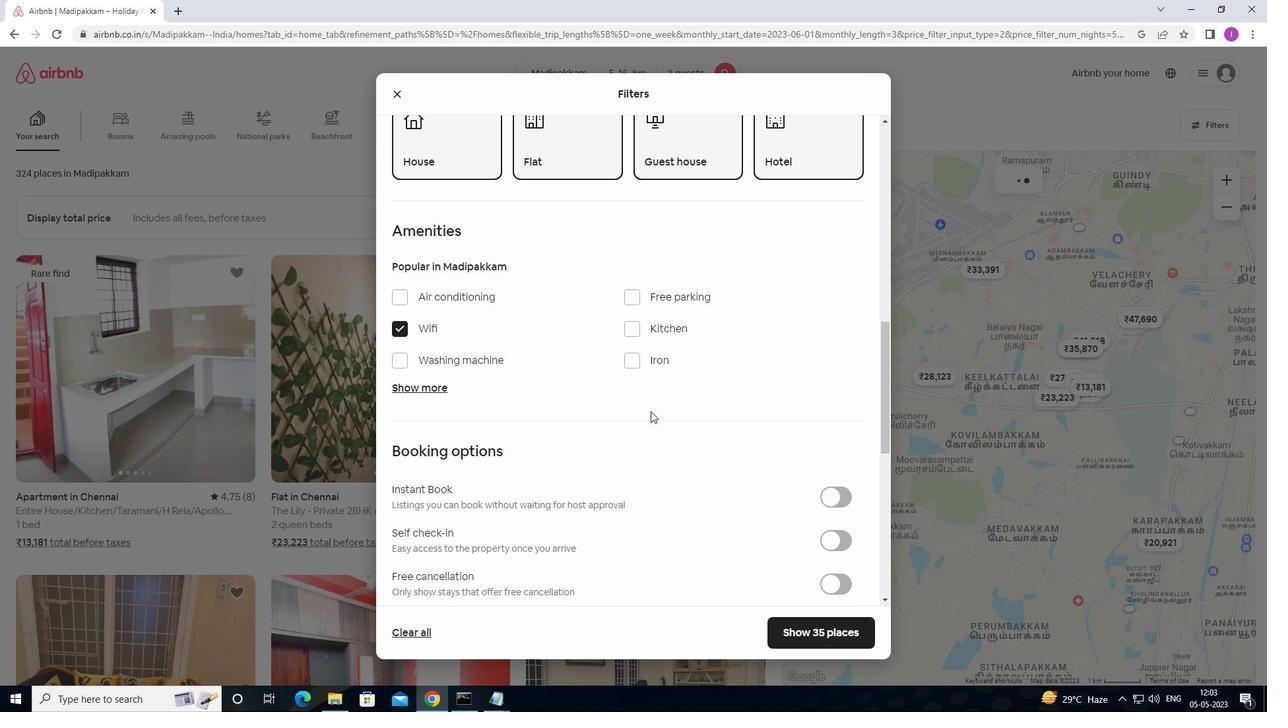 
Action: Mouse moved to (851, 349)
Screenshot: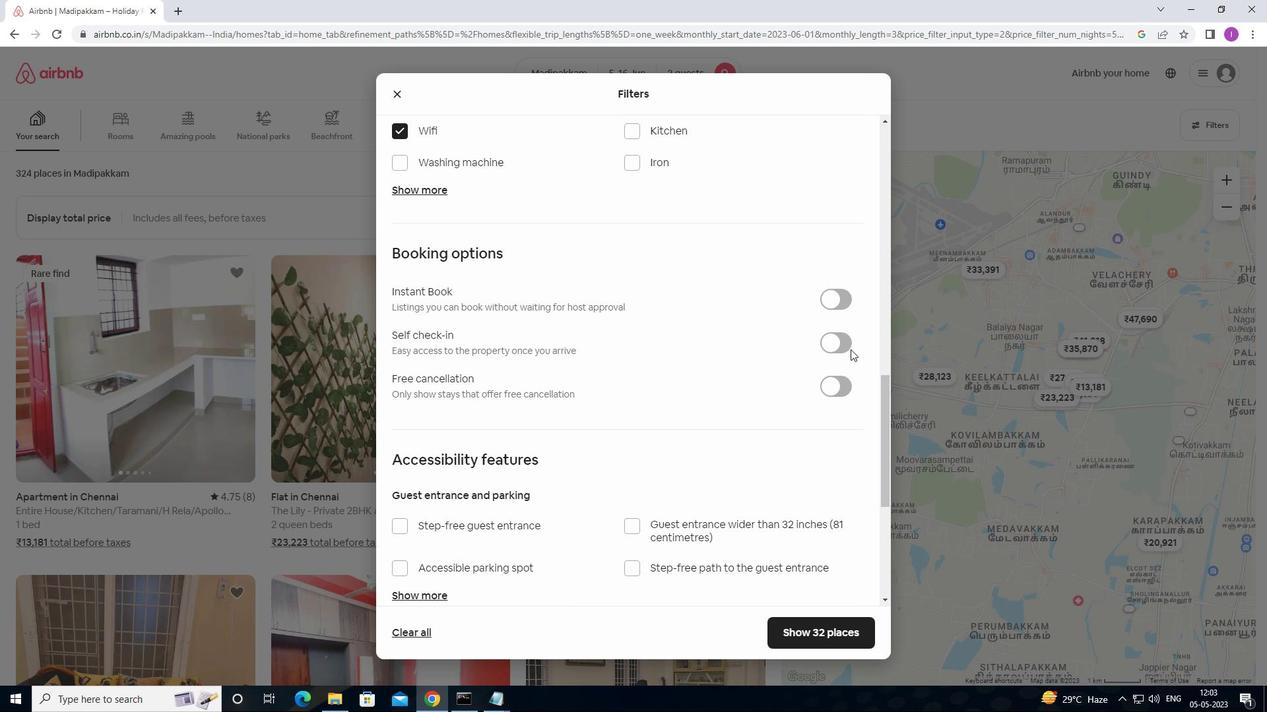 
Action: Mouse pressed left at (851, 349)
Screenshot: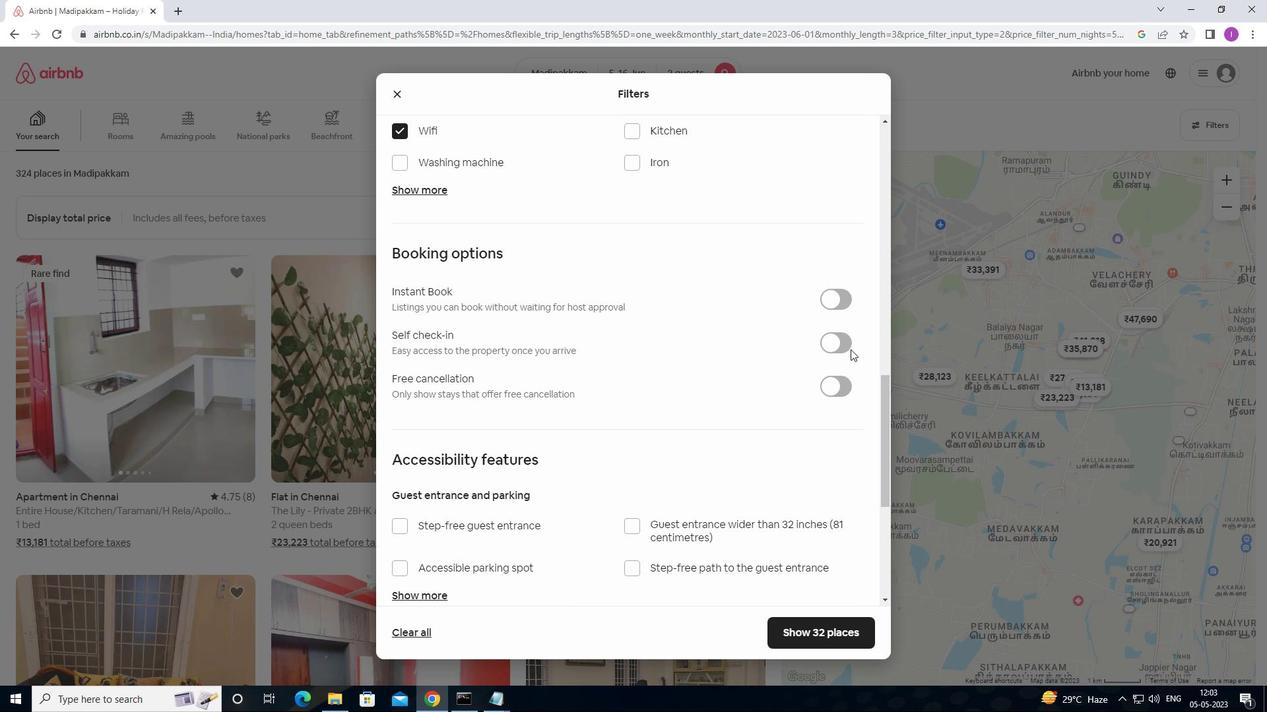 
Action: Mouse moved to (848, 345)
Screenshot: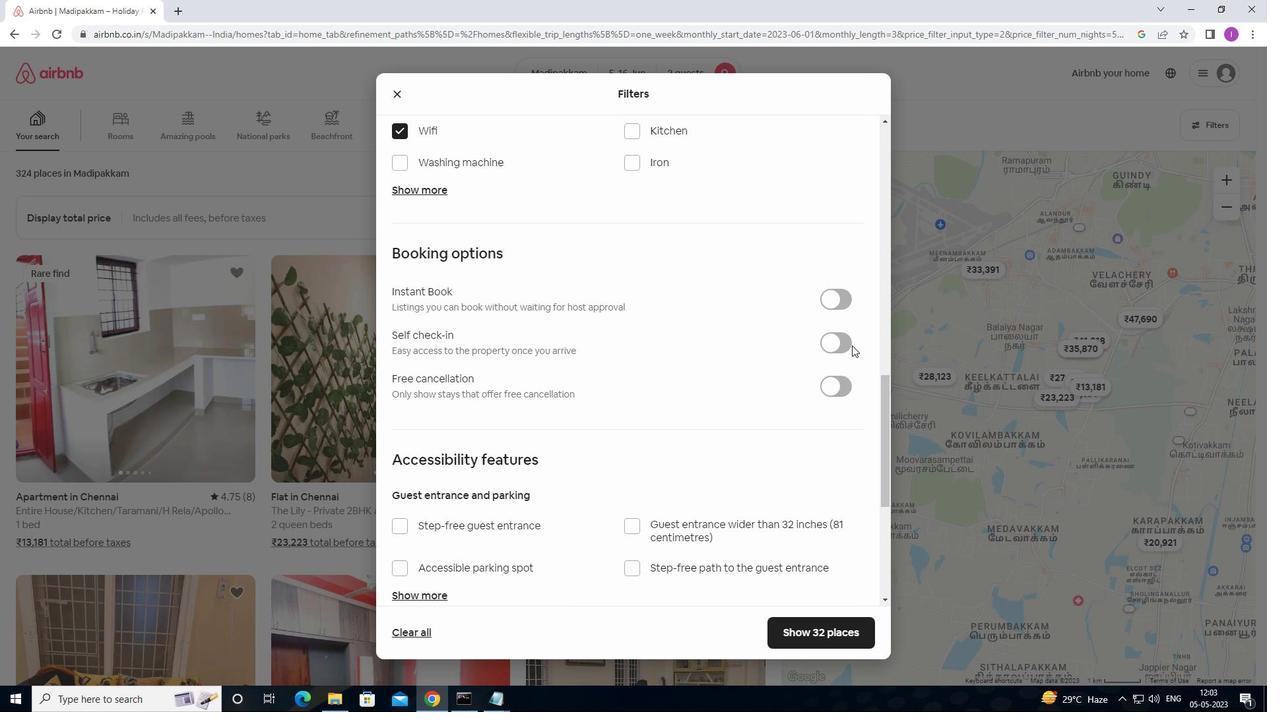 
Action: Mouse pressed left at (848, 345)
Screenshot: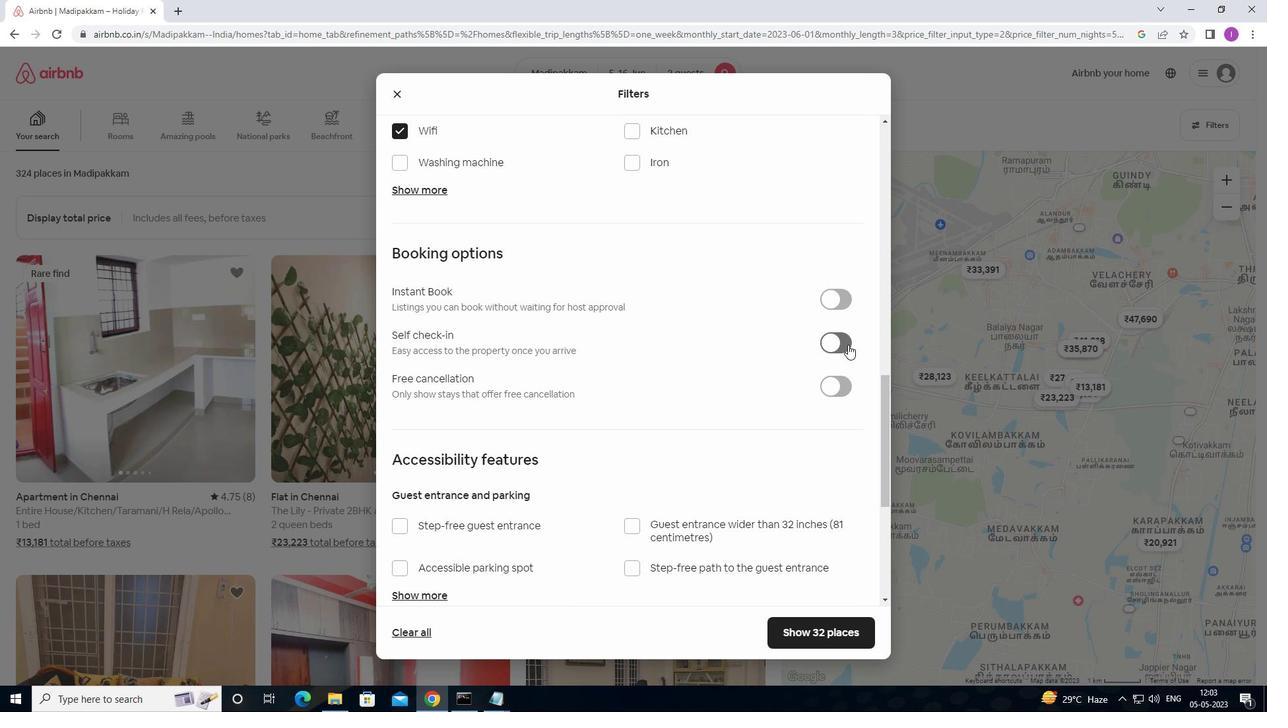 
Action: Mouse moved to (543, 356)
Screenshot: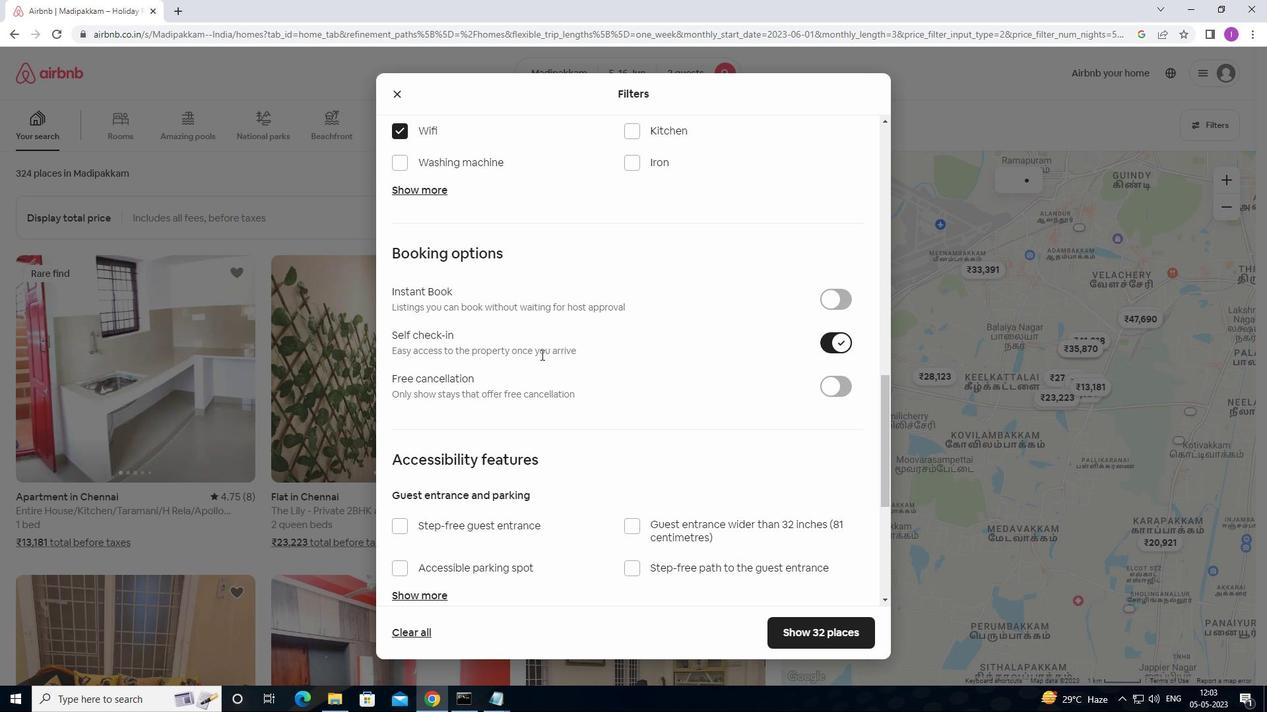 
Action: Mouse scrolled (543, 355) with delta (0, 0)
Screenshot: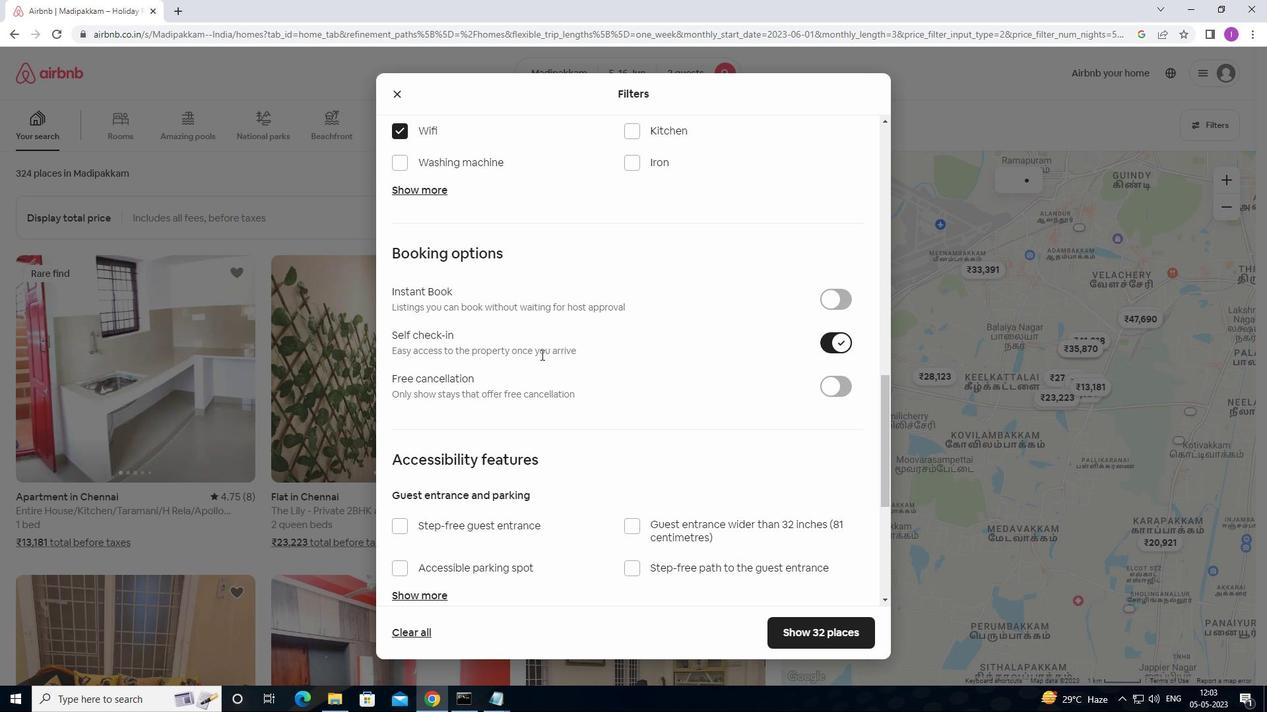 
Action: Mouse moved to (543, 358)
Screenshot: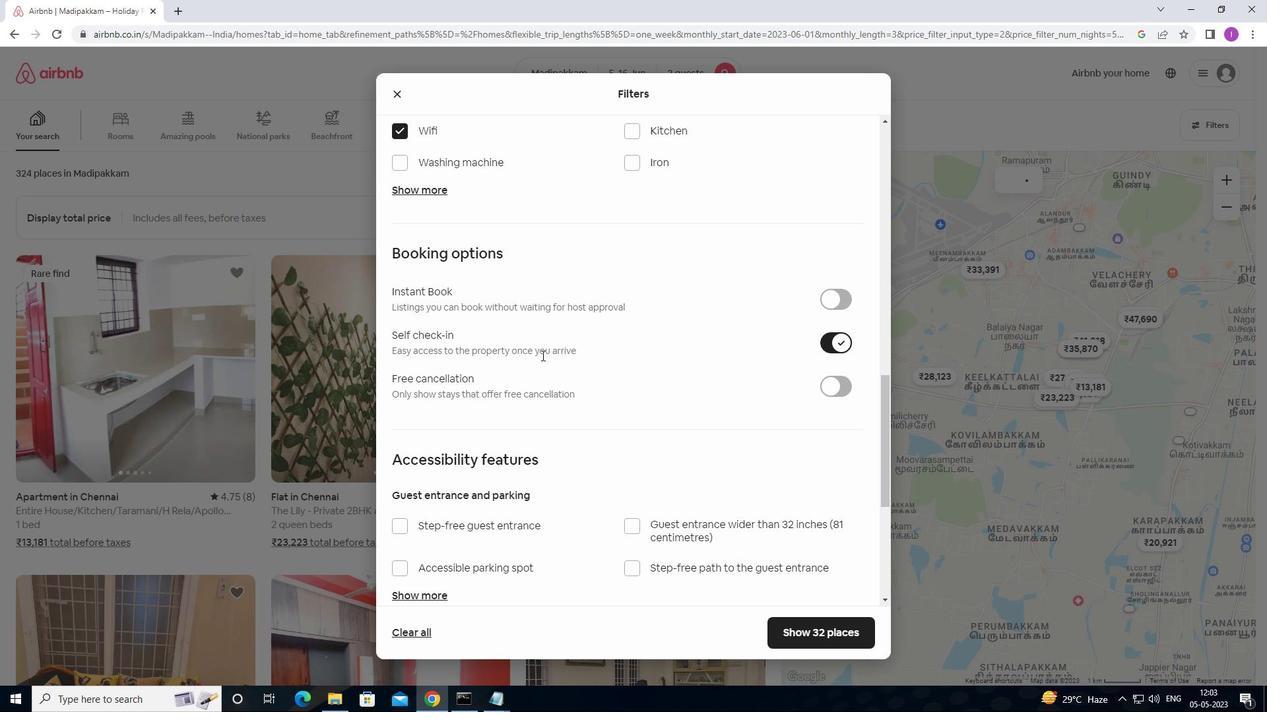 
Action: Mouse scrolled (543, 357) with delta (0, 0)
Screenshot: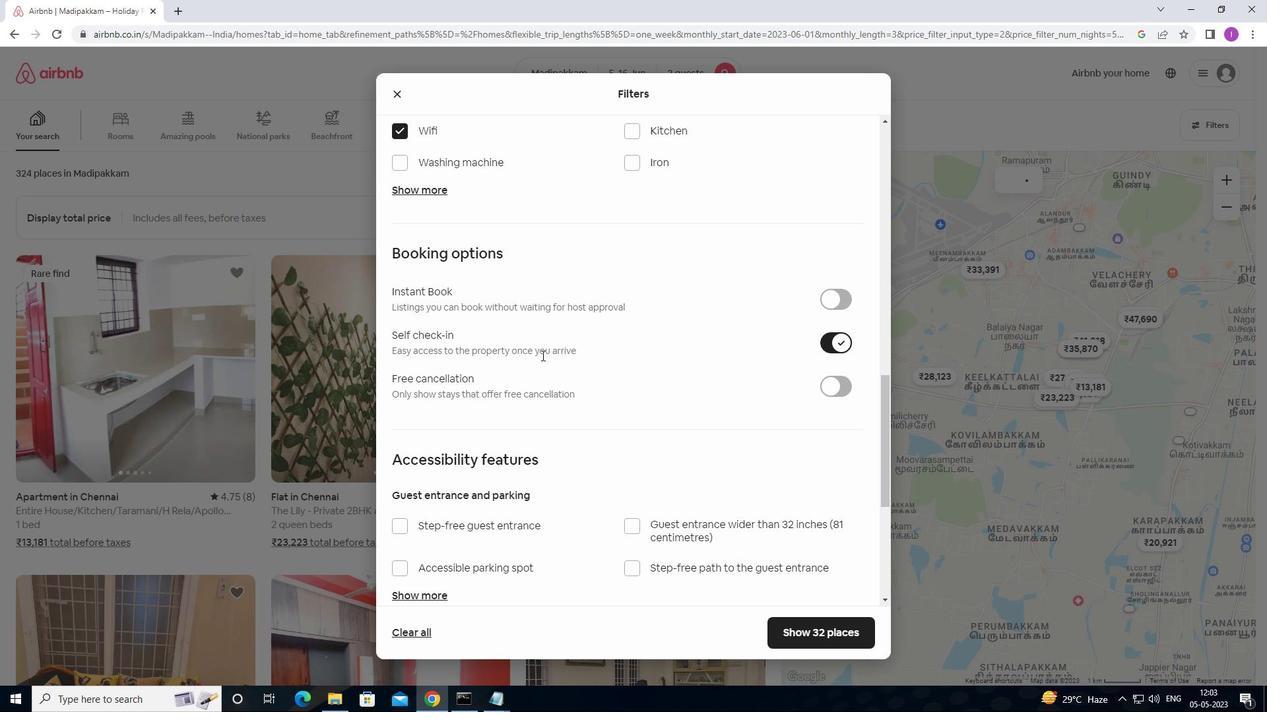 
Action: Mouse moved to (544, 359)
Screenshot: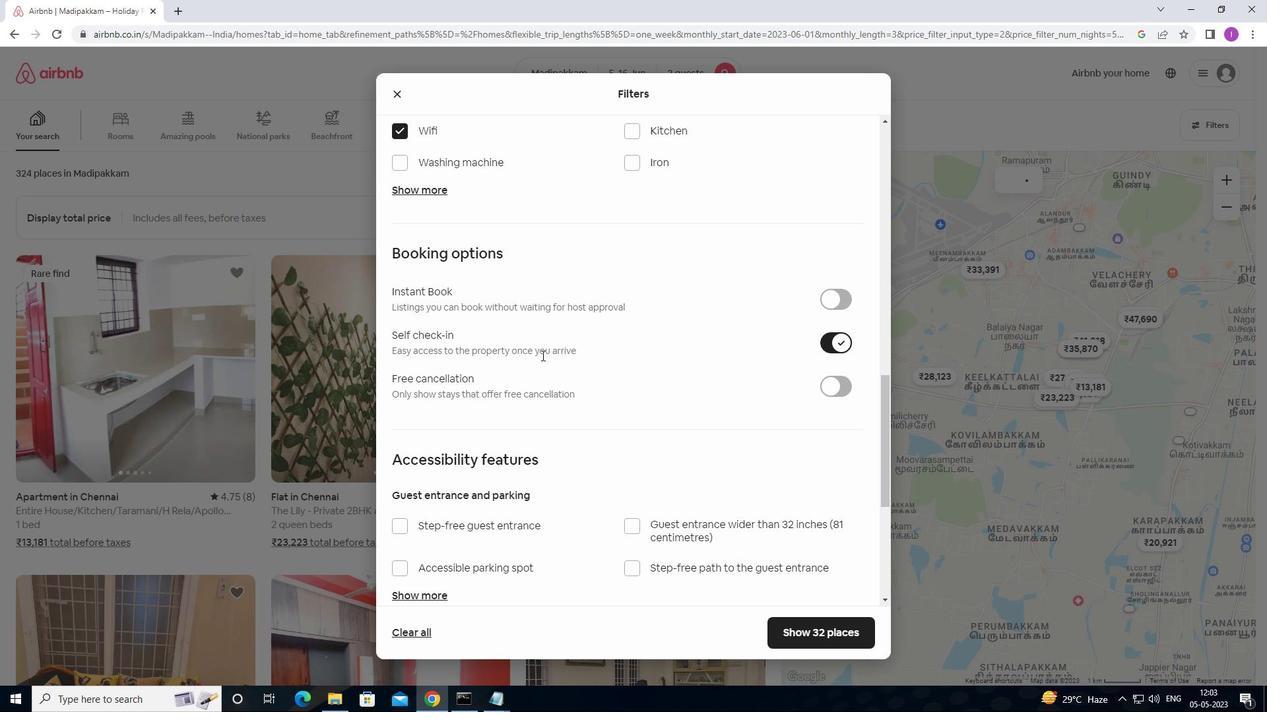 
Action: Mouse scrolled (544, 359) with delta (0, 0)
Screenshot: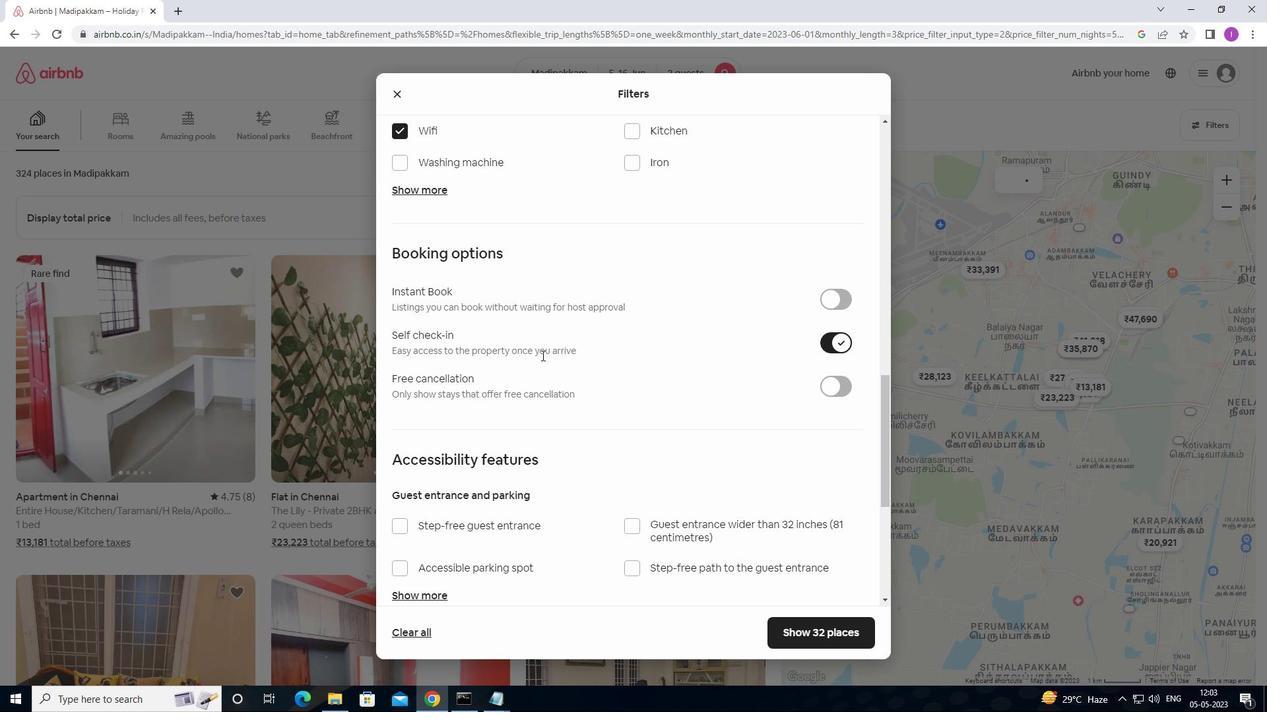 
Action: Mouse moved to (545, 359)
Screenshot: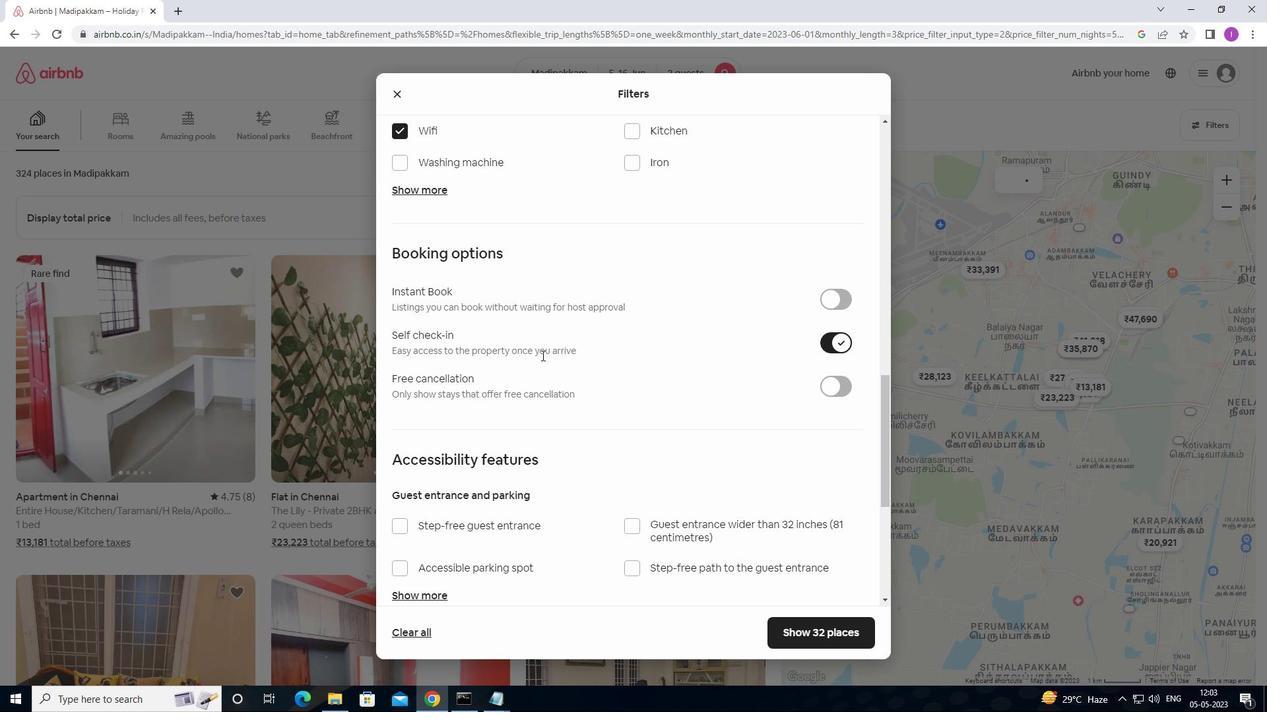 
Action: Mouse scrolled (545, 359) with delta (0, 0)
Screenshot: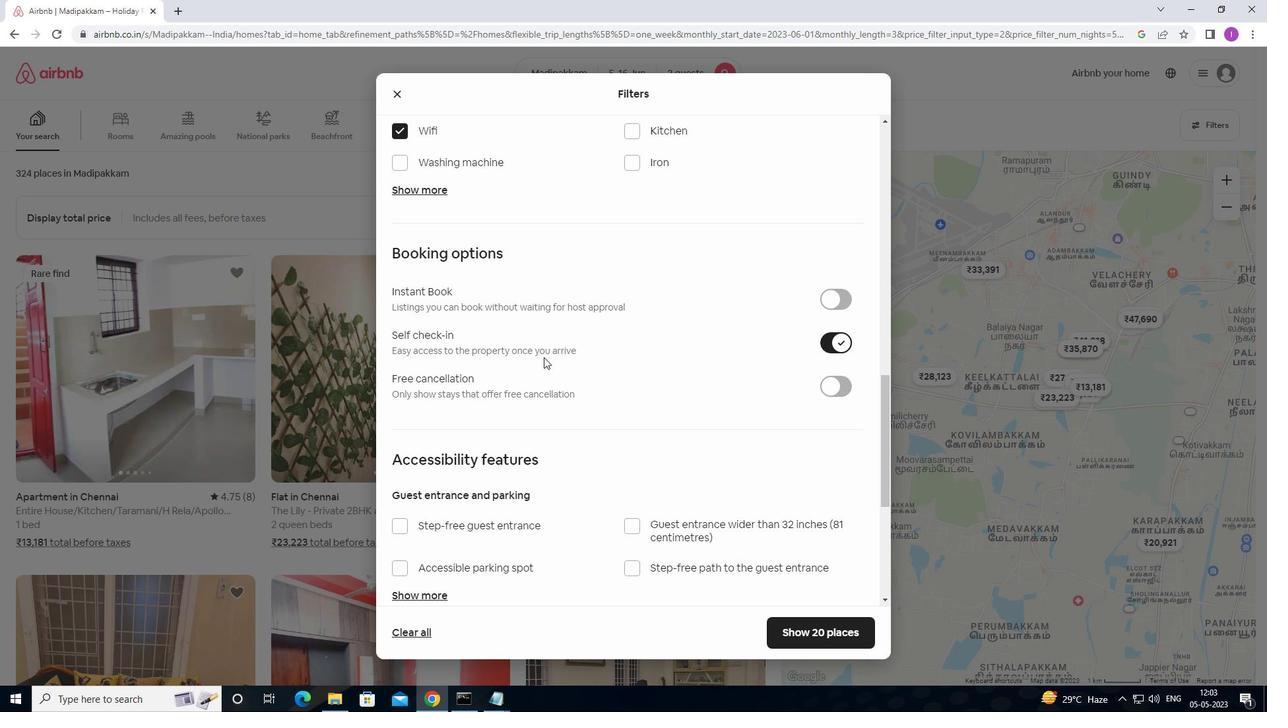 
Action: Mouse moved to (546, 361)
Screenshot: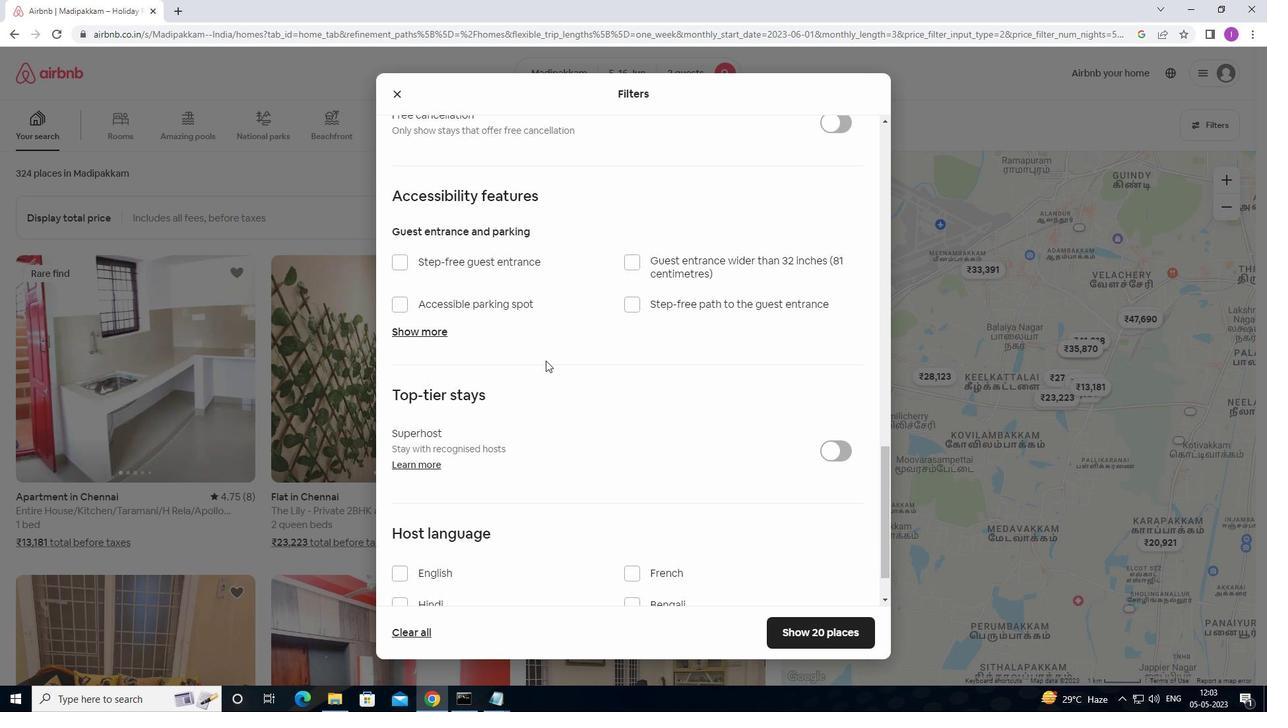 
Action: Mouse scrolled (546, 361) with delta (0, 0)
Screenshot: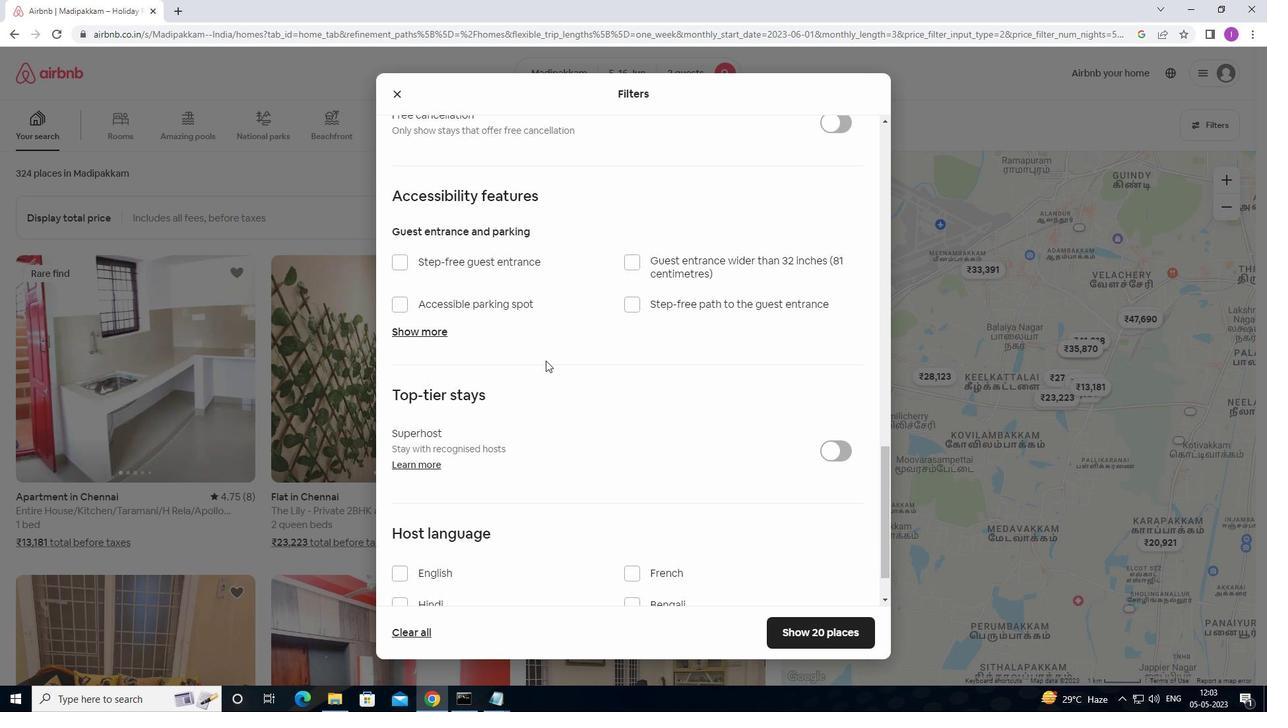 
Action: Mouse moved to (547, 362)
Screenshot: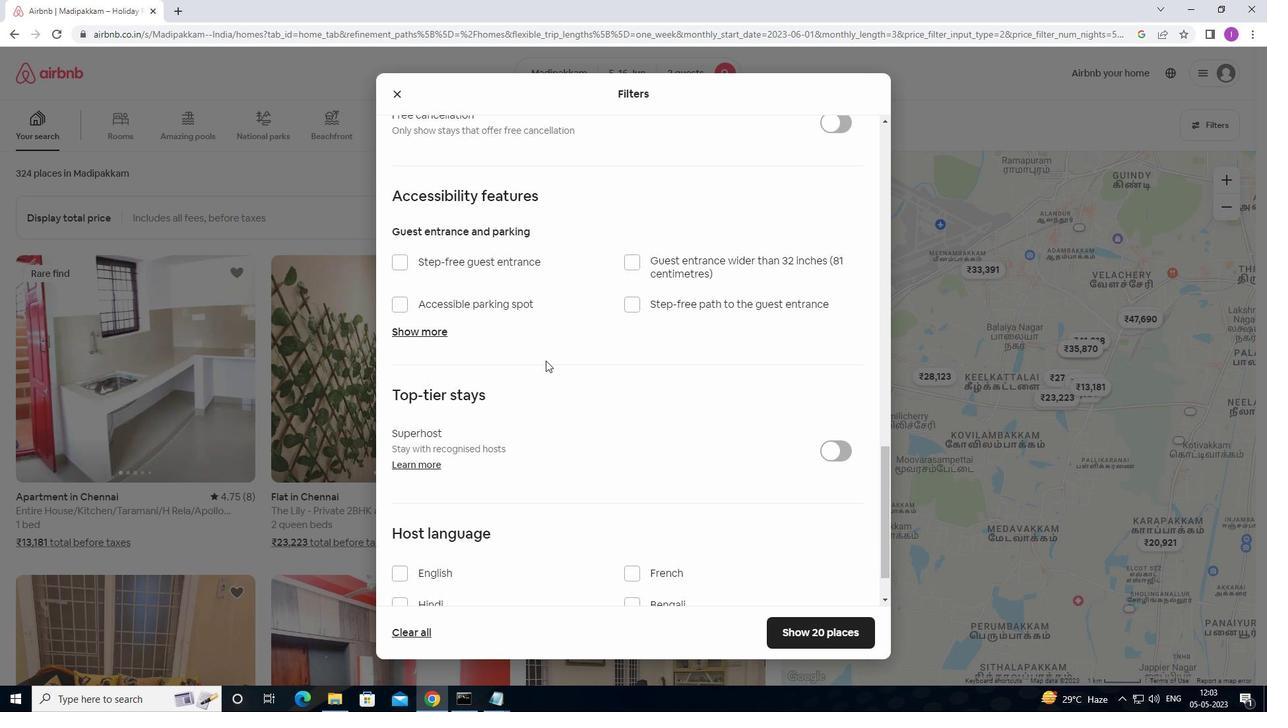 
Action: Mouse scrolled (547, 361) with delta (0, 0)
Screenshot: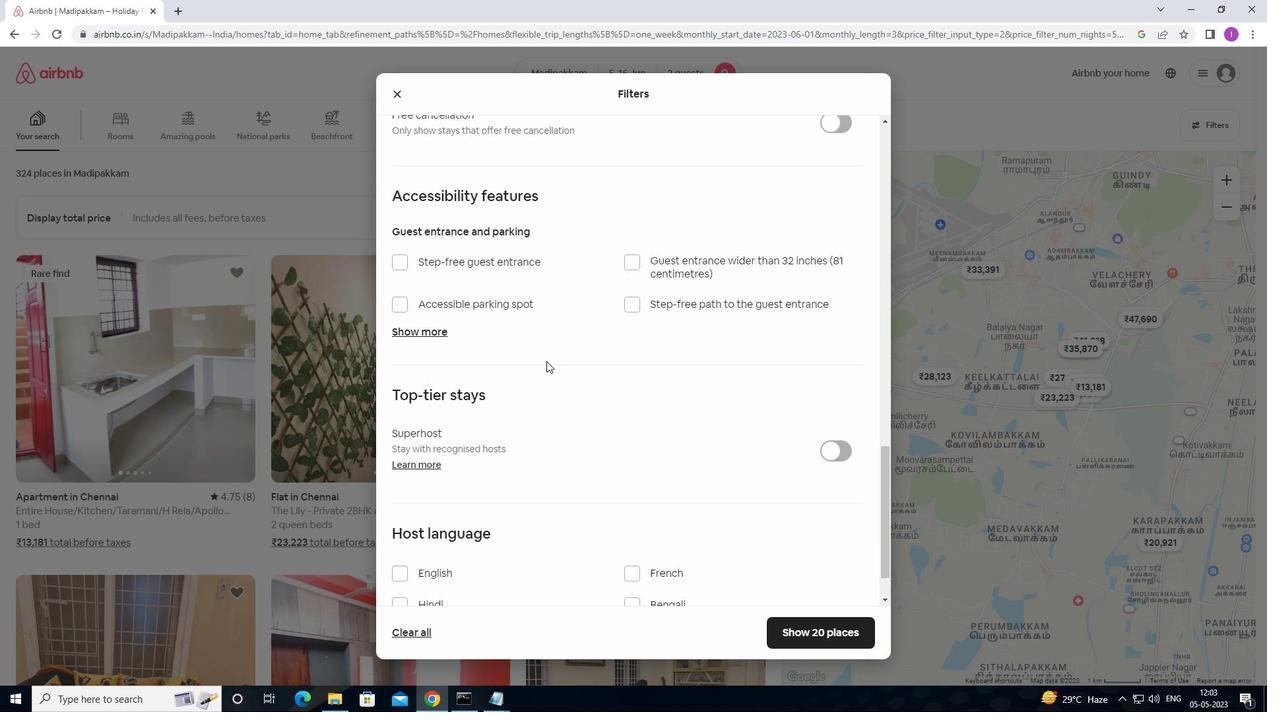 
Action: Mouse moved to (547, 363)
Screenshot: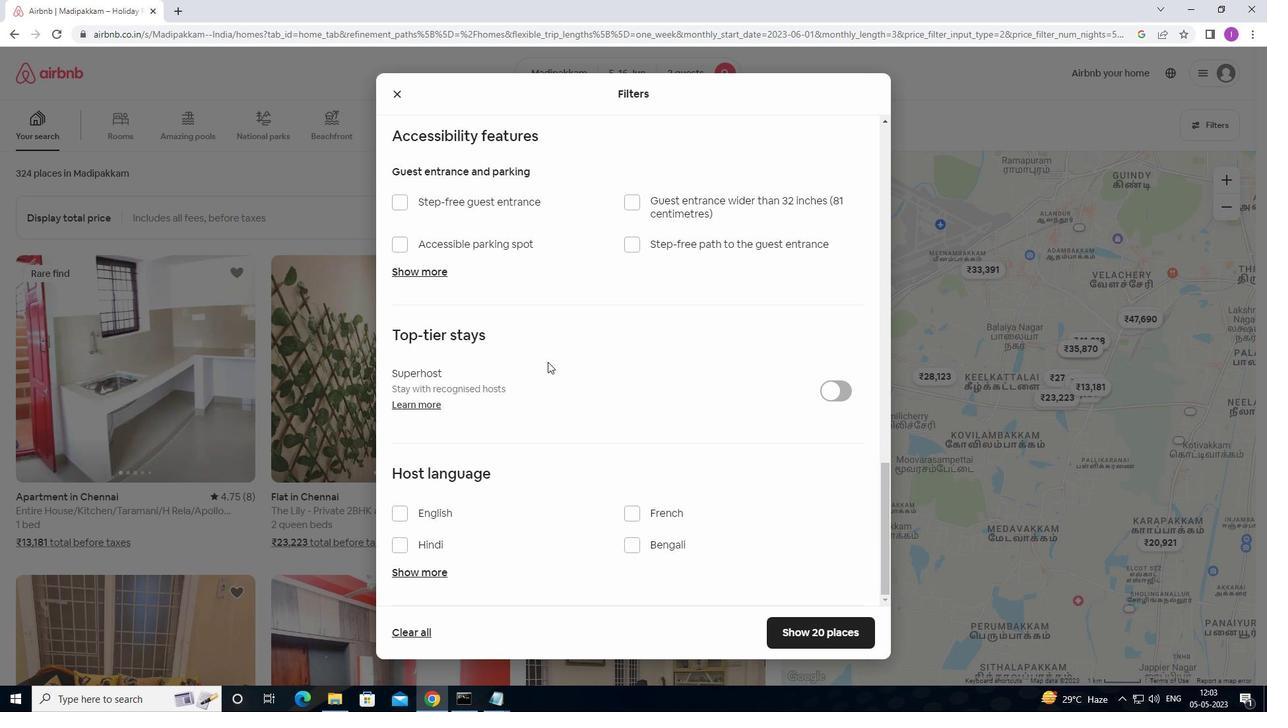 
Action: Mouse scrolled (547, 362) with delta (0, 0)
Screenshot: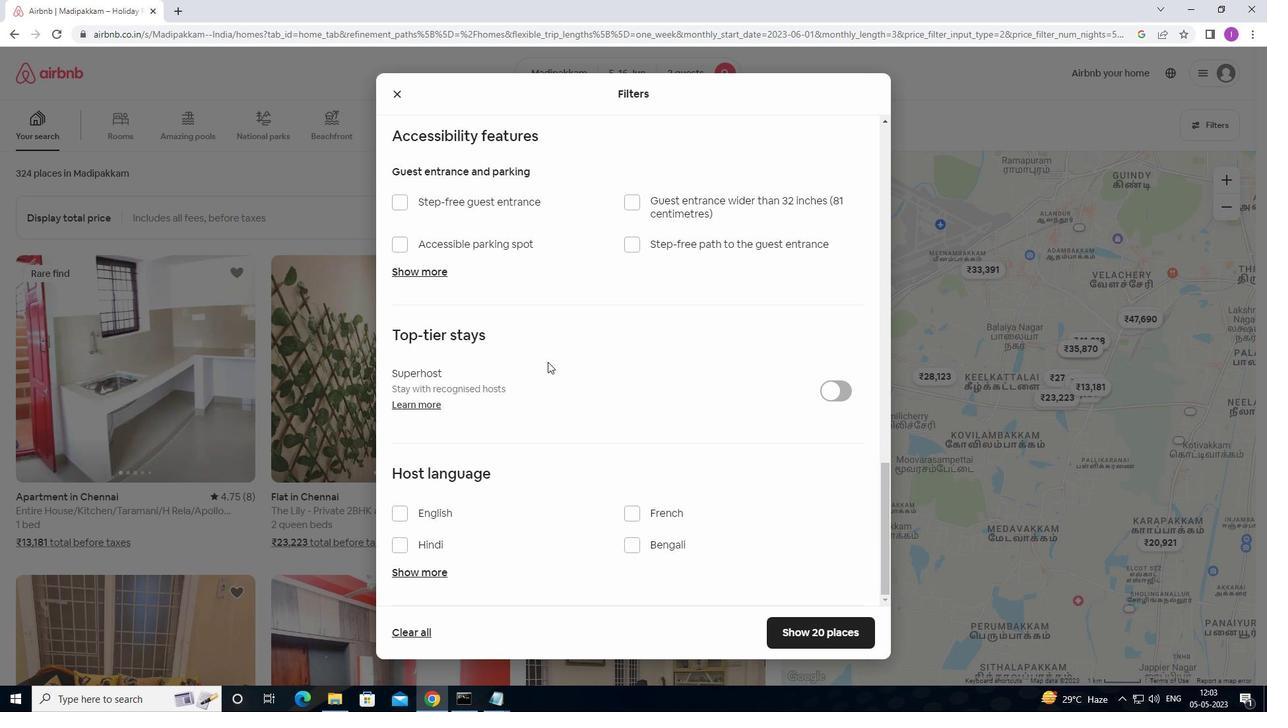
Action: Mouse moved to (403, 513)
Screenshot: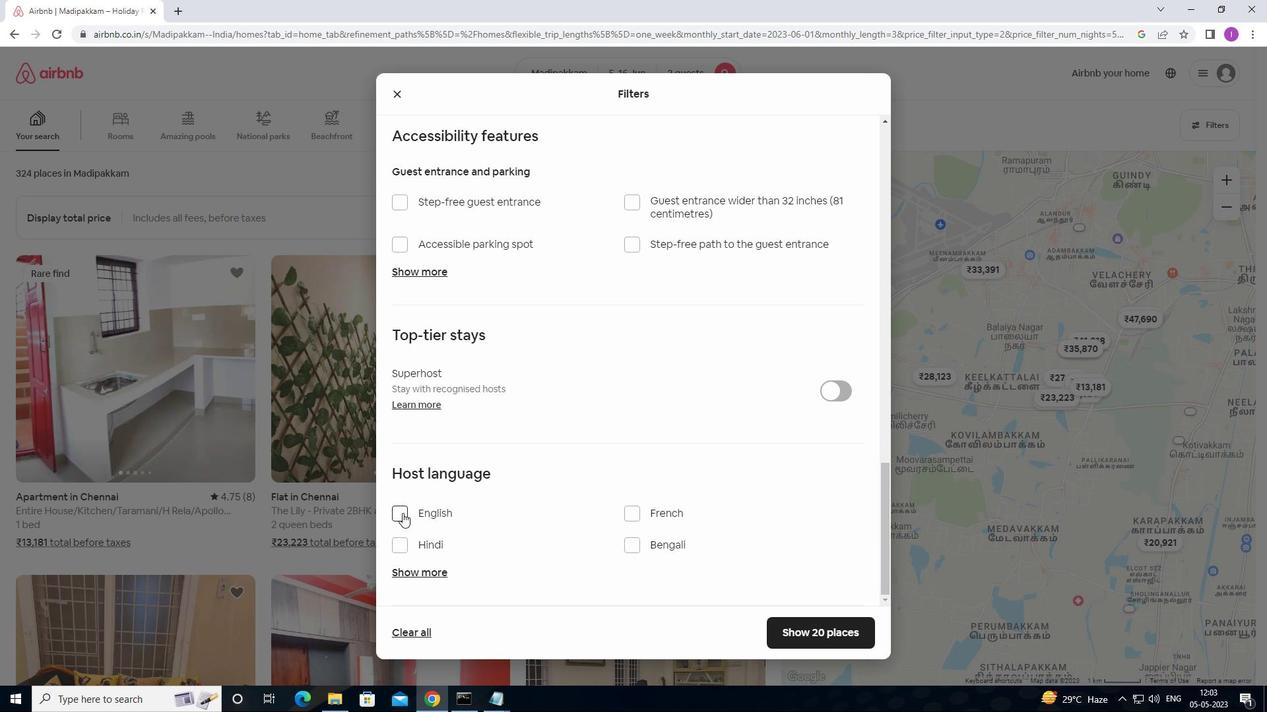 
Action: Mouse pressed left at (403, 513)
Screenshot: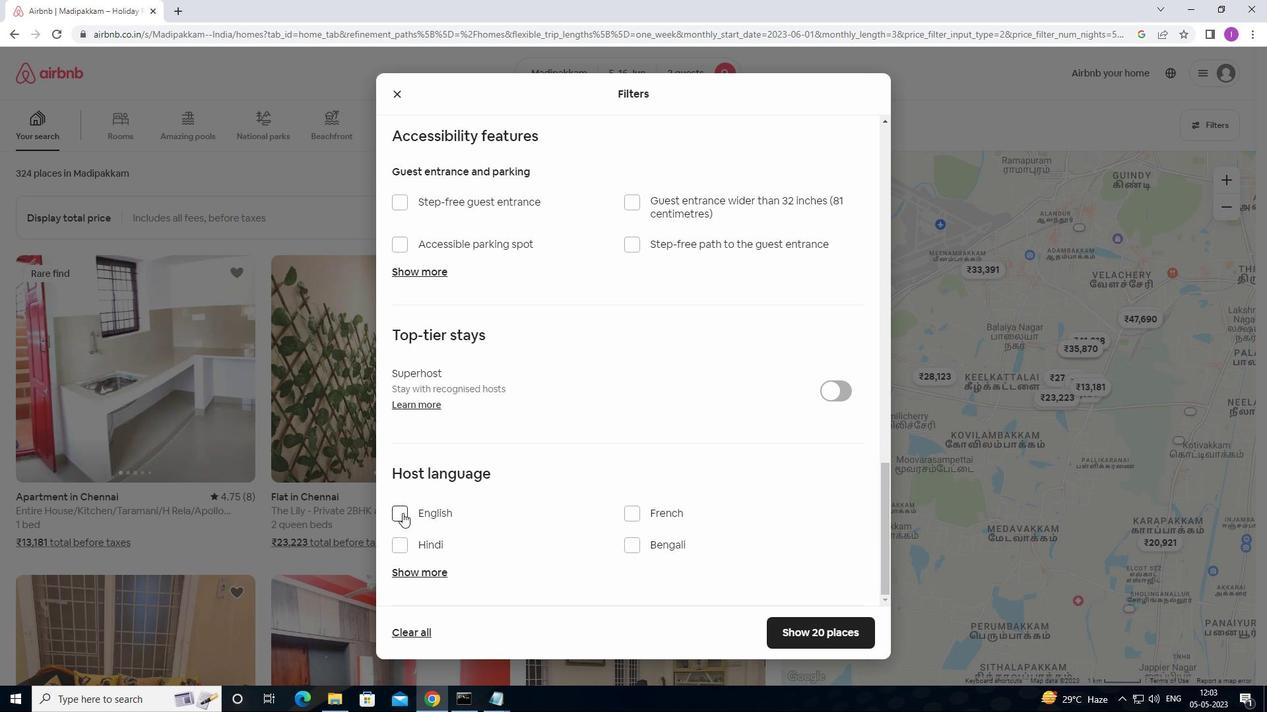 
Action: Mouse moved to (813, 640)
Screenshot: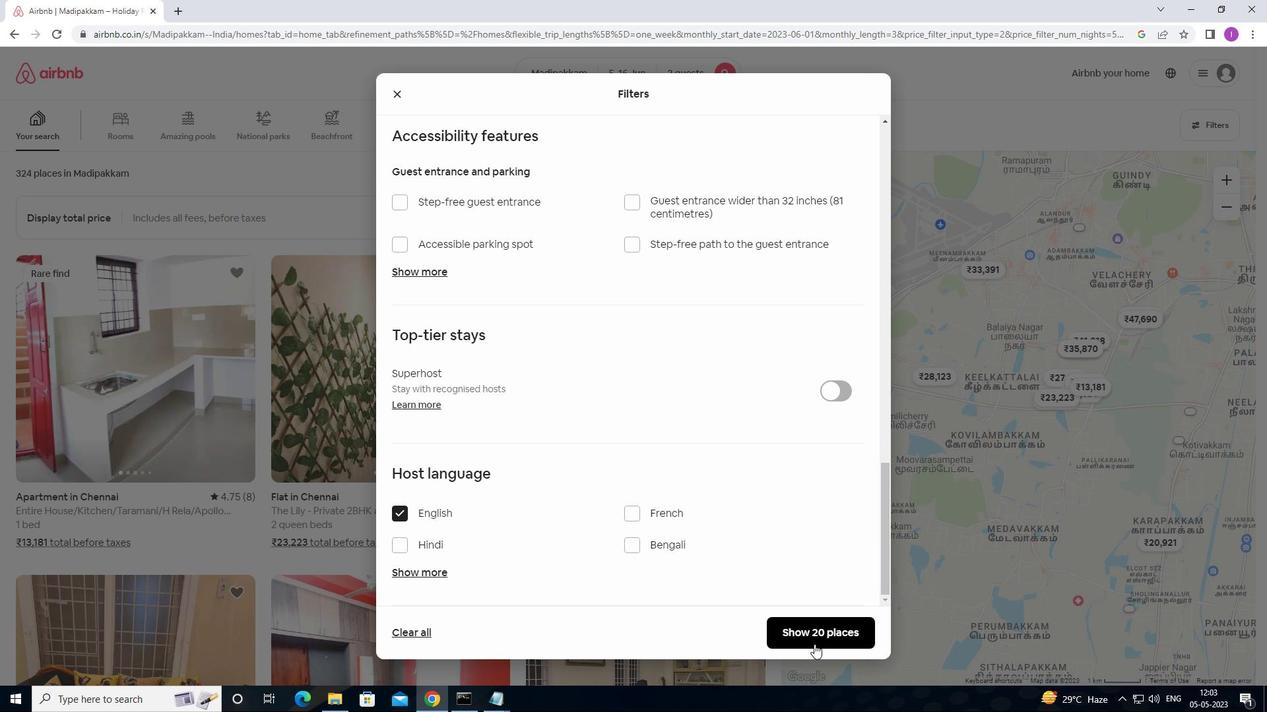 
Action: Mouse pressed left at (813, 640)
Screenshot: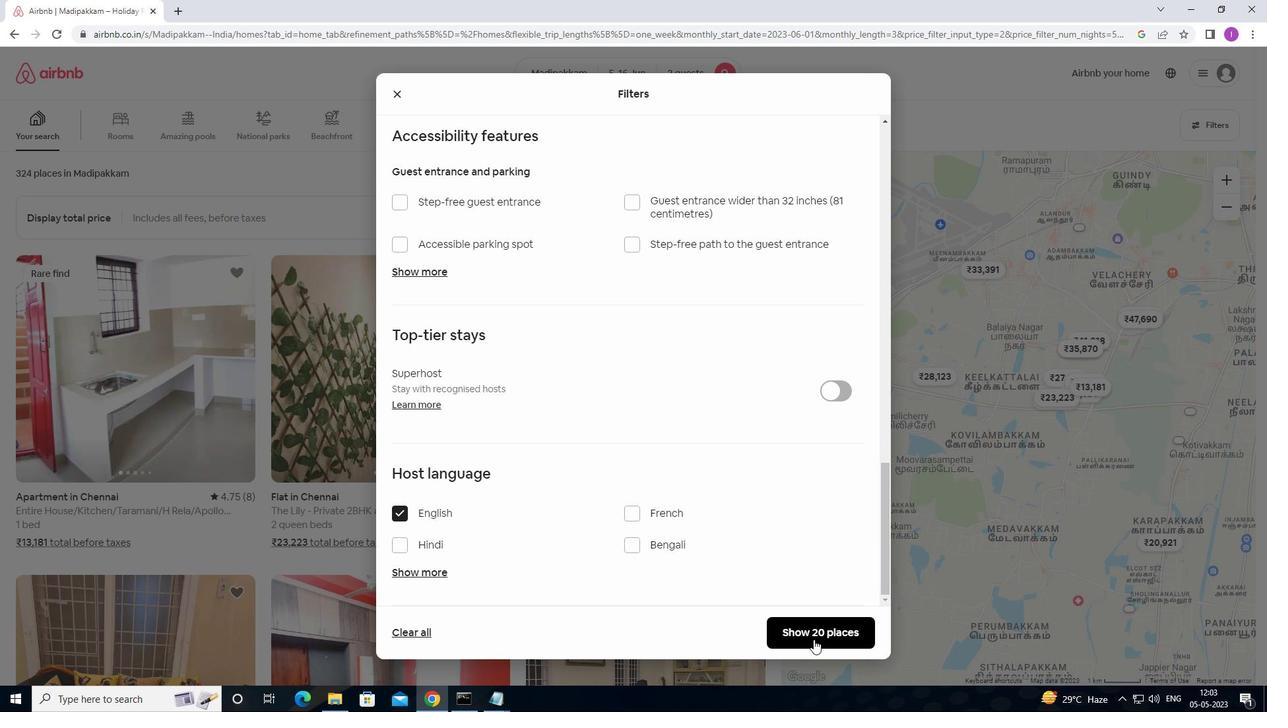 
Action: Mouse moved to (801, 643)
Screenshot: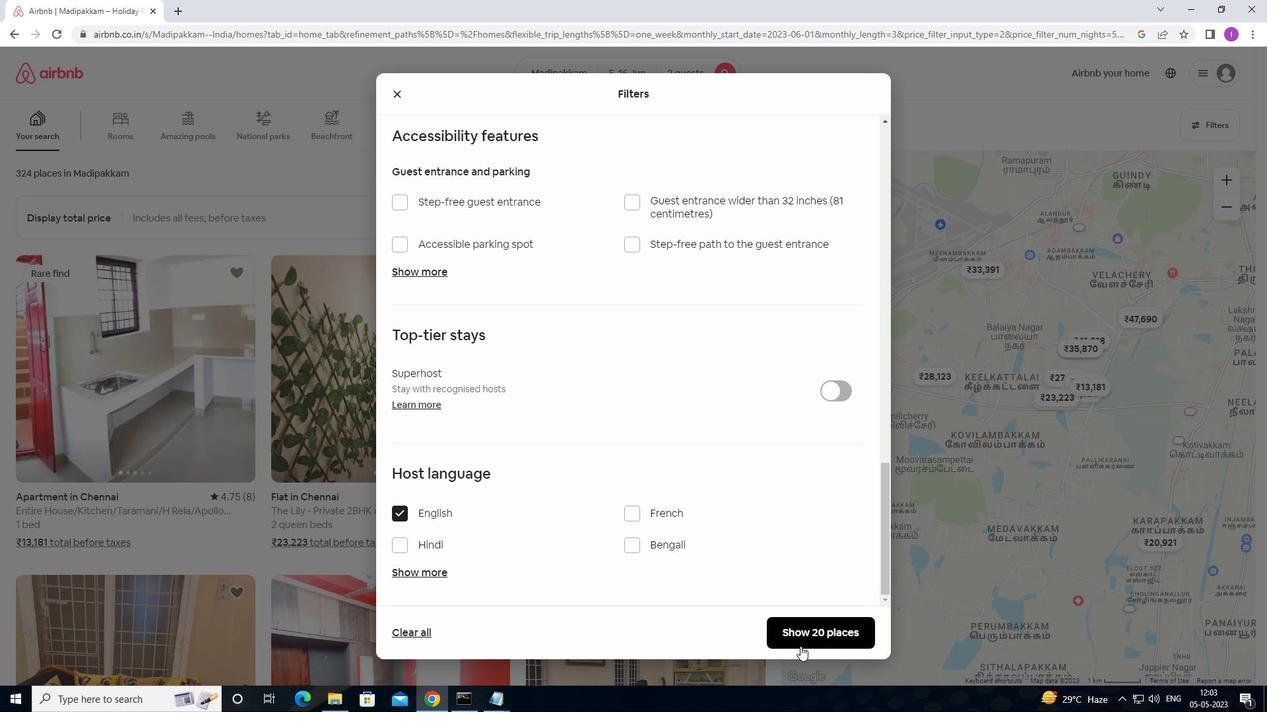 
Action: Mouse pressed left at (801, 643)
Screenshot: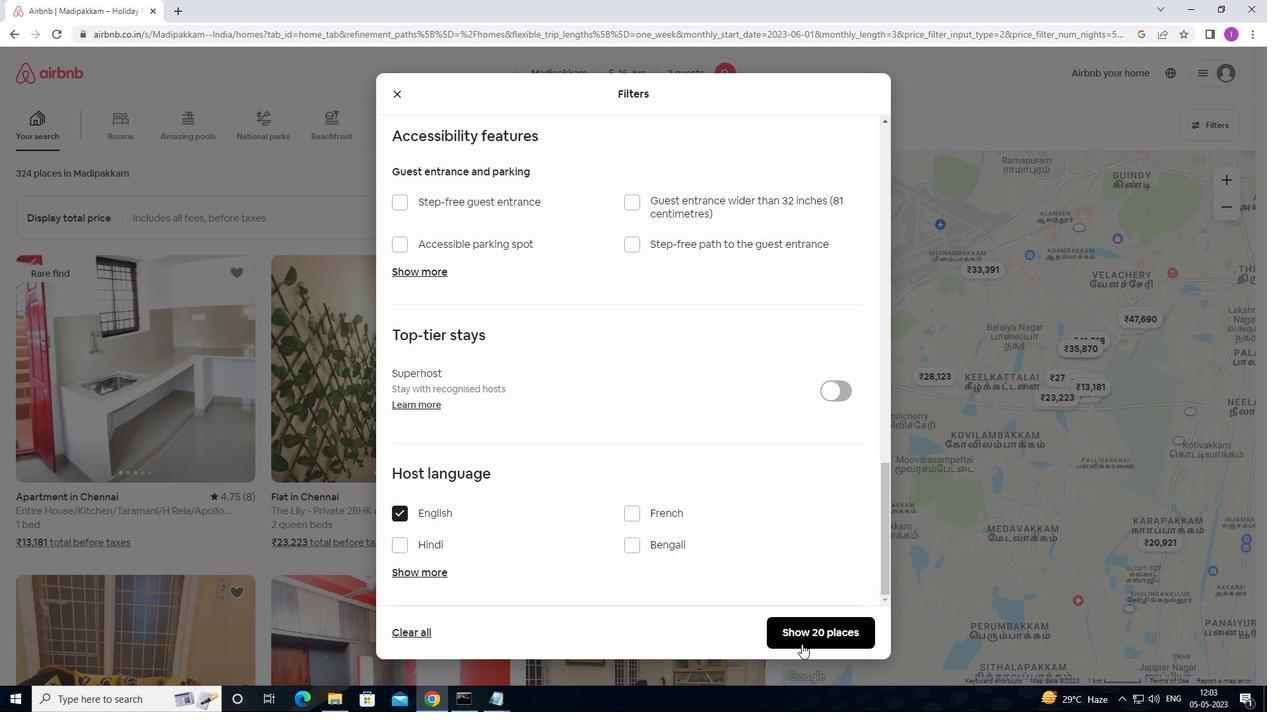 
Action: Mouse moved to (1064, 570)
Screenshot: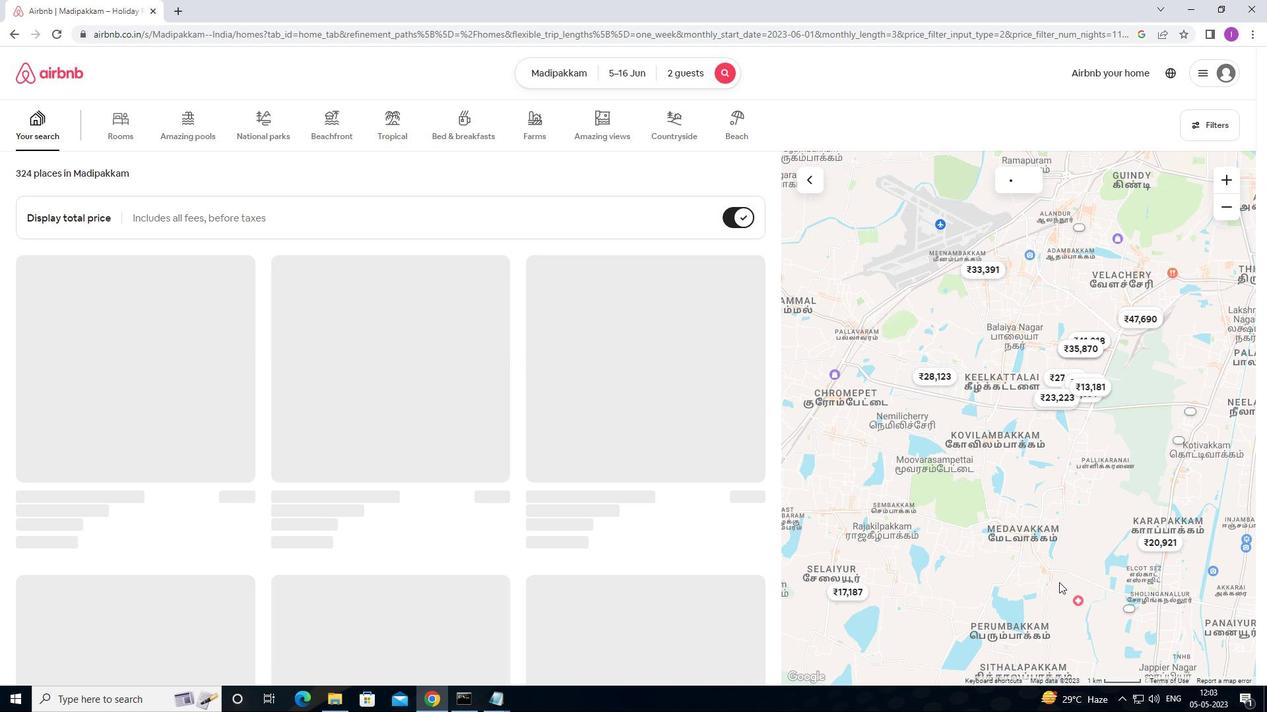 
